 Task: Find connections with filter location Badajoz with filter topic #linkedinprofileswith filter profile language Spanish with filter current company ZF Group with filter school Sri Sai Ram Institute of Technology (Sairam Group of Institutions) with filter industry Fire Protection with filter service category Corporate Events with filter keywords title Housekeeper
Action: Mouse moved to (583, 70)
Screenshot: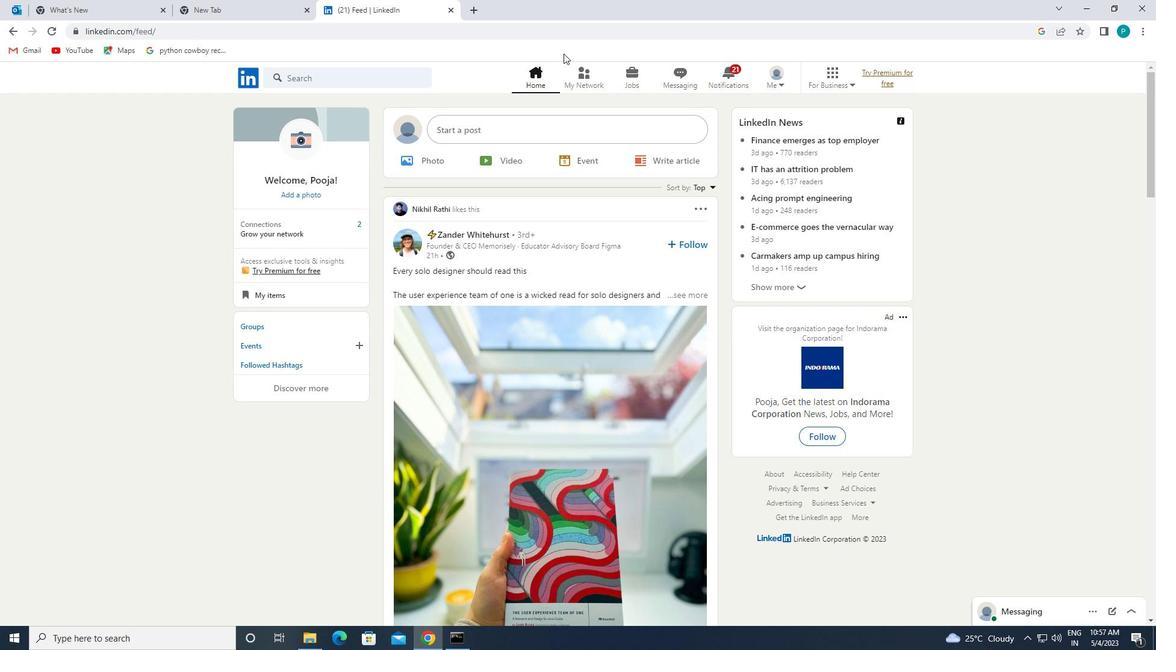 
Action: Mouse pressed left at (583, 70)
Screenshot: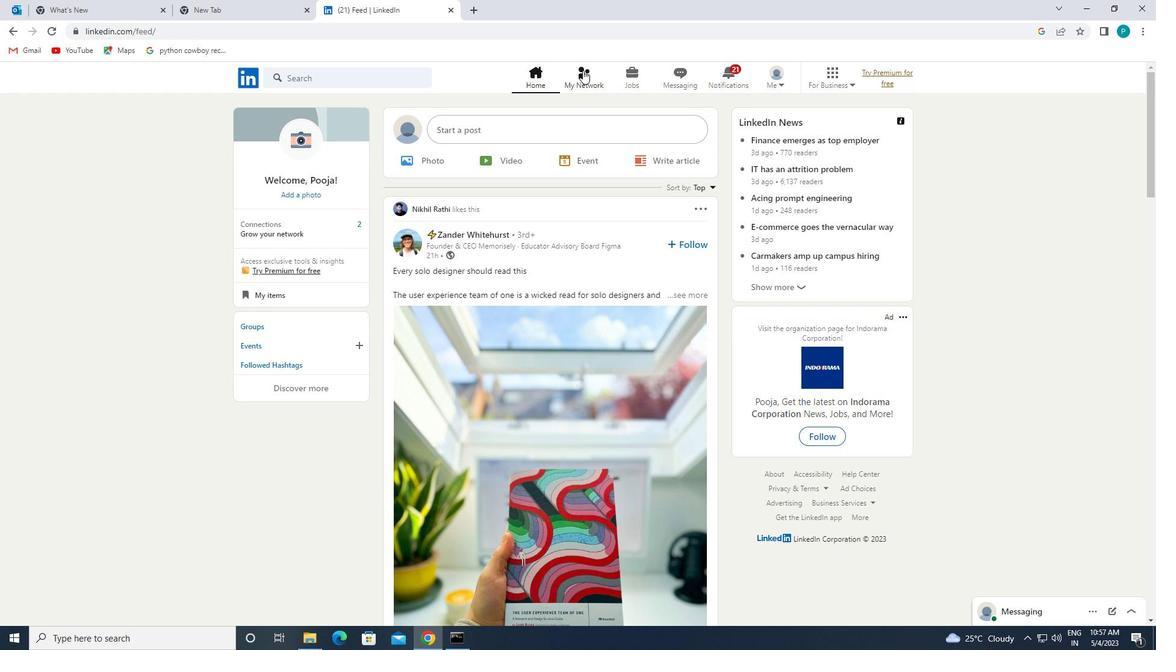 
Action: Mouse moved to (369, 137)
Screenshot: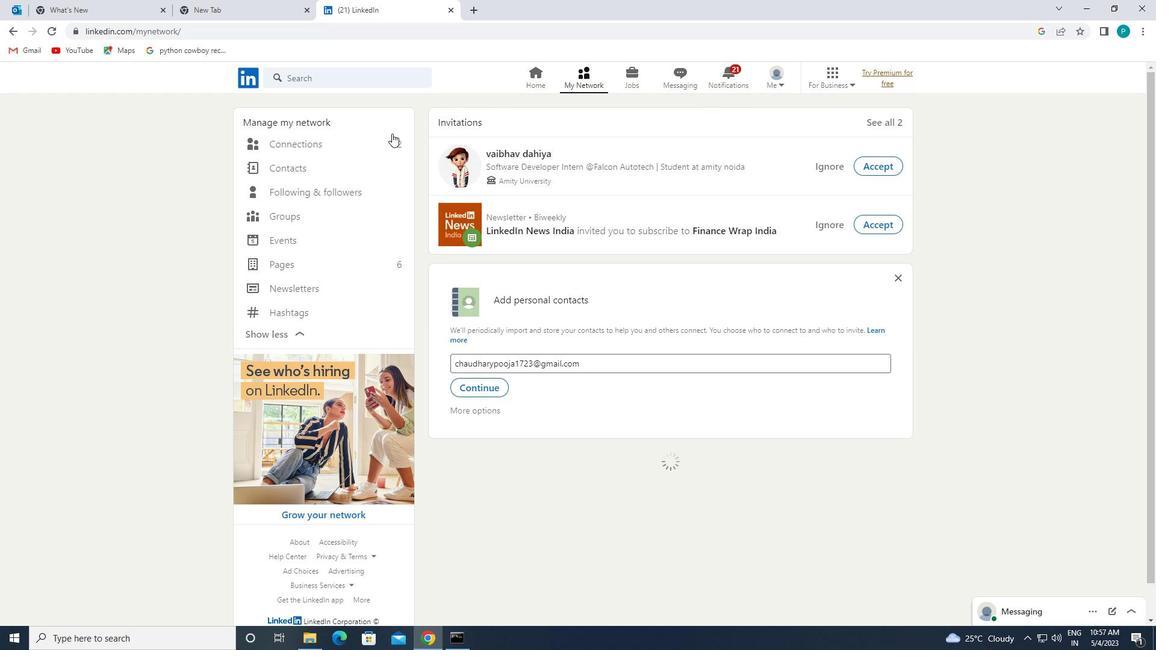 
Action: Mouse pressed left at (369, 137)
Screenshot: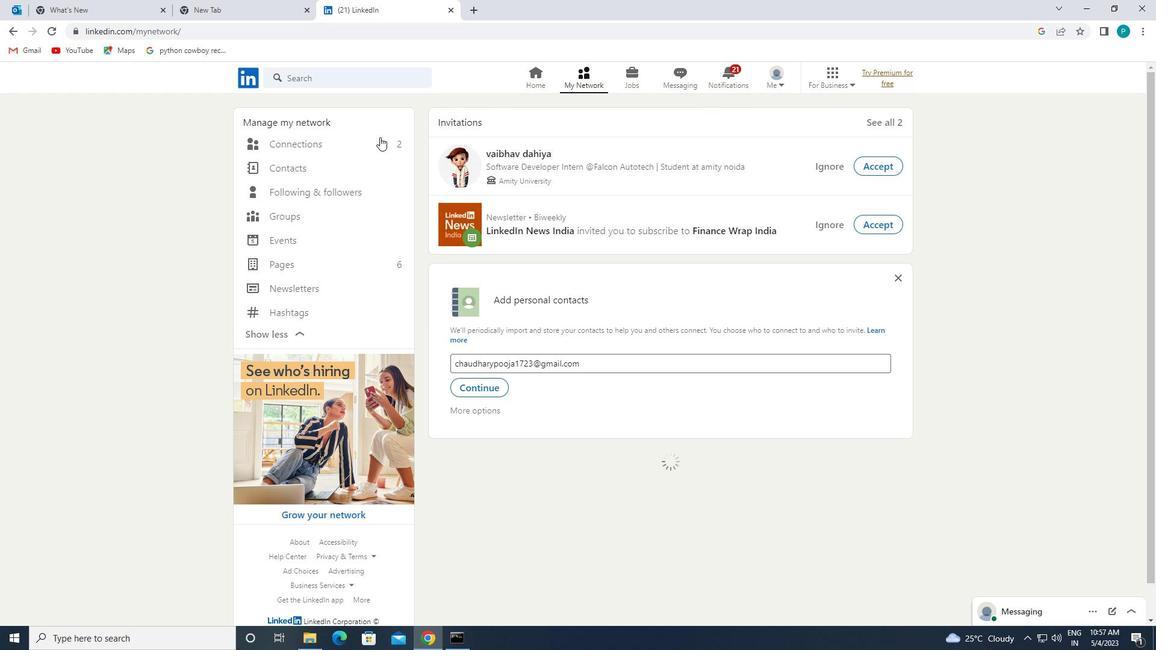 
Action: Mouse moved to (659, 147)
Screenshot: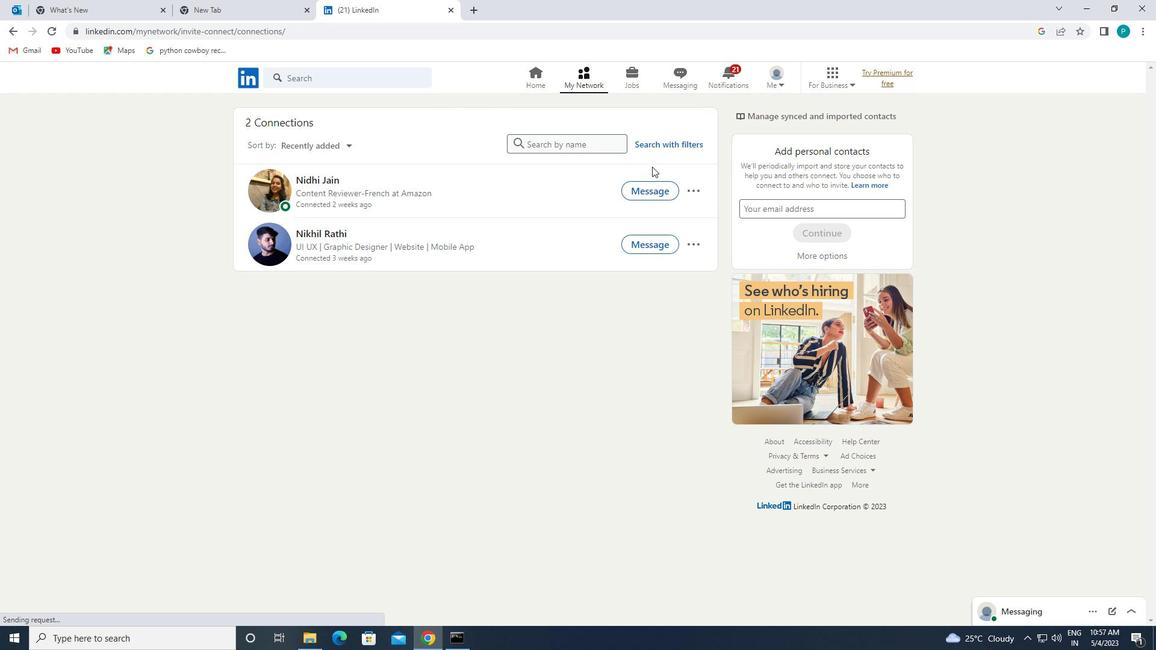 
Action: Mouse pressed left at (659, 147)
Screenshot: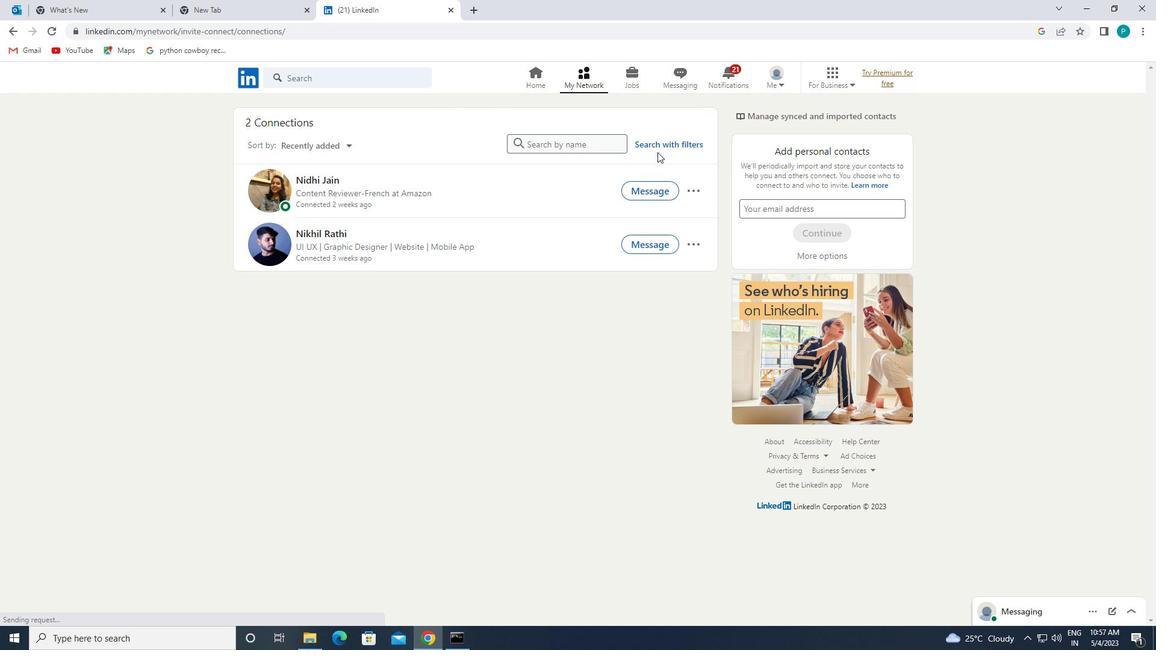 
Action: Mouse moved to (617, 107)
Screenshot: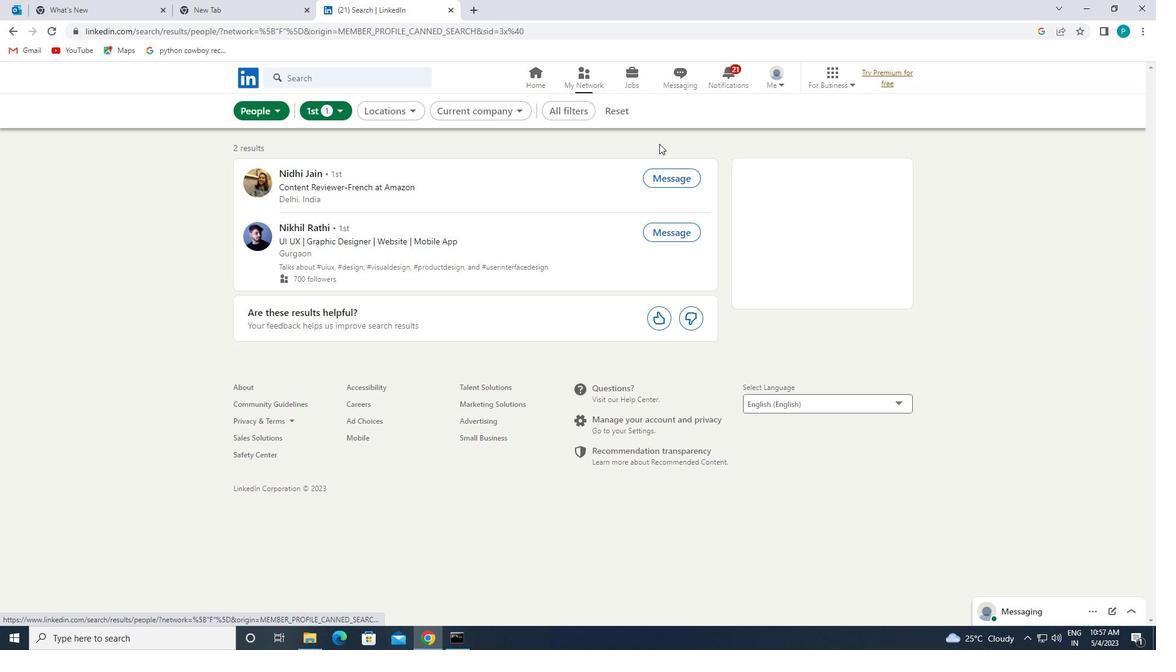 
Action: Mouse pressed left at (617, 107)
Screenshot: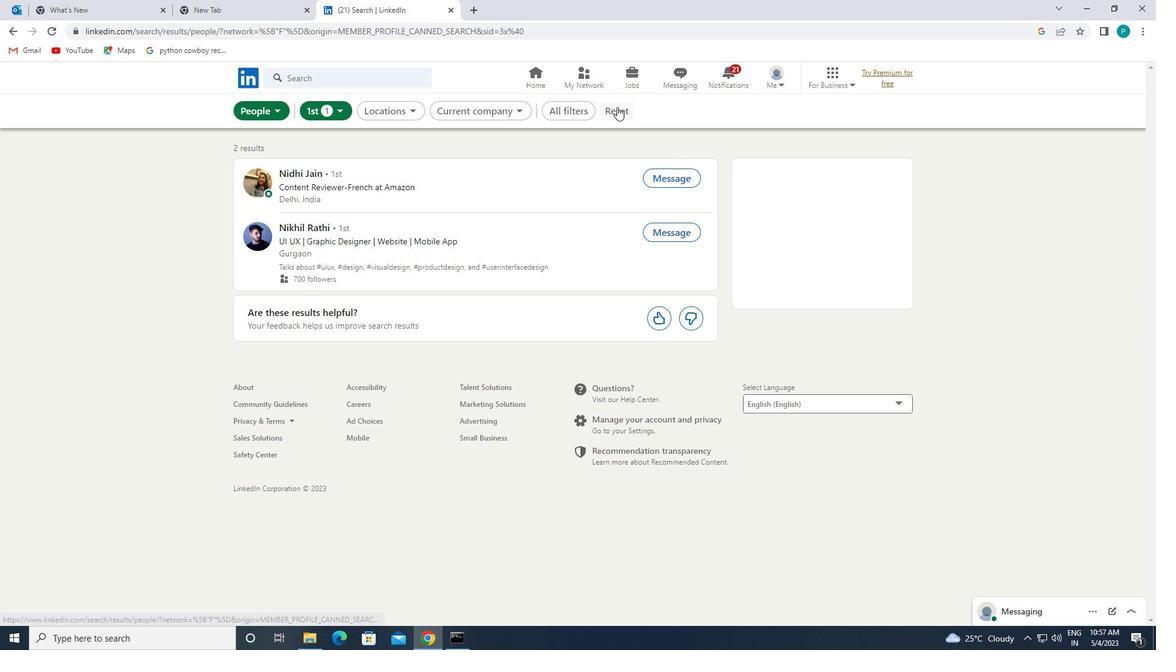 
Action: Mouse moved to (585, 107)
Screenshot: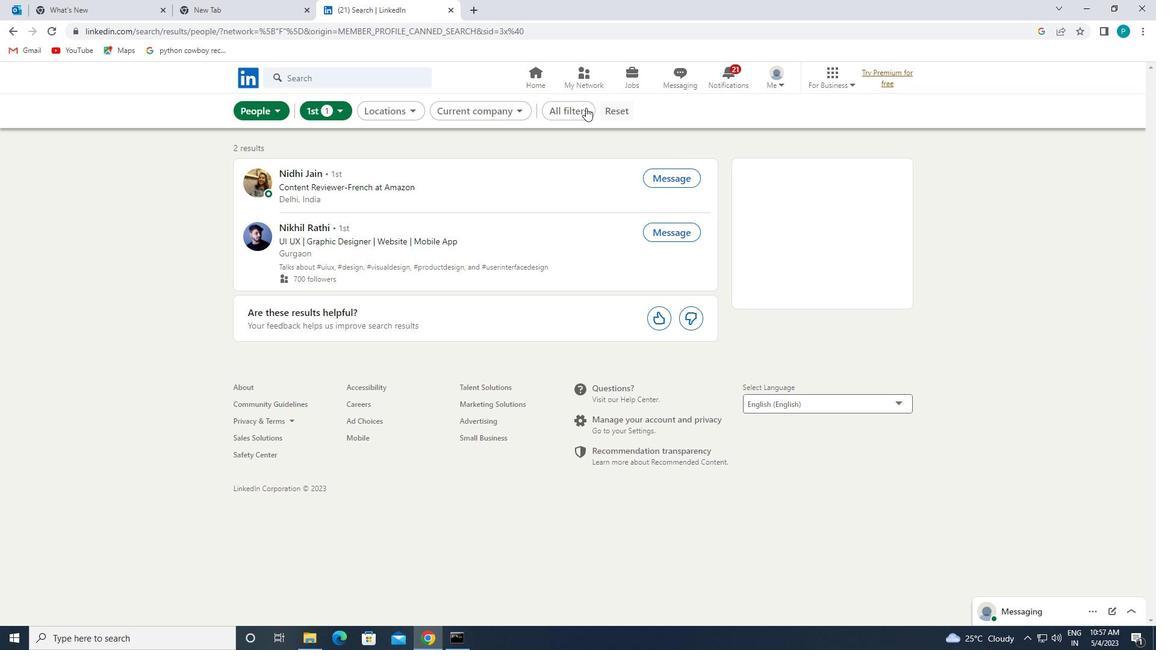 
Action: Mouse pressed left at (585, 107)
Screenshot: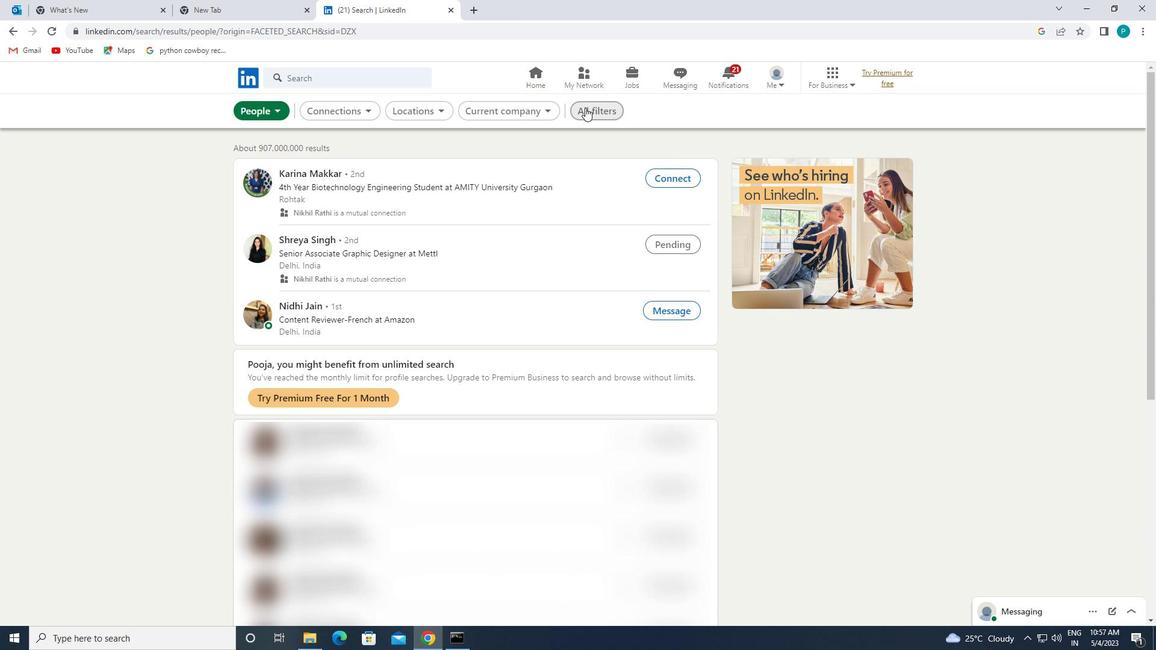 
Action: Mouse moved to (1086, 375)
Screenshot: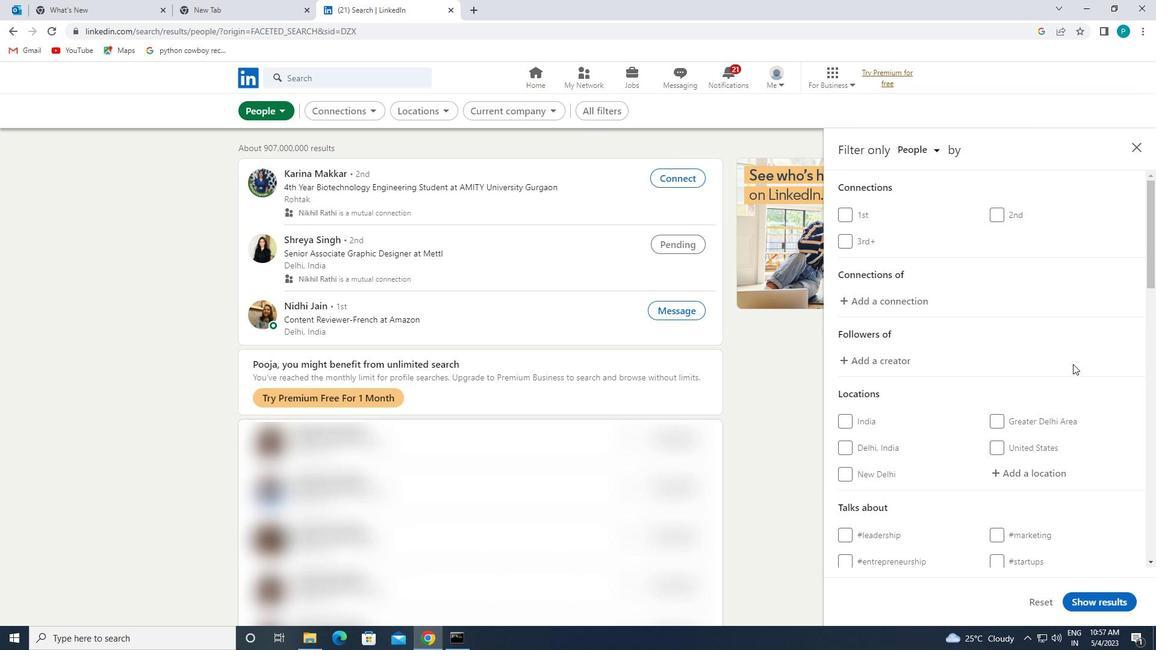 
Action: Mouse scrolled (1086, 374) with delta (0, 0)
Screenshot: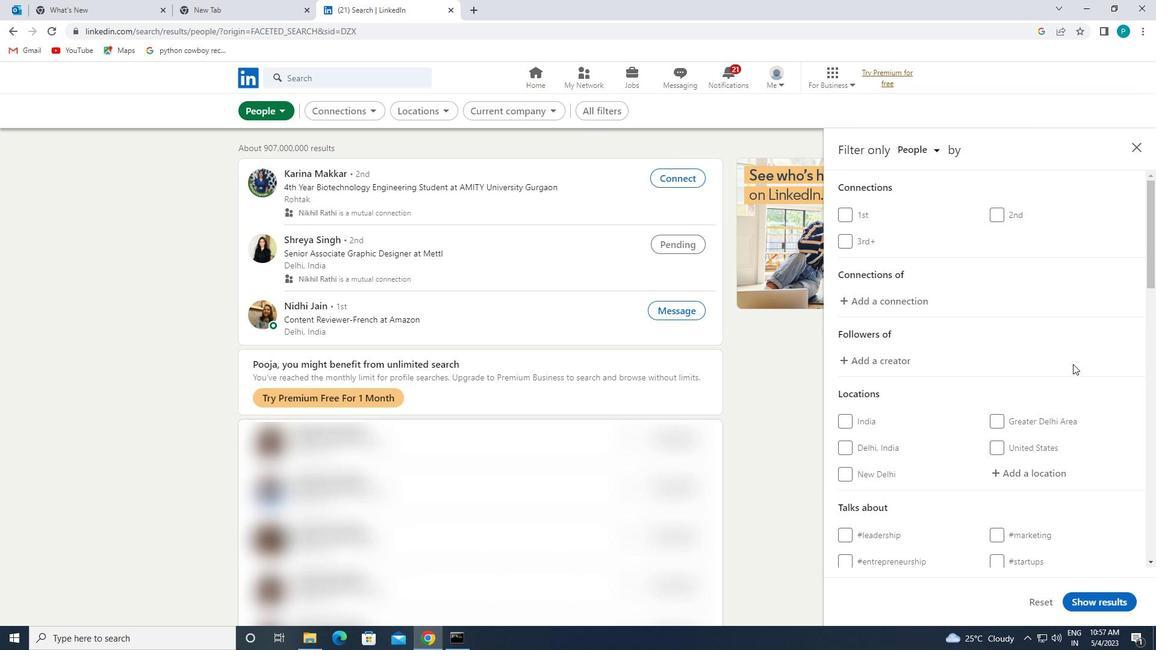 
Action: Mouse moved to (1086, 375)
Screenshot: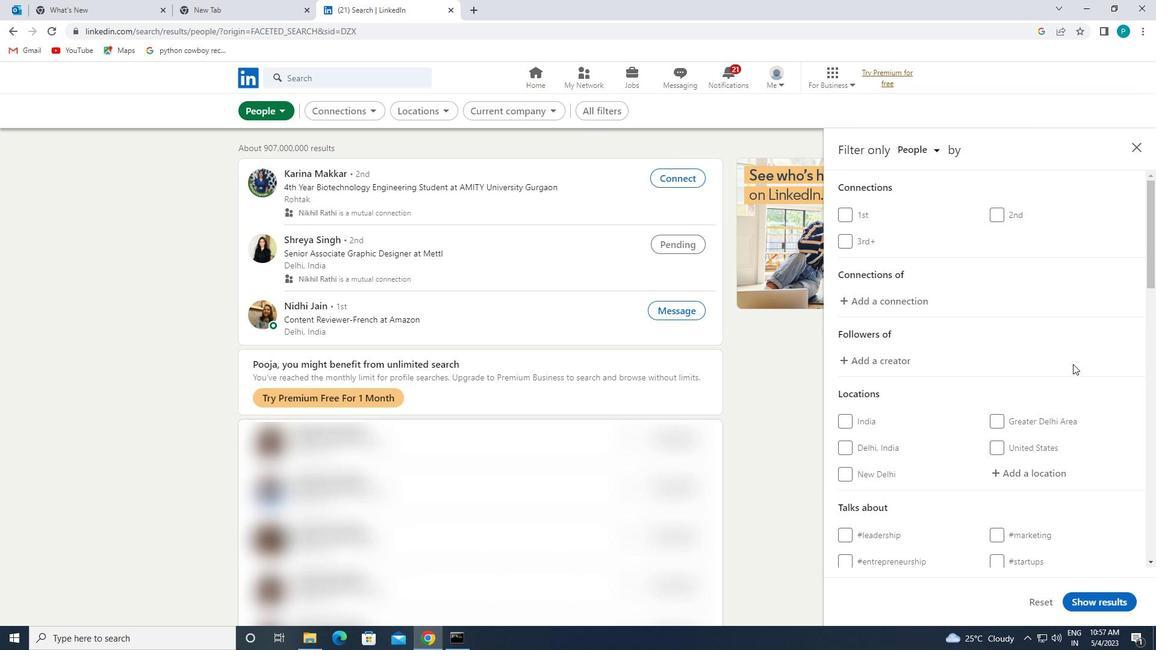 
Action: Mouse scrolled (1086, 375) with delta (0, 0)
Screenshot: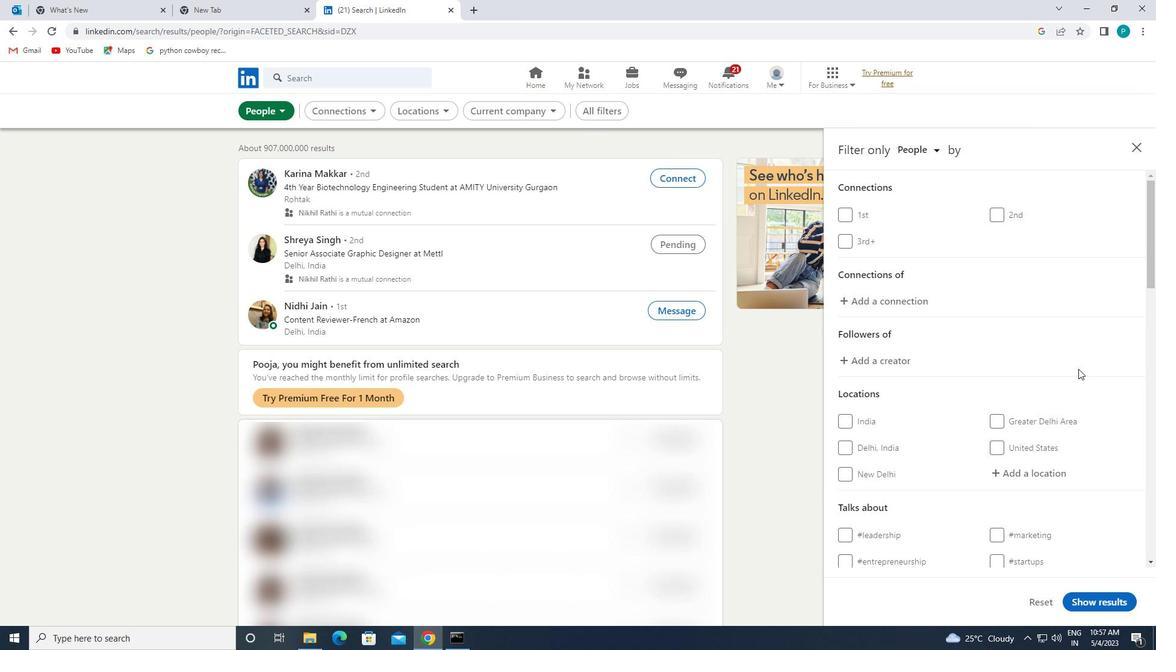 
Action: Mouse scrolled (1086, 375) with delta (0, 0)
Screenshot: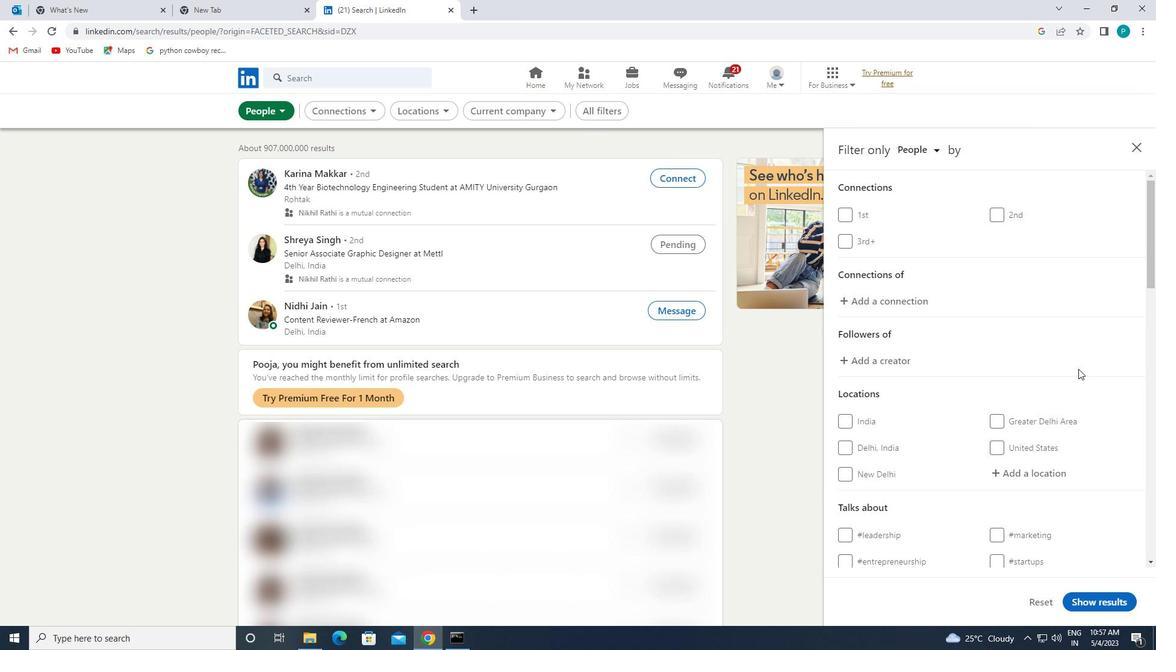 
Action: Mouse moved to (1053, 294)
Screenshot: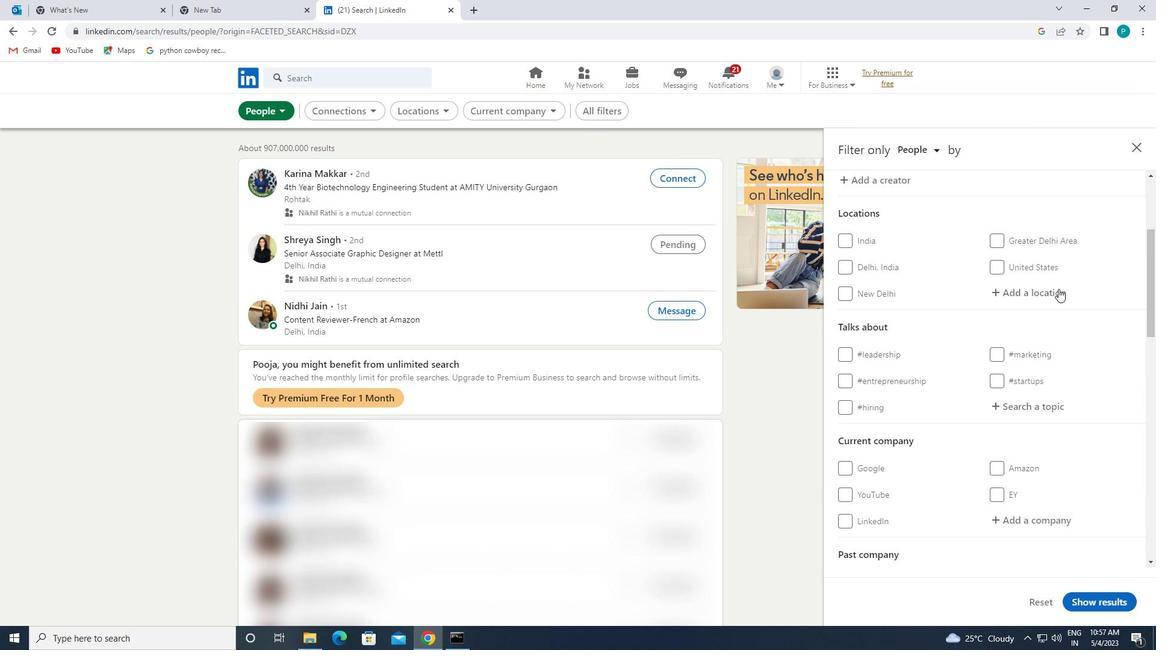 
Action: Mouse pressed left at (1053, 294)
Screenshot: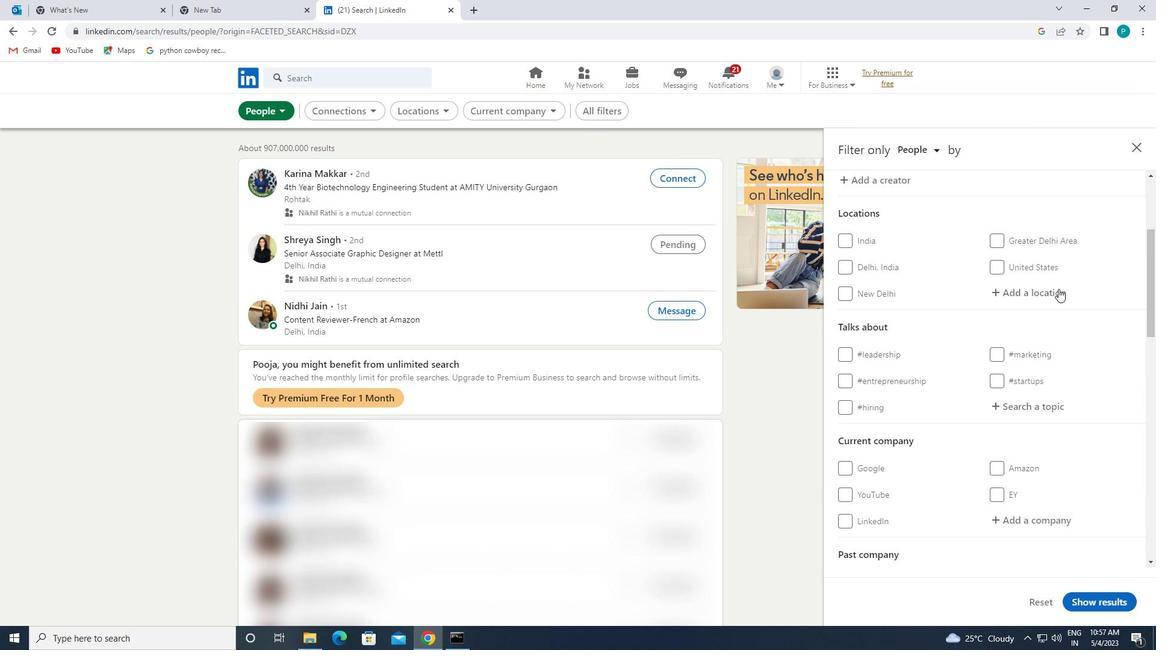 
Action: Key pressed <Key.caps_lock>b<Key.caps_lock>adajoz
Screenshot: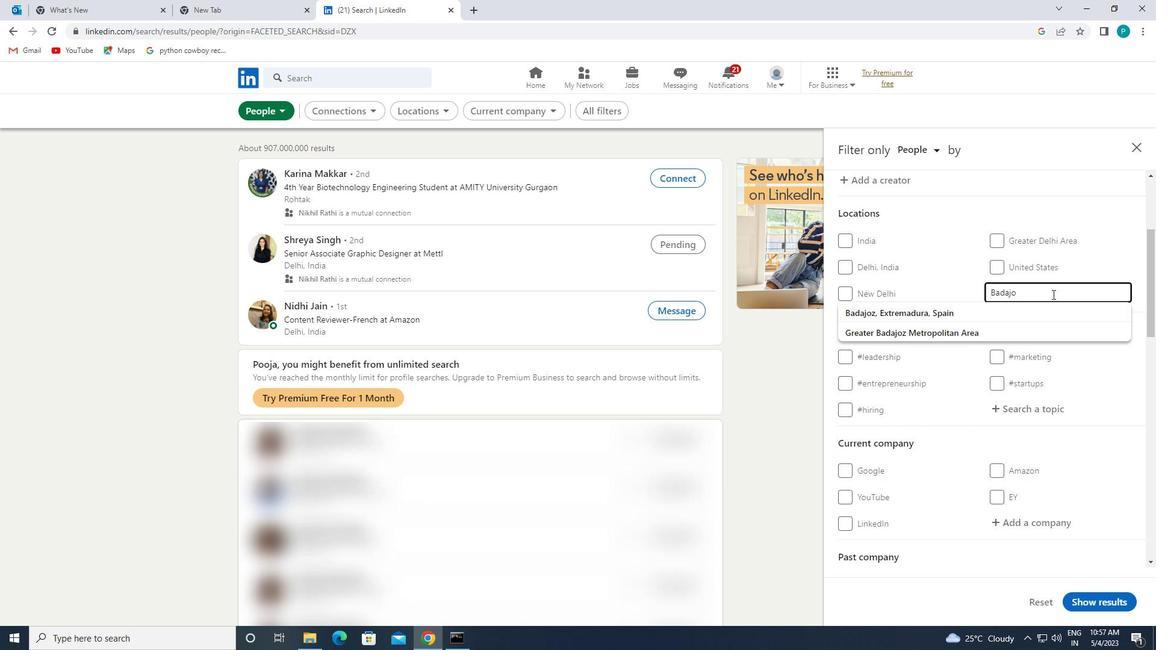 
Action: Mouse moved to (995, 321)
Screenshot: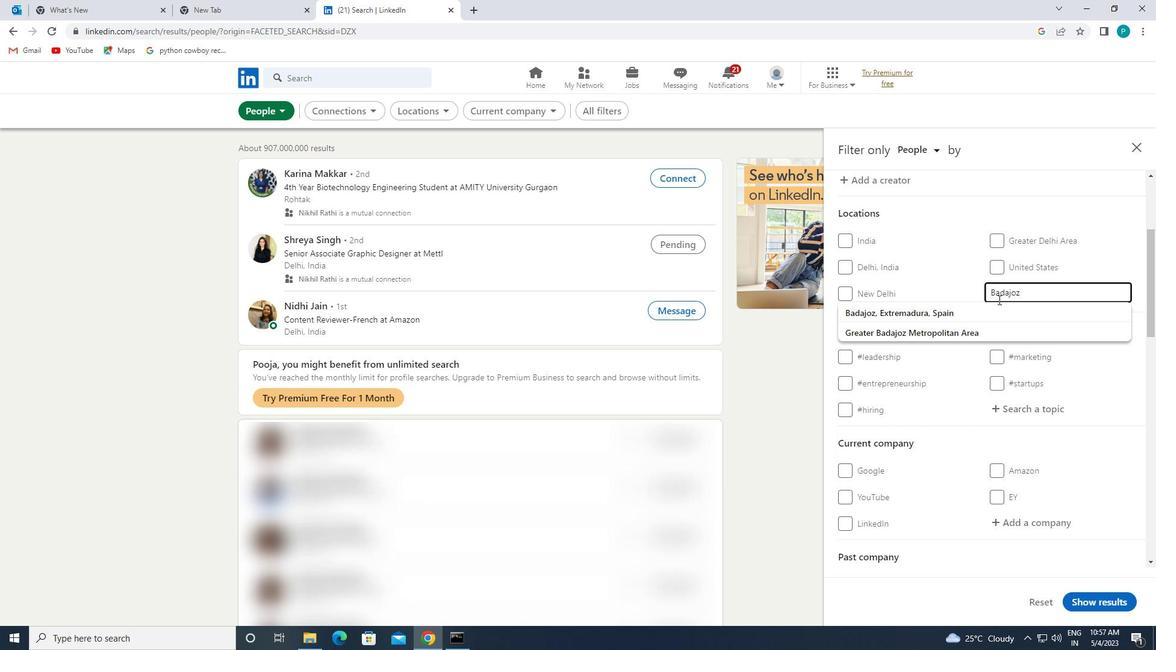 
Action: Mouse pressed left at (995, 321)
Screenshot: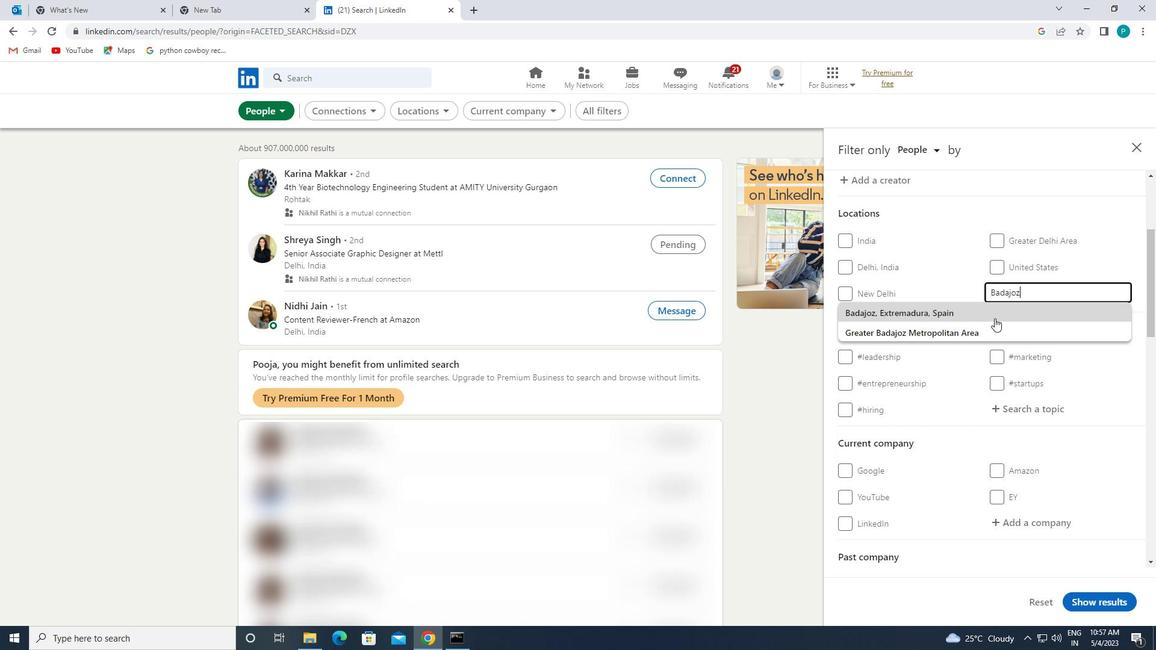 
Action: Mouse scrolled (995, 320) with delta (0, 0)
Screenshot: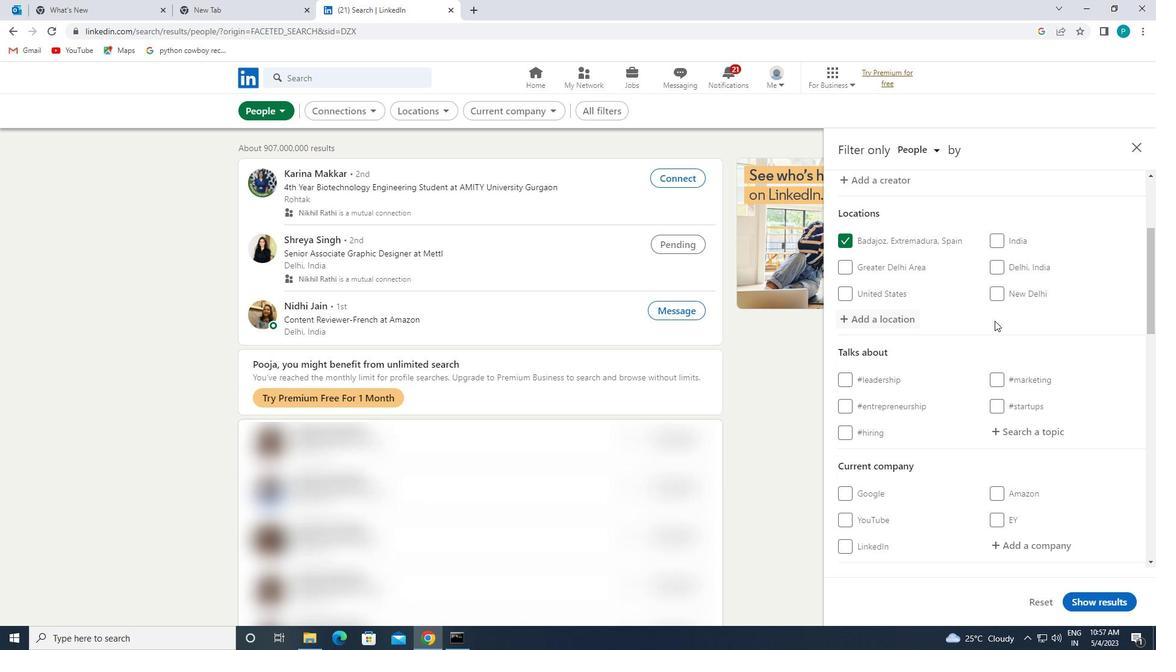 
Action: Mouse scrolled (995, 320) with delta (0, 0)
Screenshot: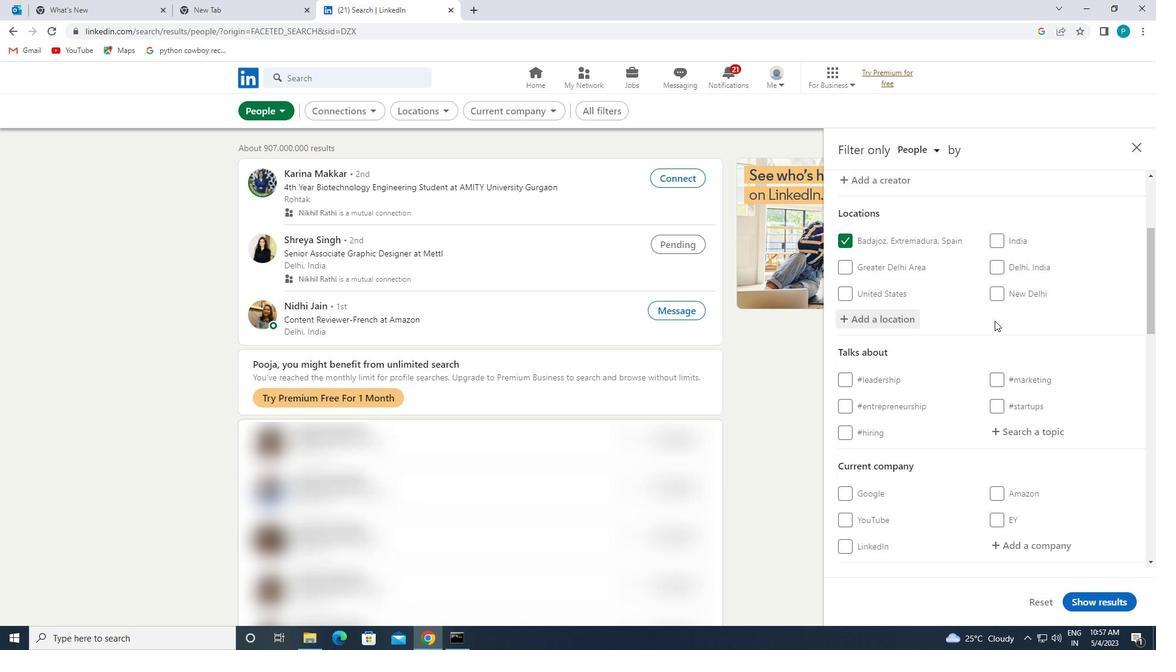 
Action: Mouse scrolled (995, 320) with delta (0, 0)
Screenshot: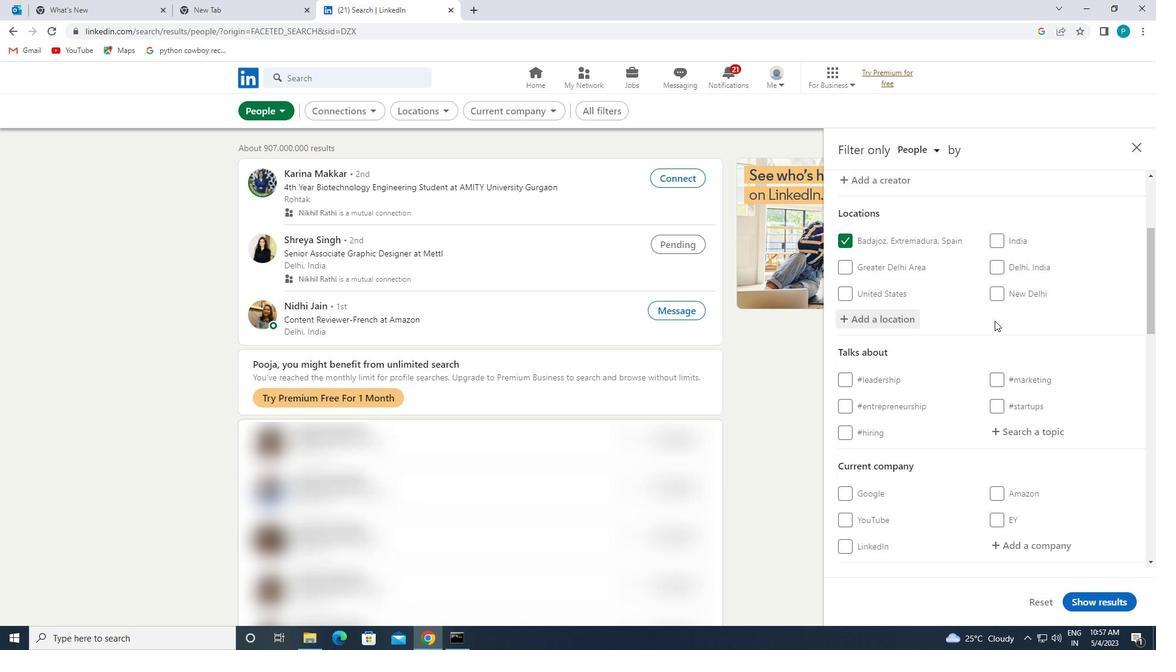 
Action: Mouse scrolled (995, 320) with delta (0, 0)
Screenshot: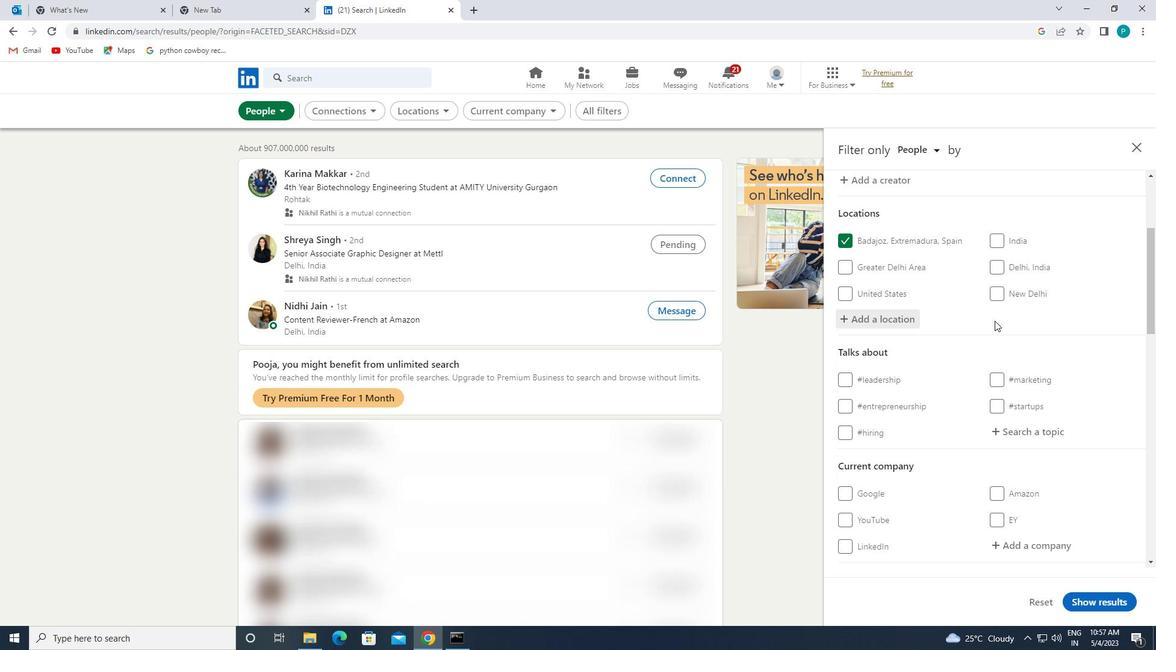 
Action: Mouse moved to (1038, 209)
Screenshot: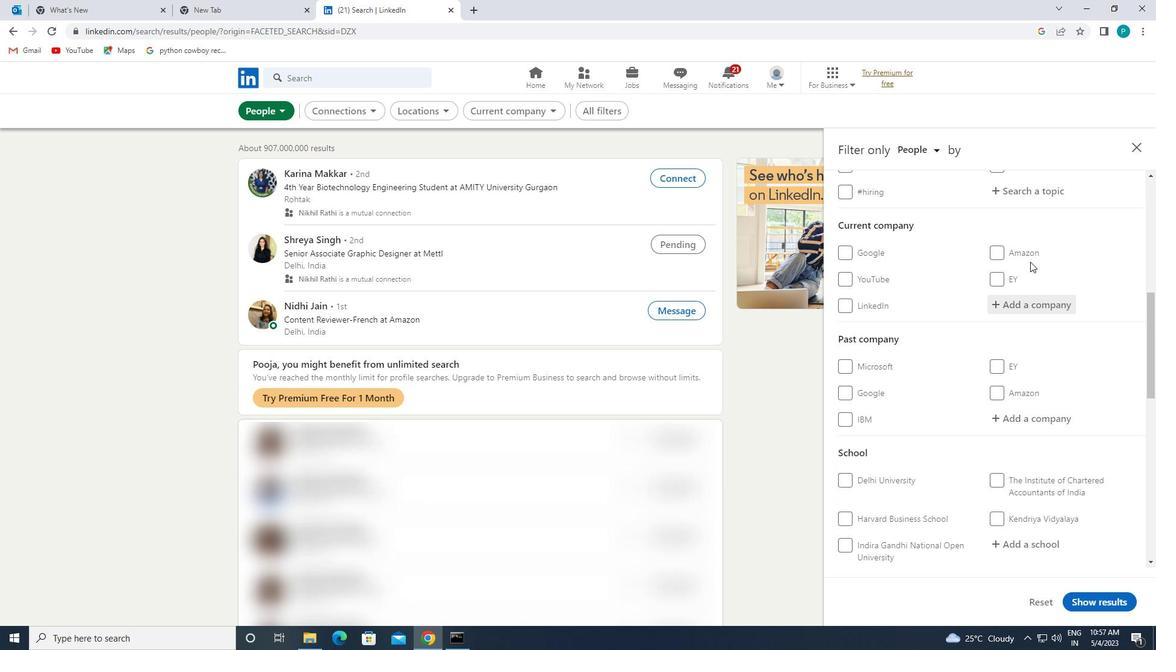 
Action: Mouse scrolled (1038, 210) with delta (0, 0)
Screenshot: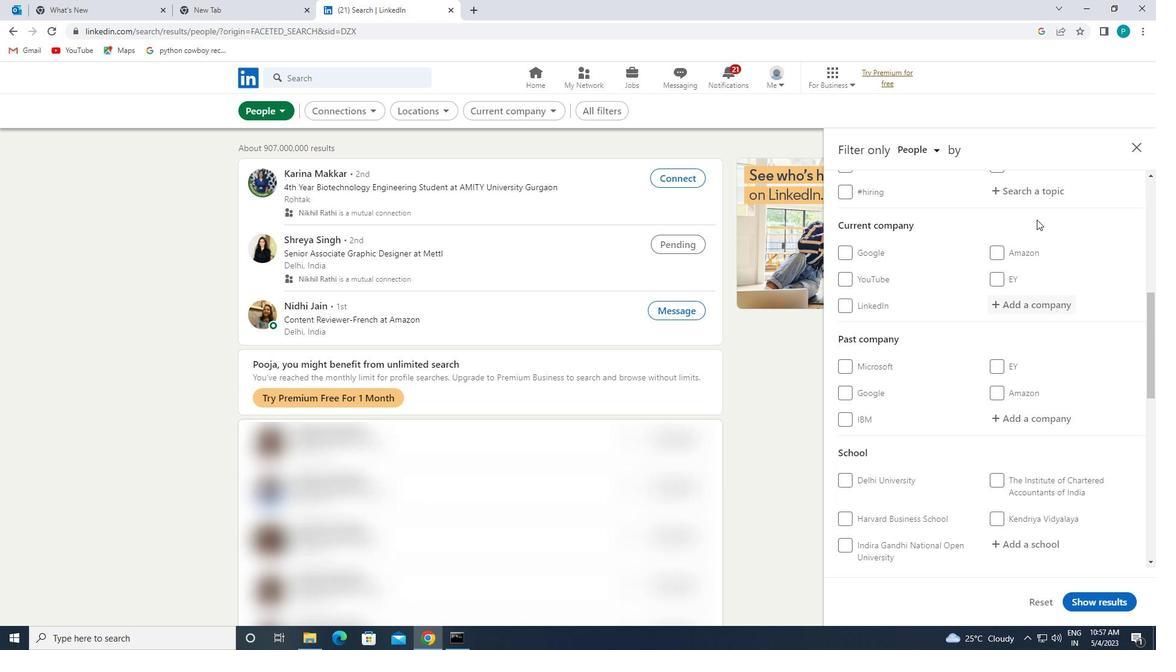 
Action: Mouse moved to (1035, 247)
Screenshot: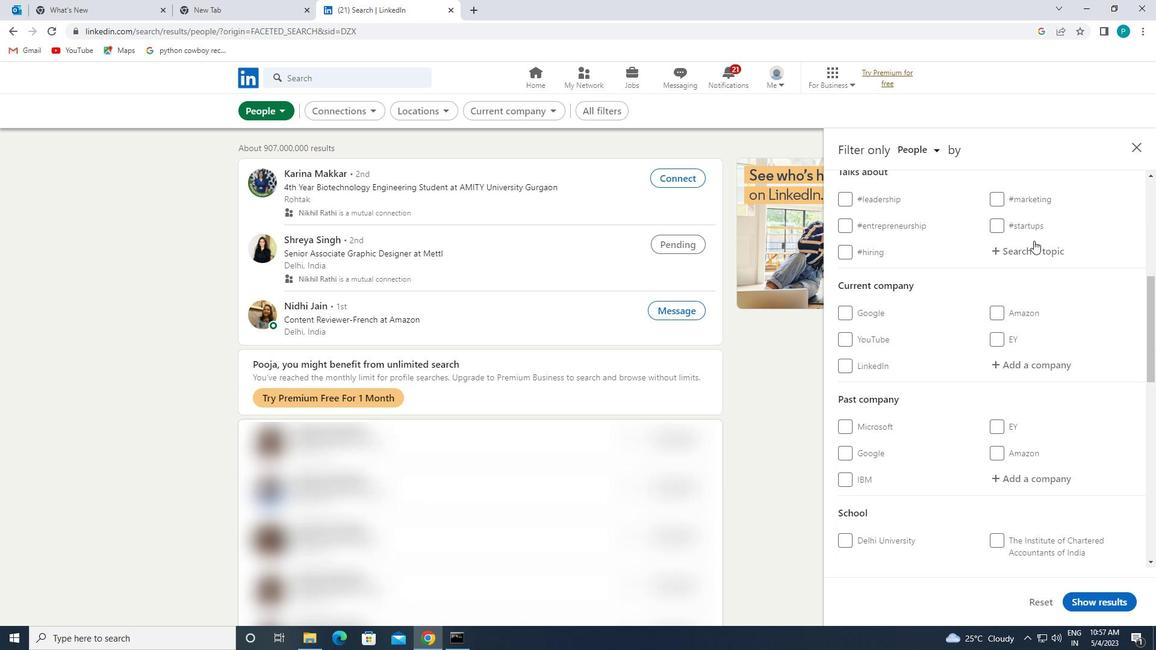 
Action: Mouse pressed left at (1035, 247)
Screenshot: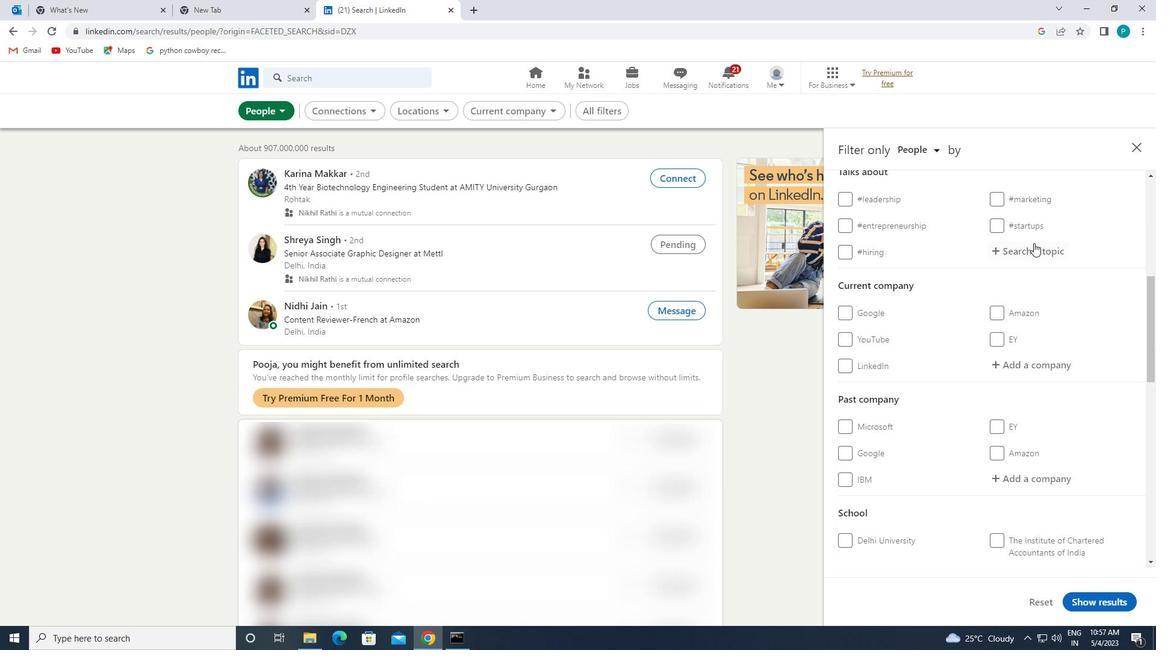 
Action: Key pressed <Key.shift>#LINKEDINPROFILES
Screenshot: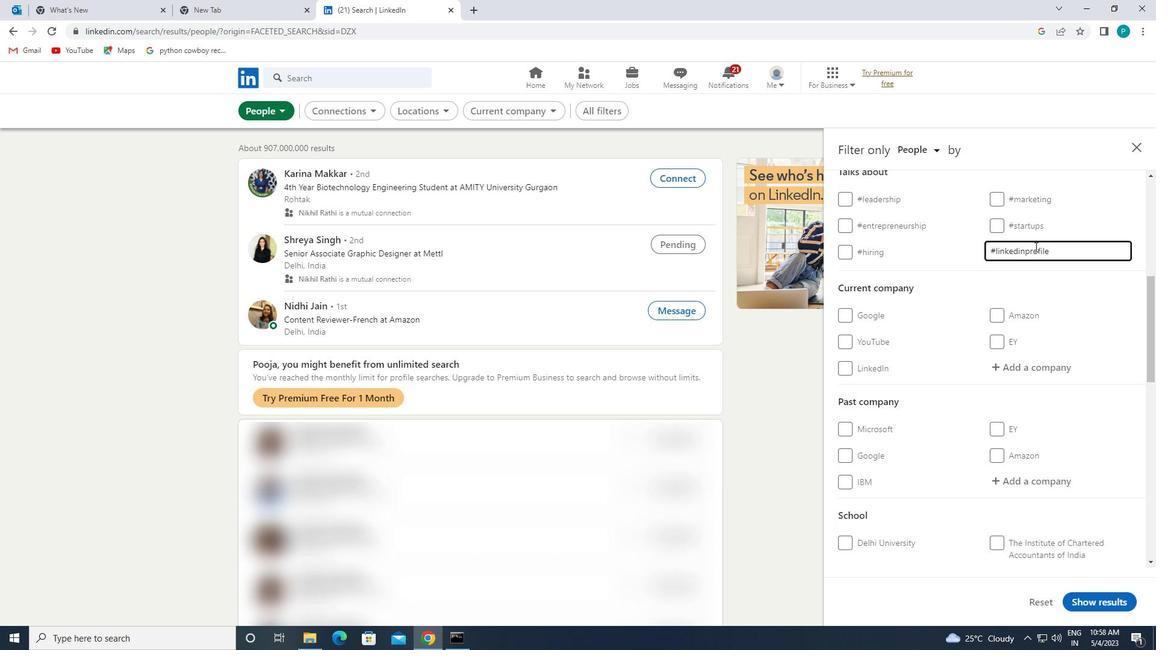 
Action: Mouse moved to (1034, 258)
Screenshot: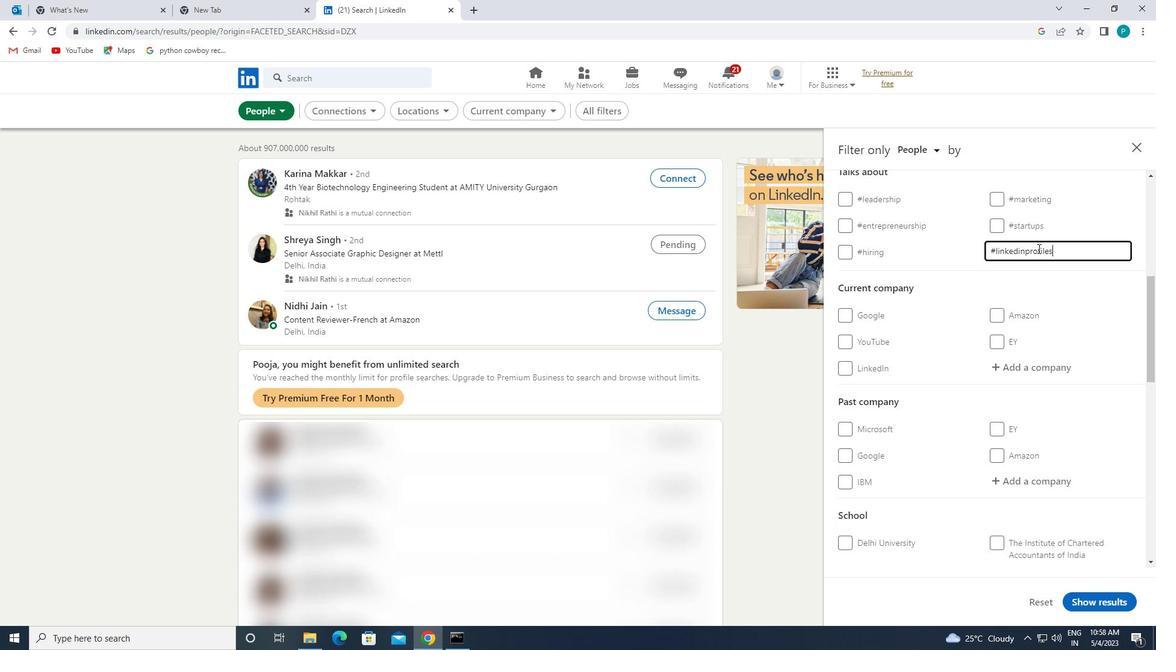 
Action: Mouse scrolled (1034, 257) with delta (0, 0)
Screenshot: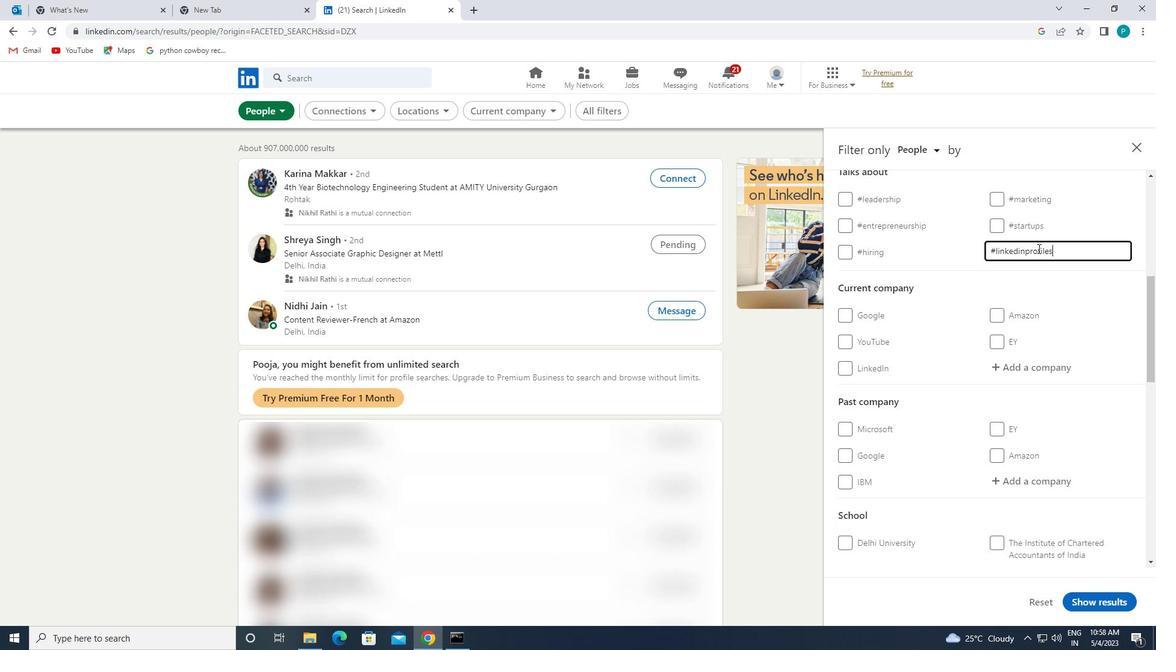 
Action: Mouse moved to (984, 296)
Screenshot: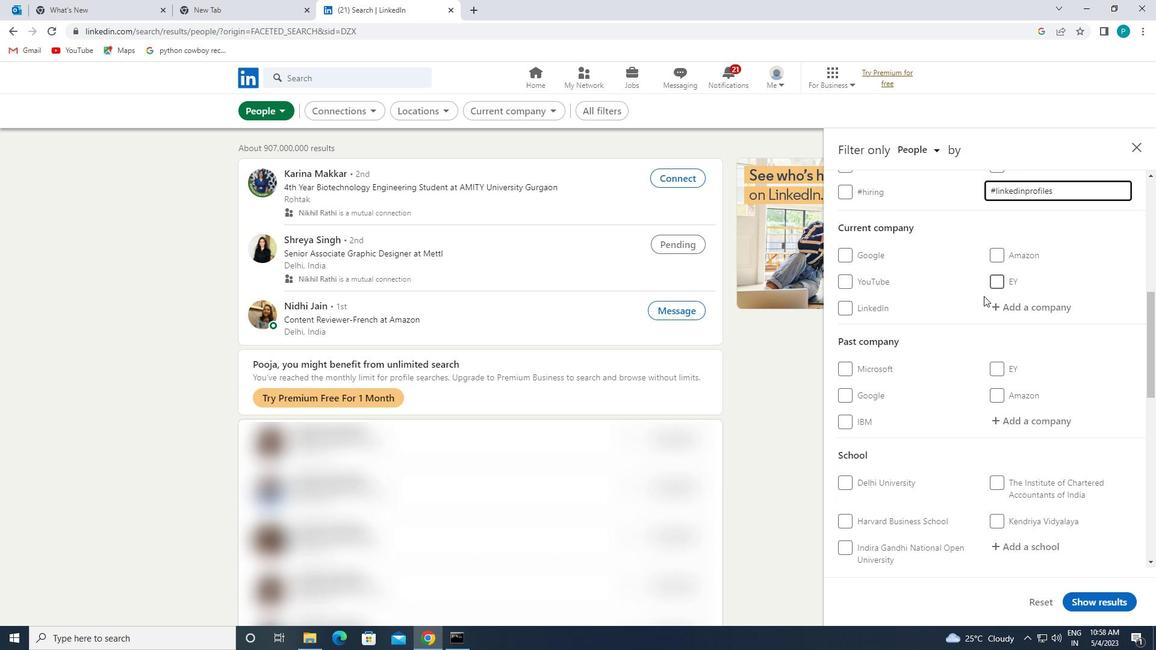 
Action: Mouse scrolled (984, 295) with delta (0, 0)
Screenshot: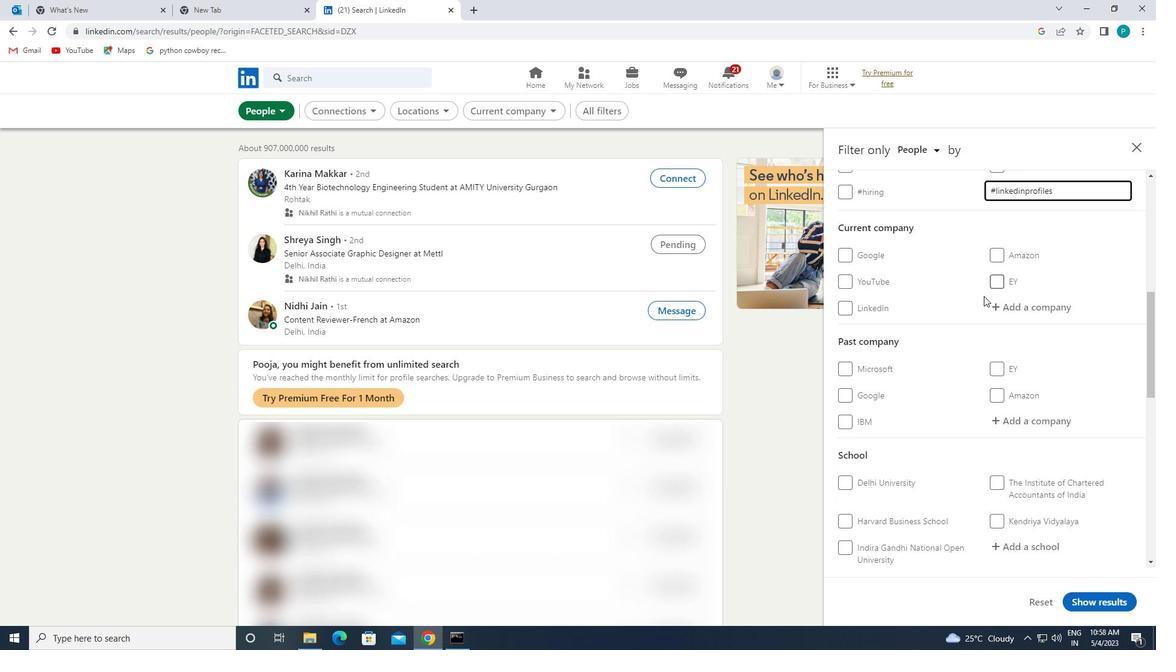 
Action: Mouse moved to (983, 296)
Screenshot: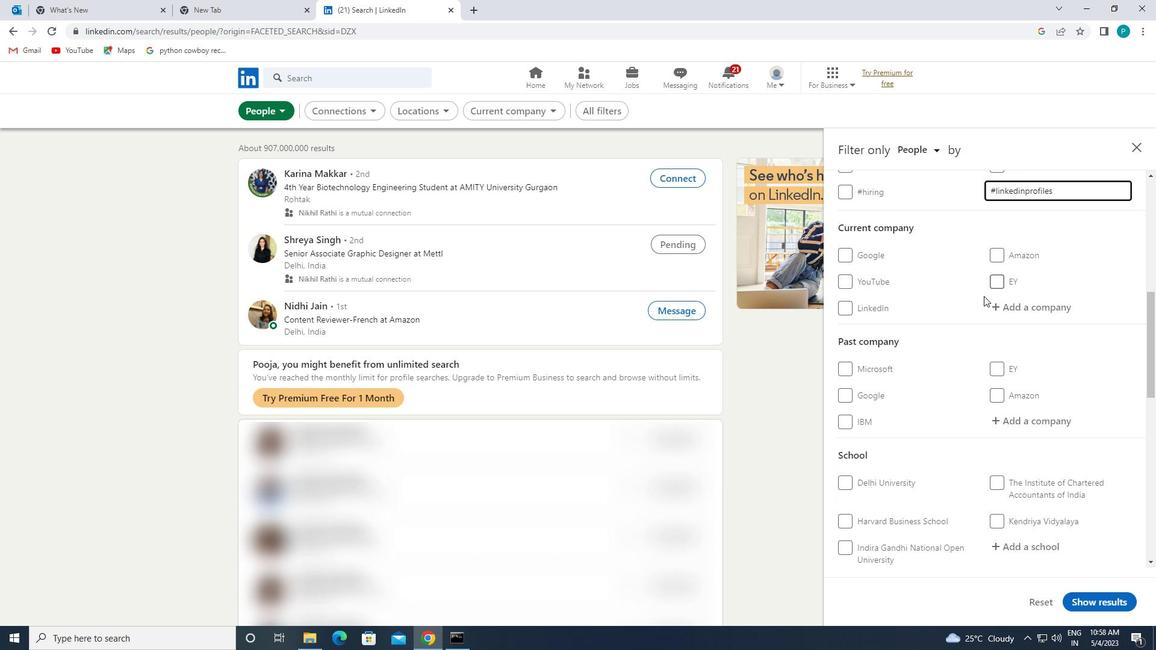 
Action: Mouse scrolled (983, 295) with delta (0, 0)
Screenshot: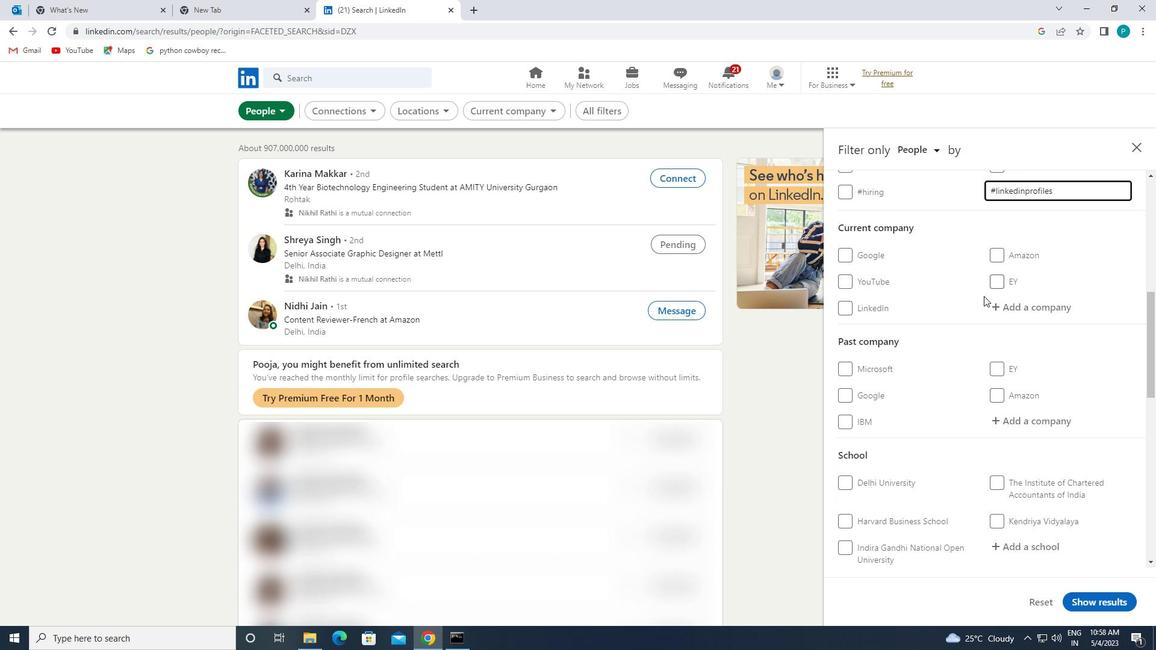 
Action: Mouse moved to (956, 310)
Screenshot: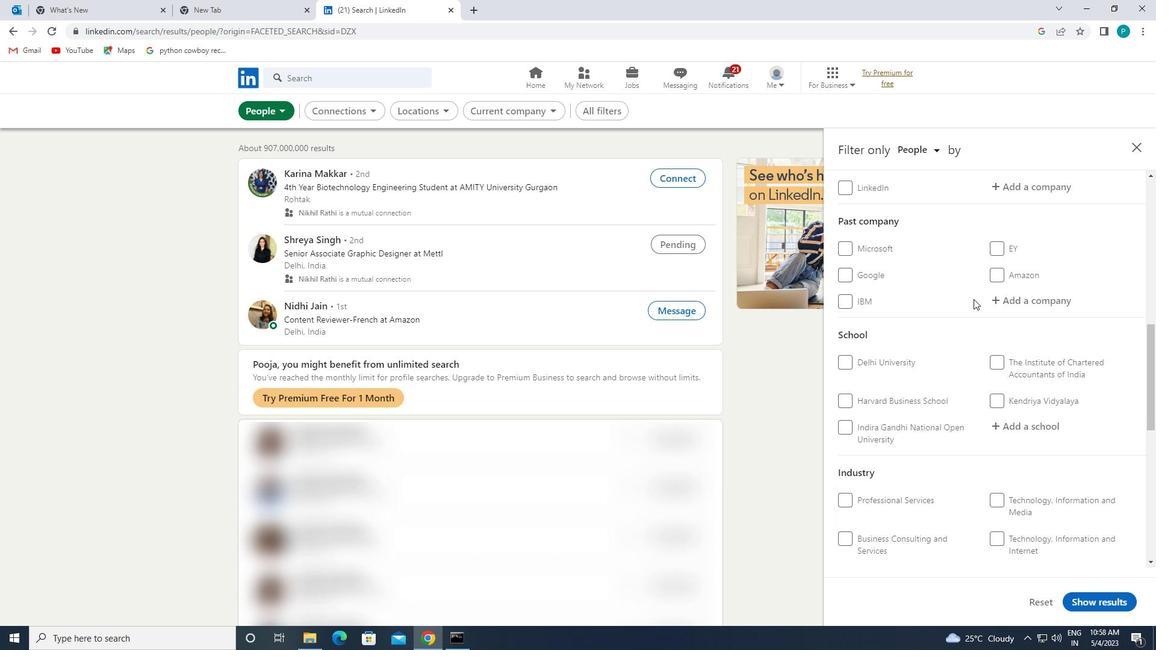 
Action: Mouse scrolled (956, 309) with delta (0, 0)
Screenshot: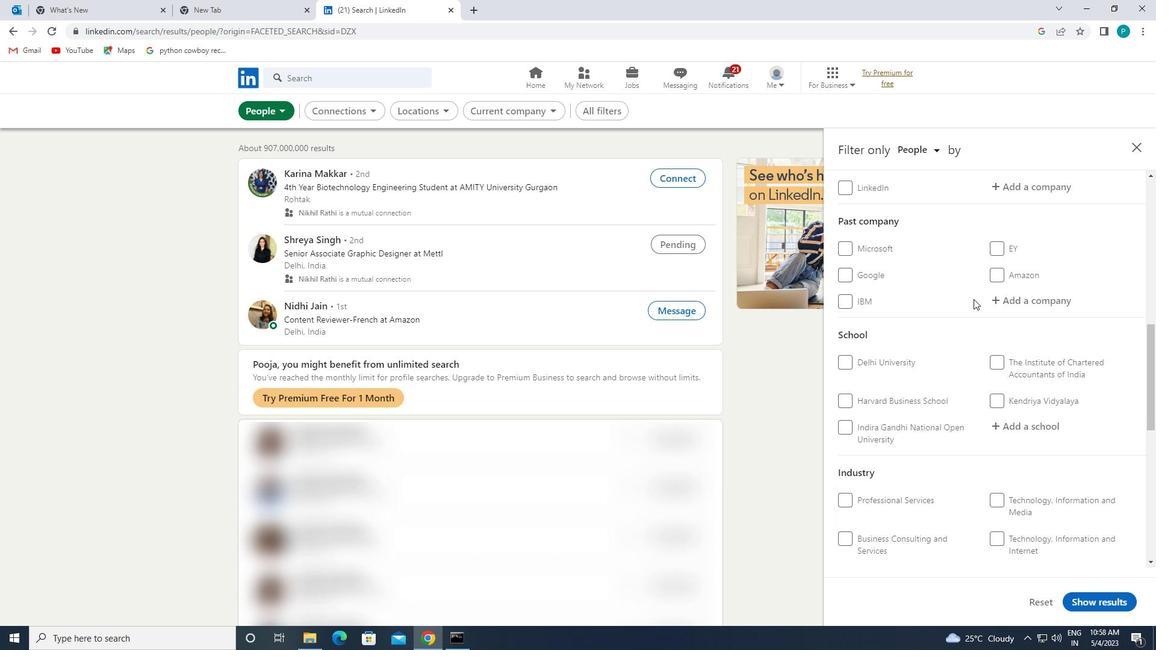 
Action: Mouse moved to (945, 348)
Screenshot: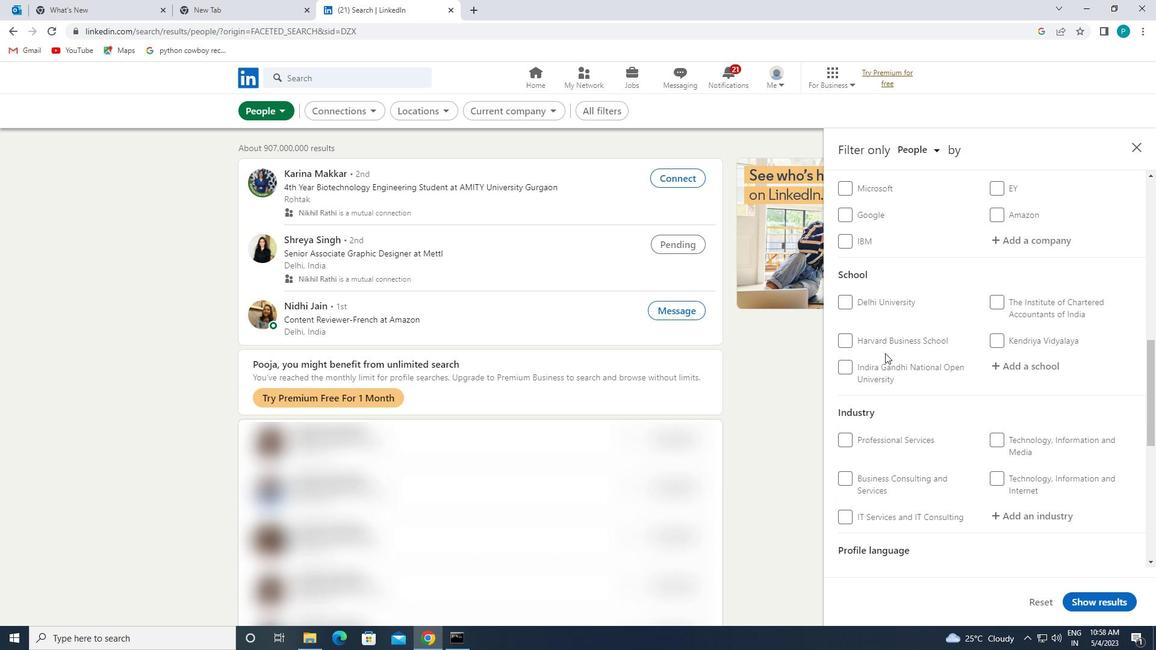 
Action: Mouse scrolled (945, 349) with delta (0, 0)
Screenshot: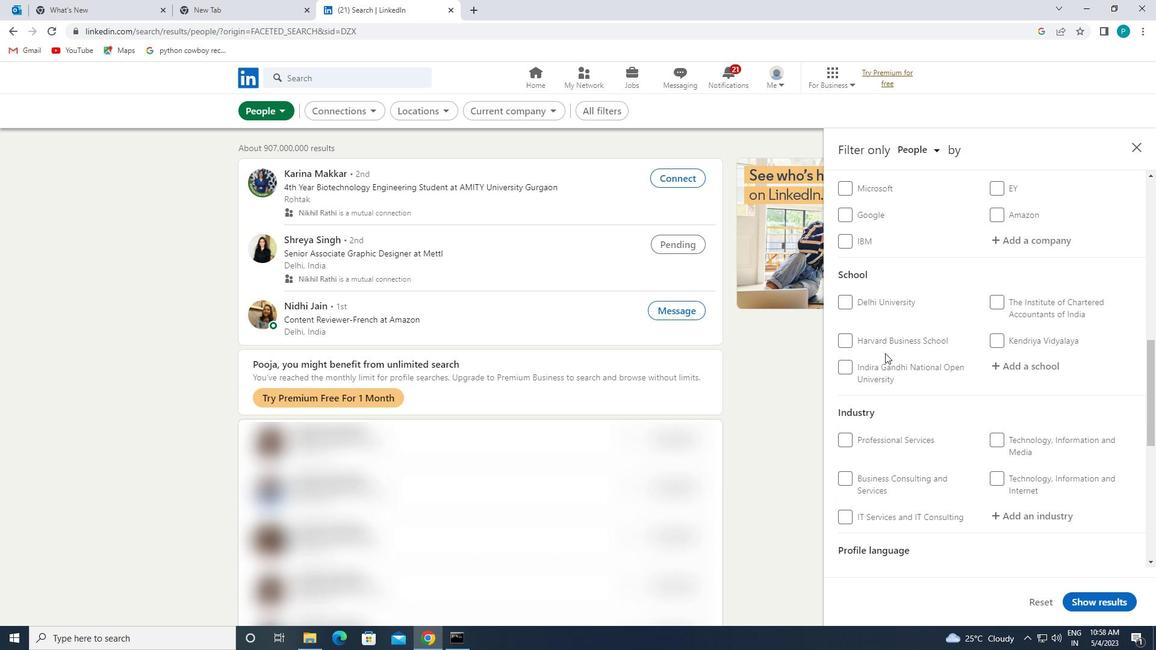 
Action: Mouse moved to (945, 348)
Screenshot: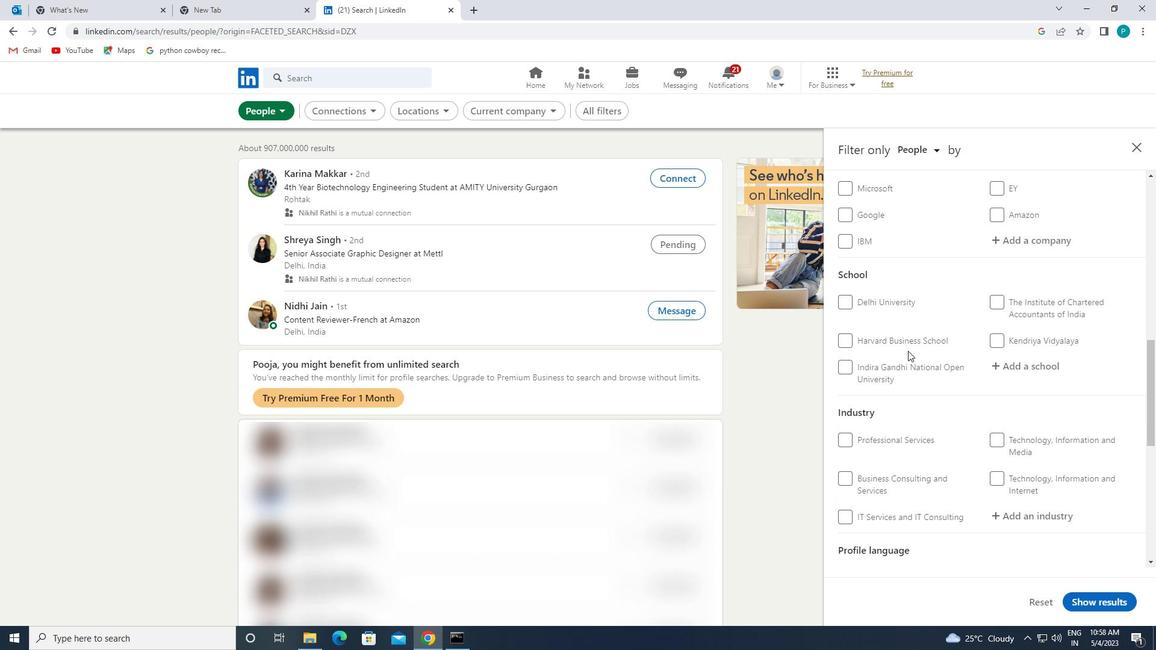 
Action: Mouse scrolled (945, 349) with delta (0, 0)
Screenshot: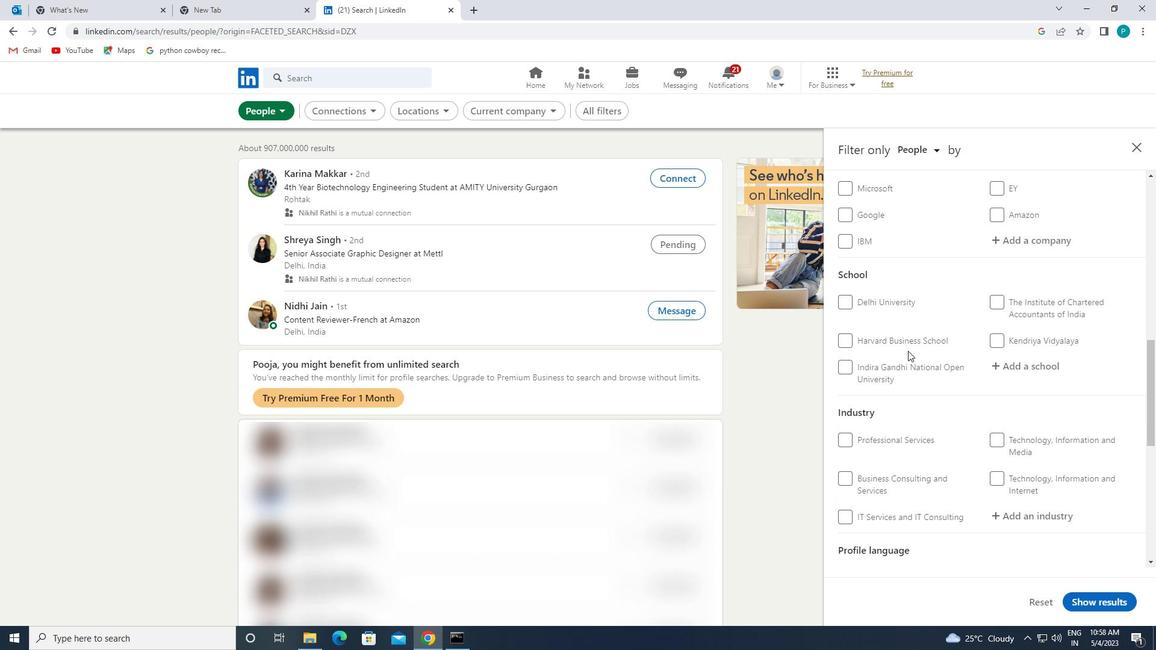 
Action: Mouse scrolled (945, 349) with delta (0, 0)
Screenshot: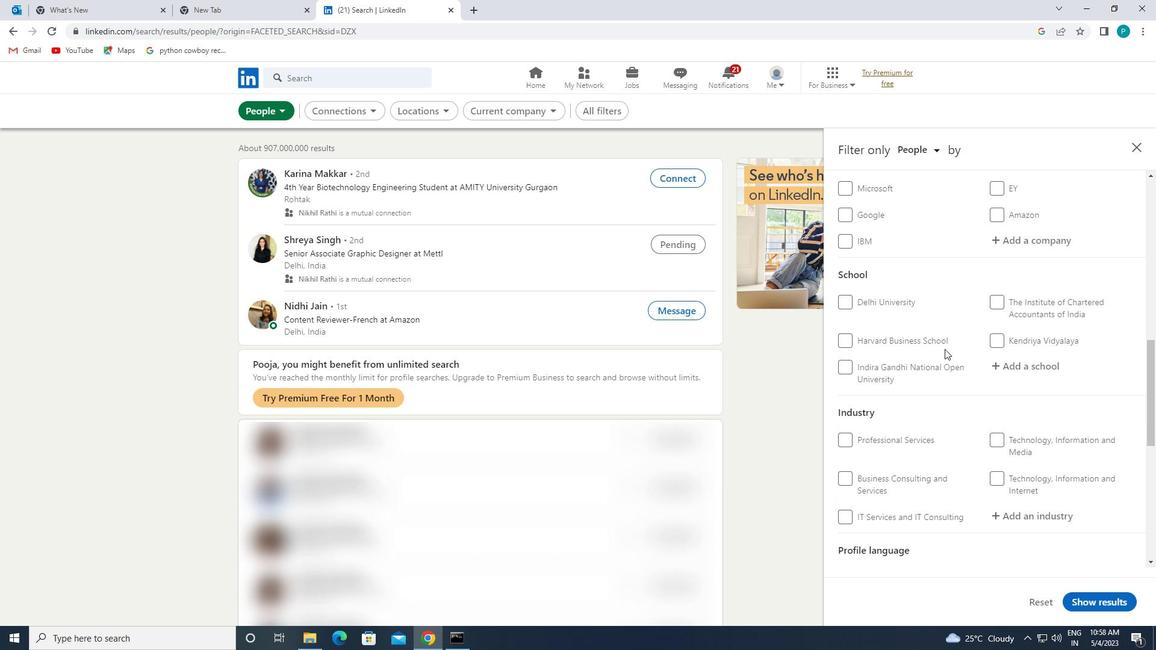 
Action: Mouse moved to (947, 348)
Screenshot: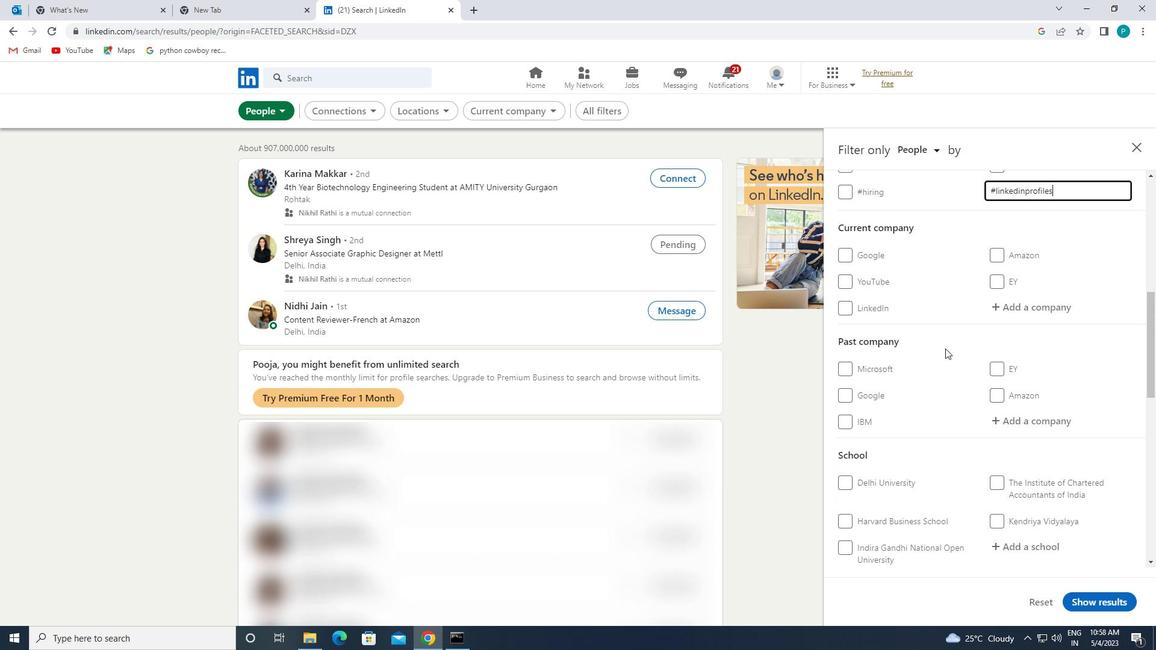 
Action: Mouse scrolled (947, 347) with delta (0, 0)
Screenshot: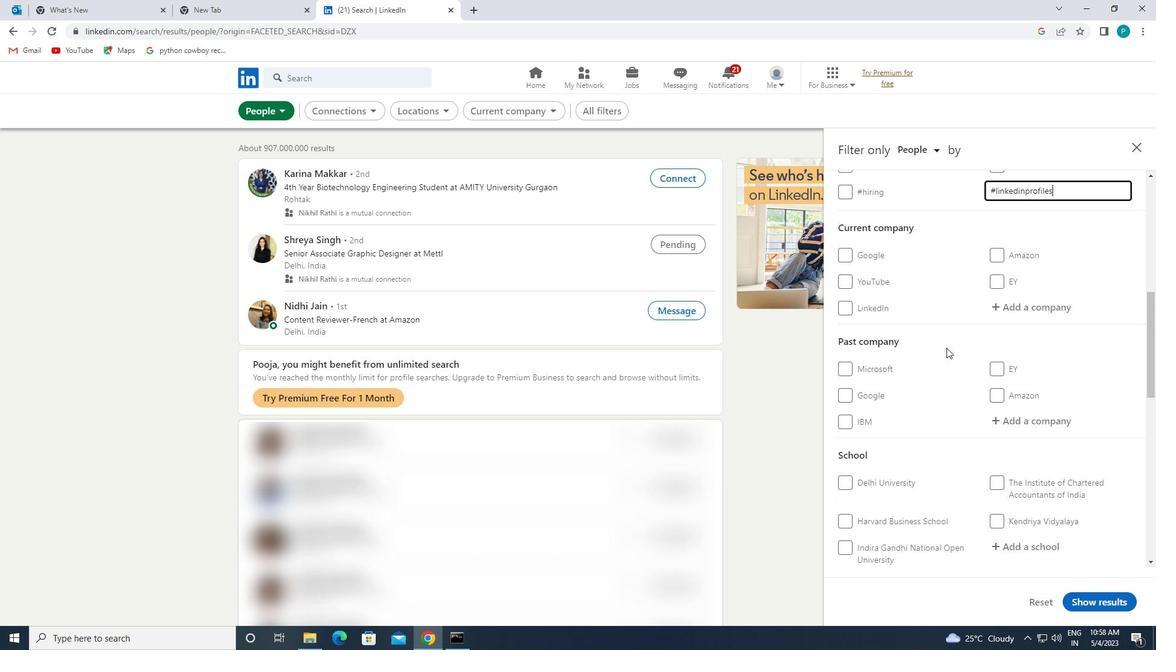 
Action: Mouse scrolled (947, 347) with delta (0, 0)
Screenshot: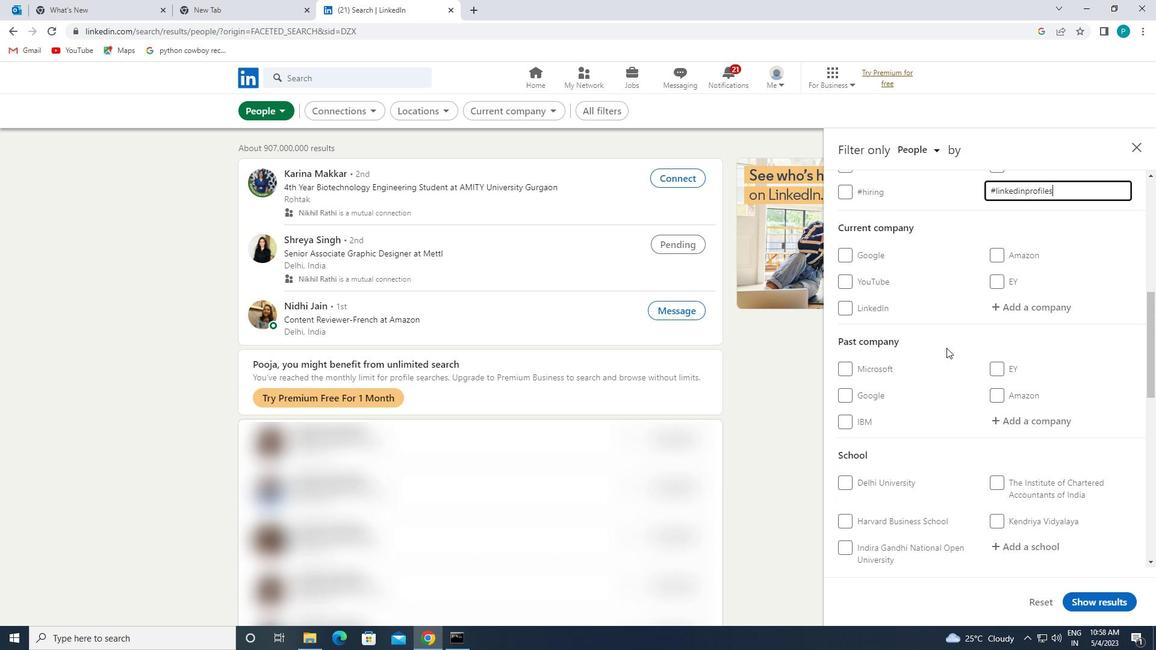 
Action: Mouse scrolled (947, 347) with delta (0, 0)
Screenshot: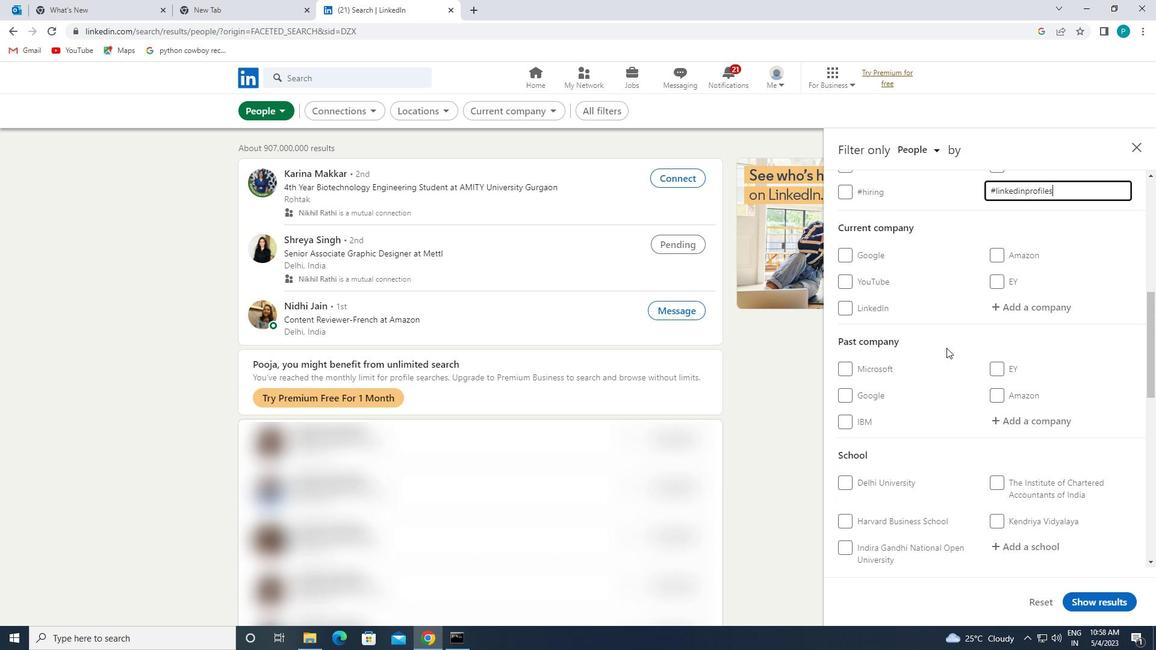 
Action: Mouse moved to (885, 376)
Screenshot: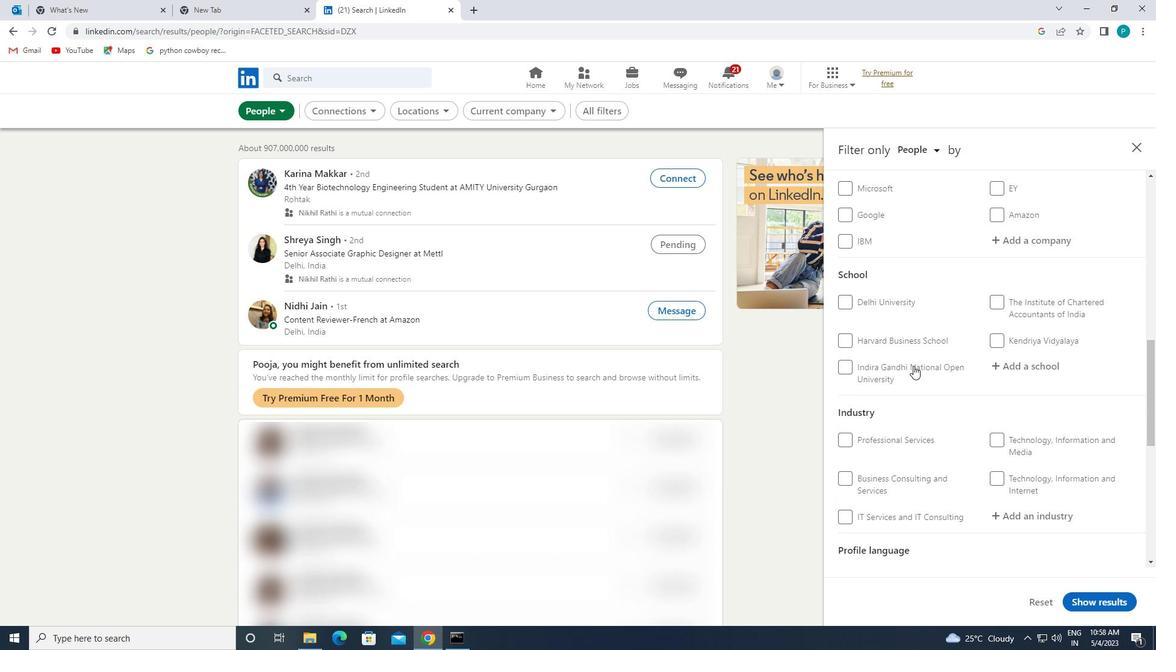 
Action: Mouse scrolled (885, 375) with delta (0, 0)
Screenshot: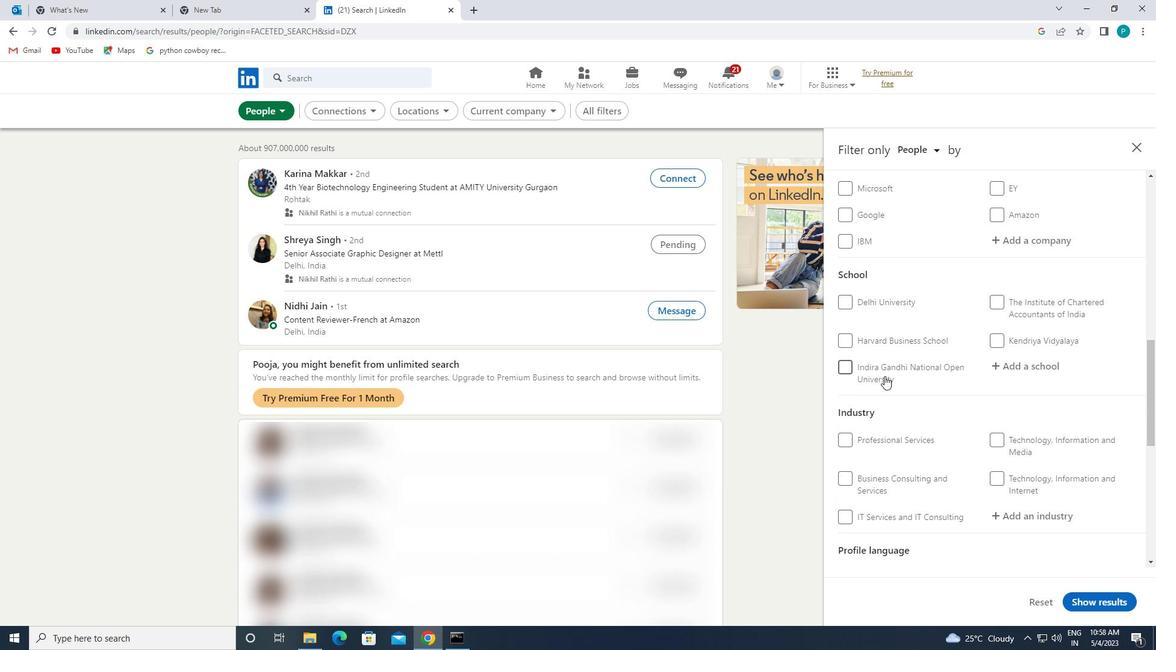 
Action: Mouse scrolled (885, 375) with delta (0, 0)
Screenshot: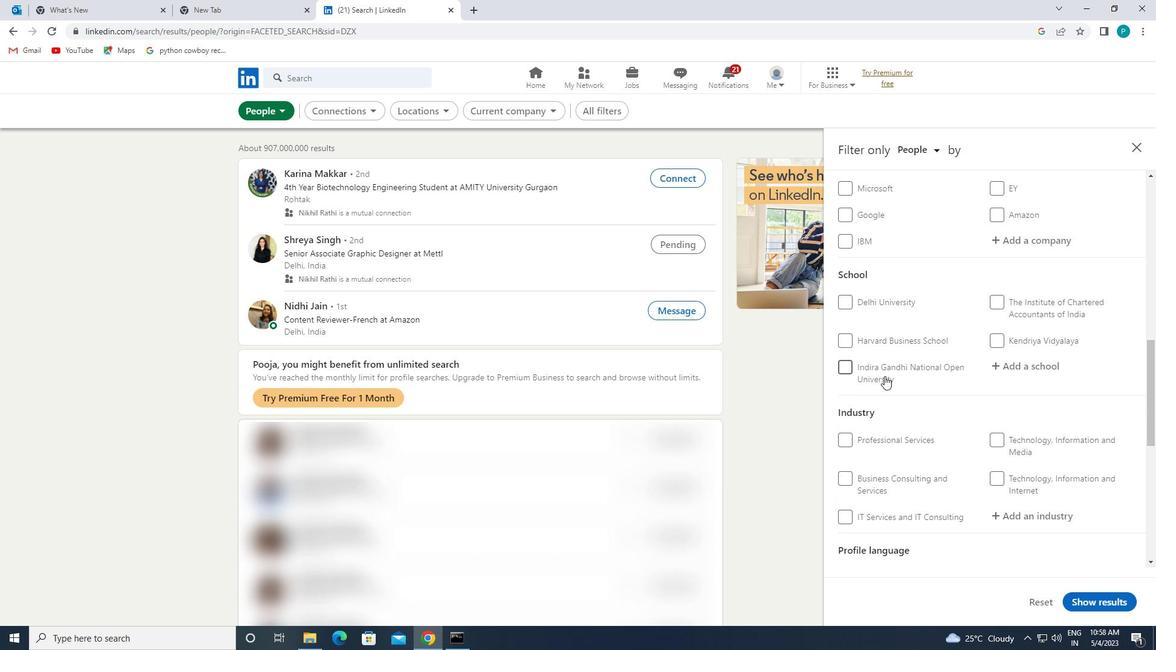 
Action: Mouse moved to (995, 454)
Screenshot: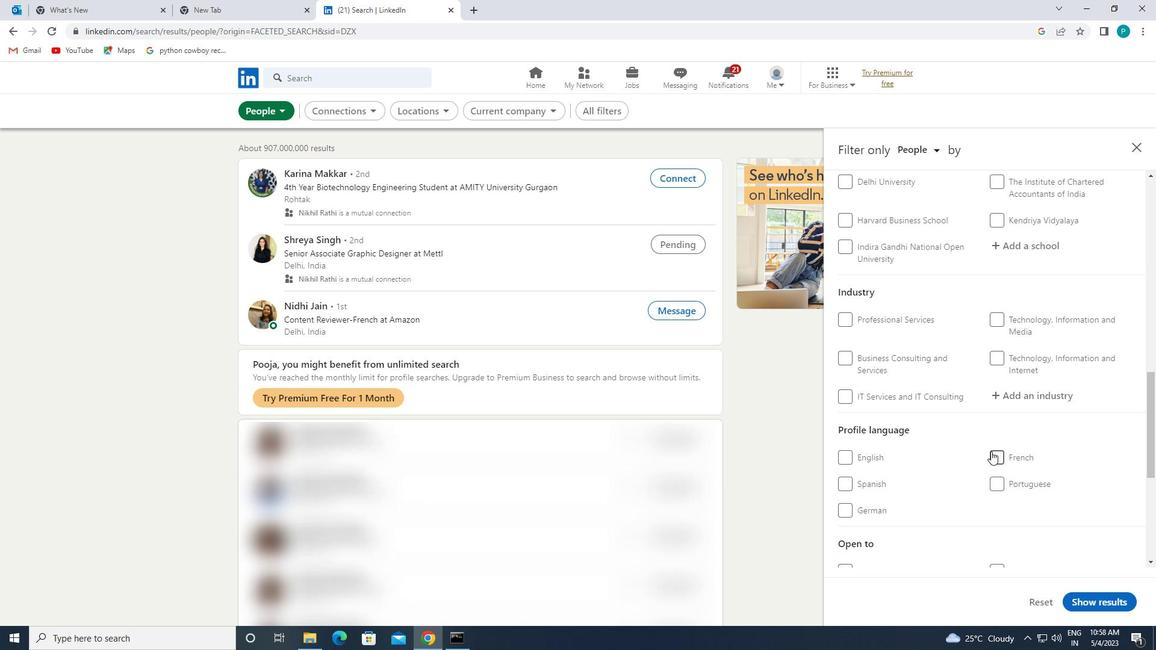 
Action: Mouse pressed left at (995, 454)
Screenshot: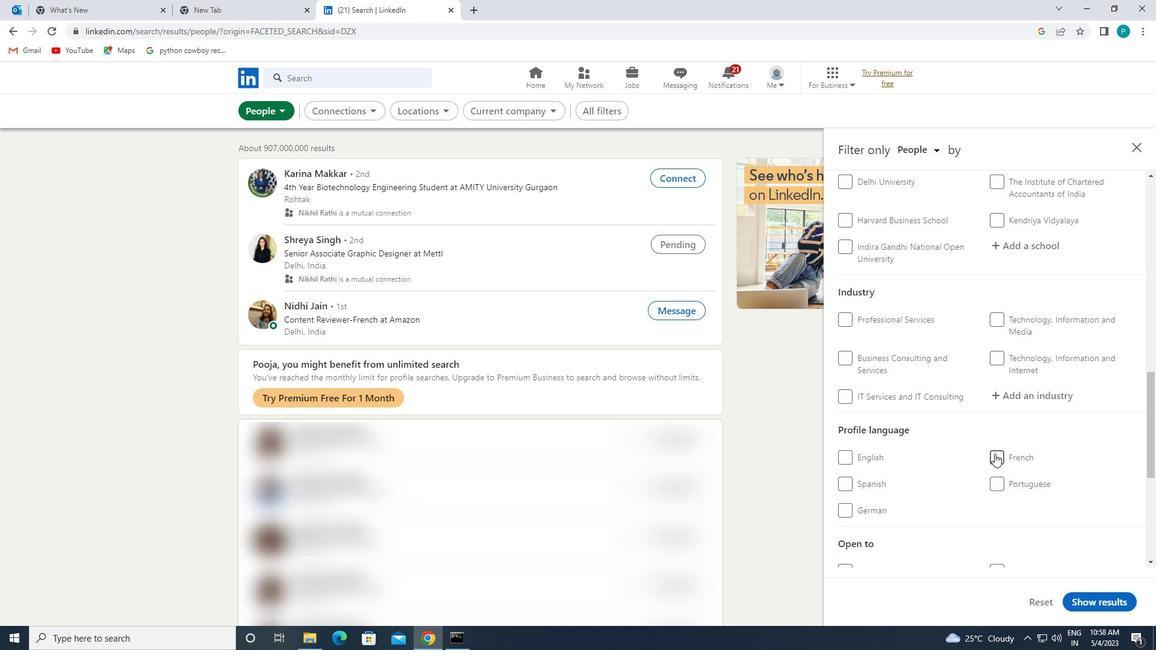 
Action: Mouse moved to (854, 481)
Screenshot: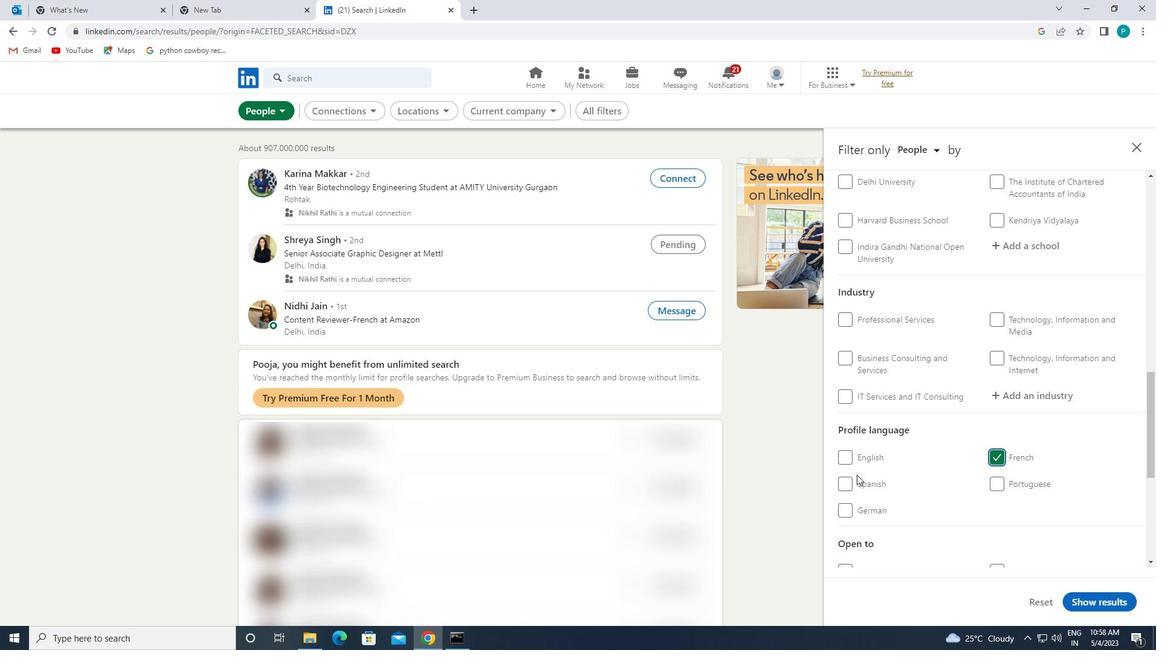 
Action: Mouse pressed left at (854, 481)
Screenshot: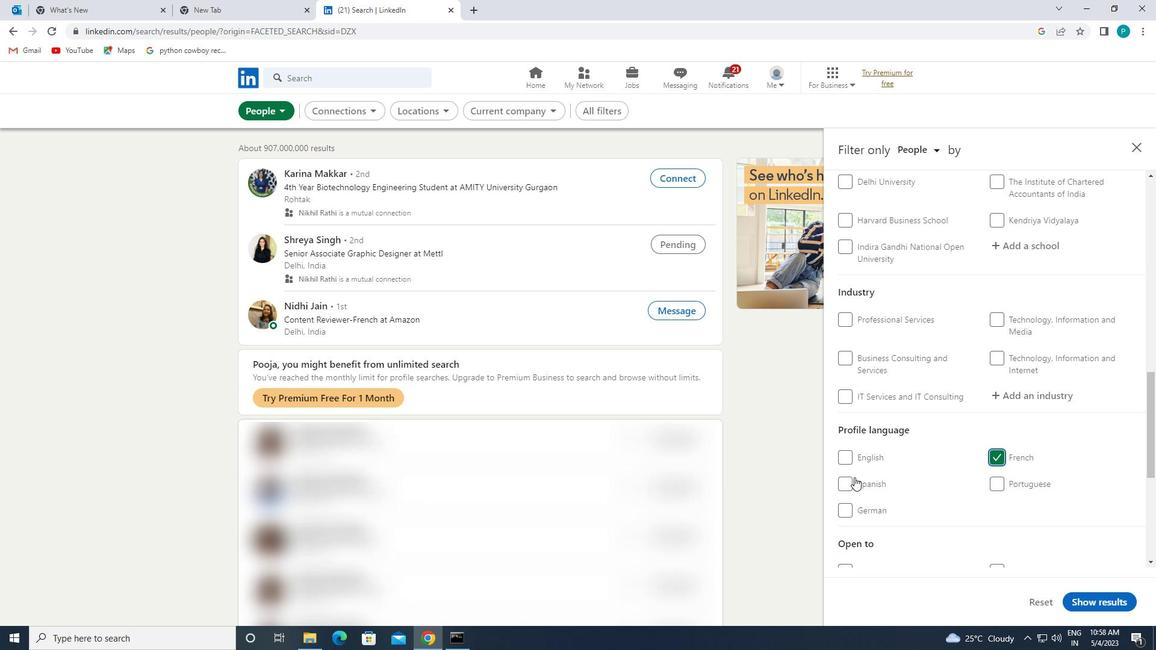 
Action: Mouse moved to (1001, 456)
Screenshot: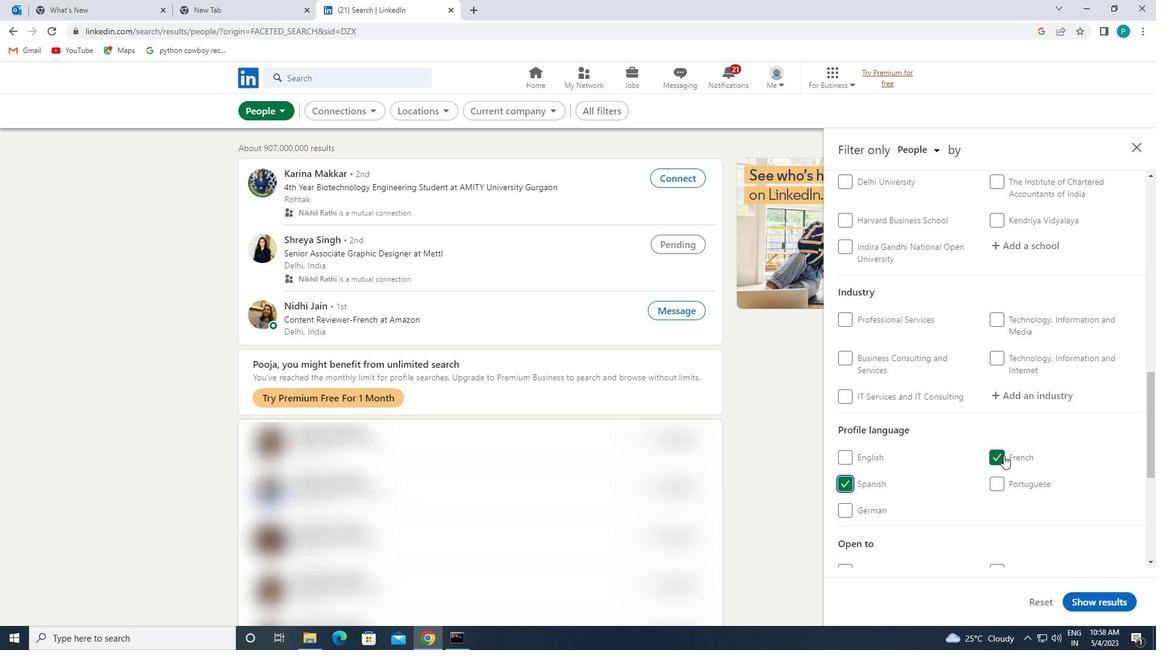 
Action: Mouse pressed left at (1001, 456)
Screenshot: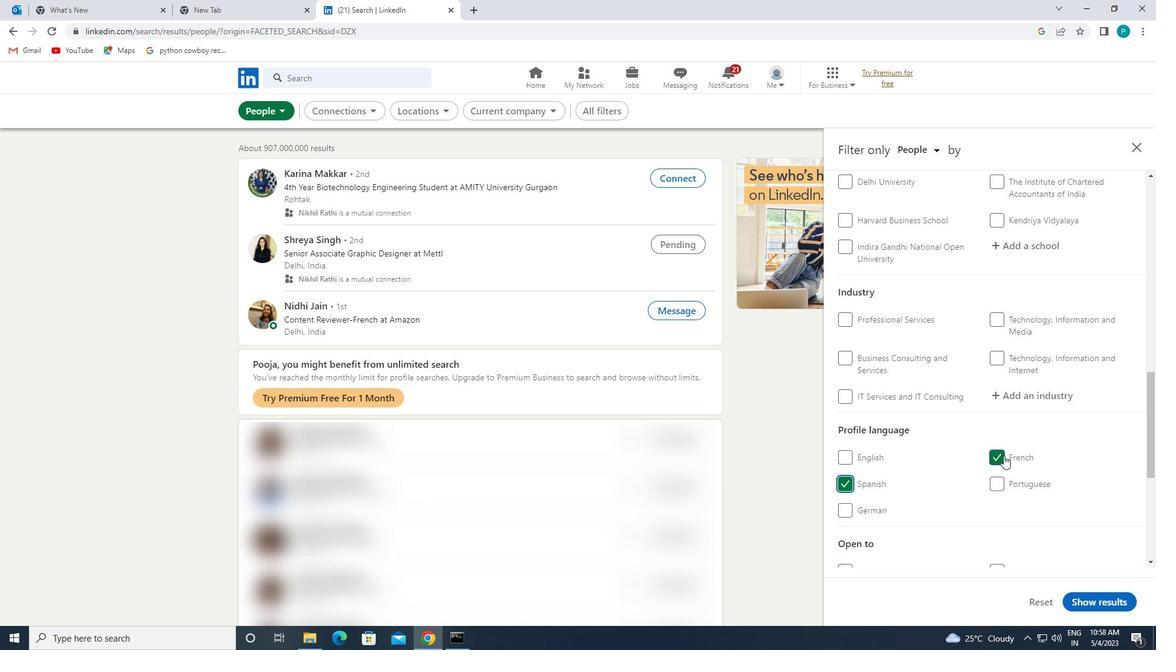 
Action: Mouse moved to (1027, 445)
Screenshot: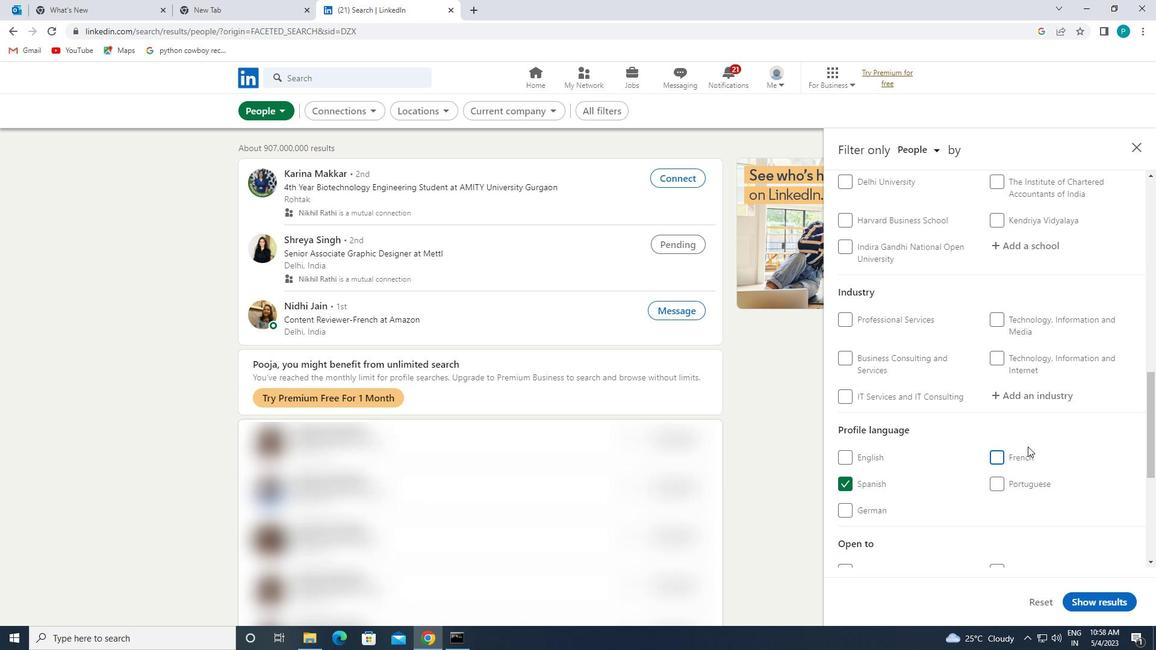 
Action: Mouse scrolled (1027, 446) with delta (0, 0)
Screenshot: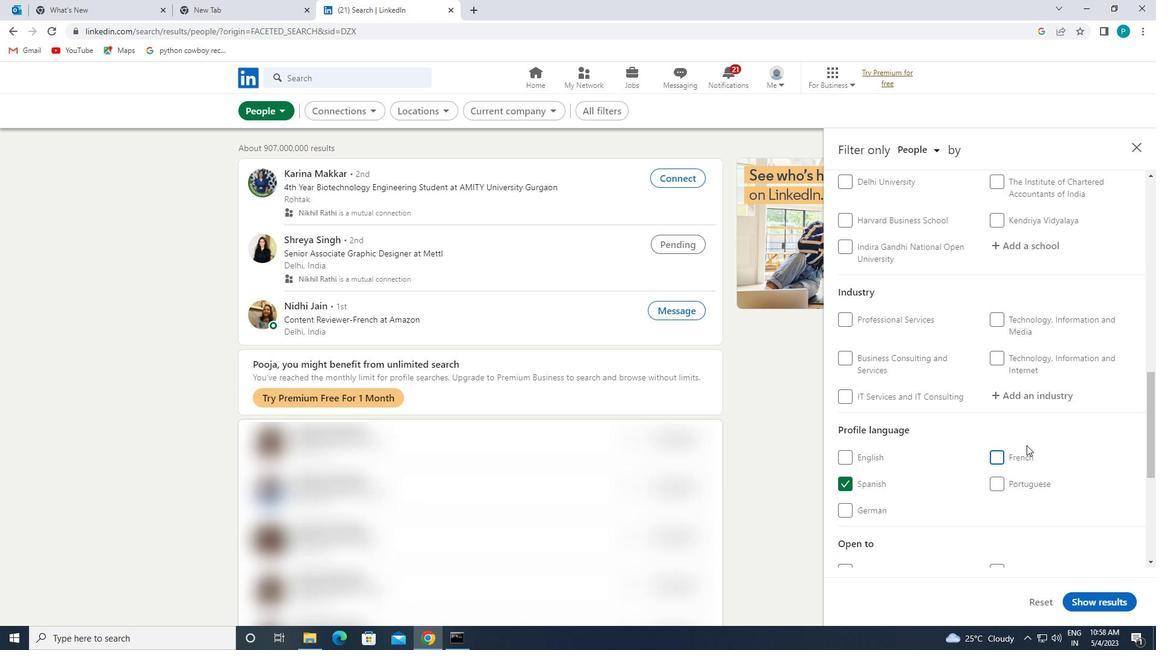 
Action: Mouse scrolled (1027, 446) with delta (0, 0)
Screenshot: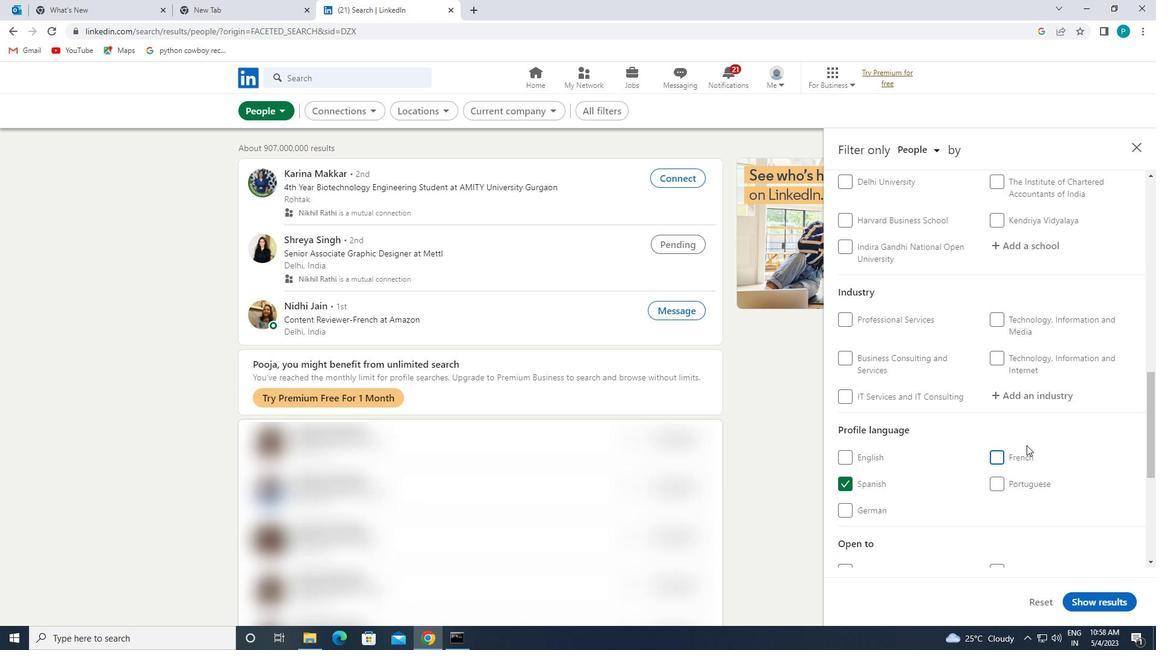
Action: Mouse scrolled (1027, 446) with delta (0, 0)
Screenshot: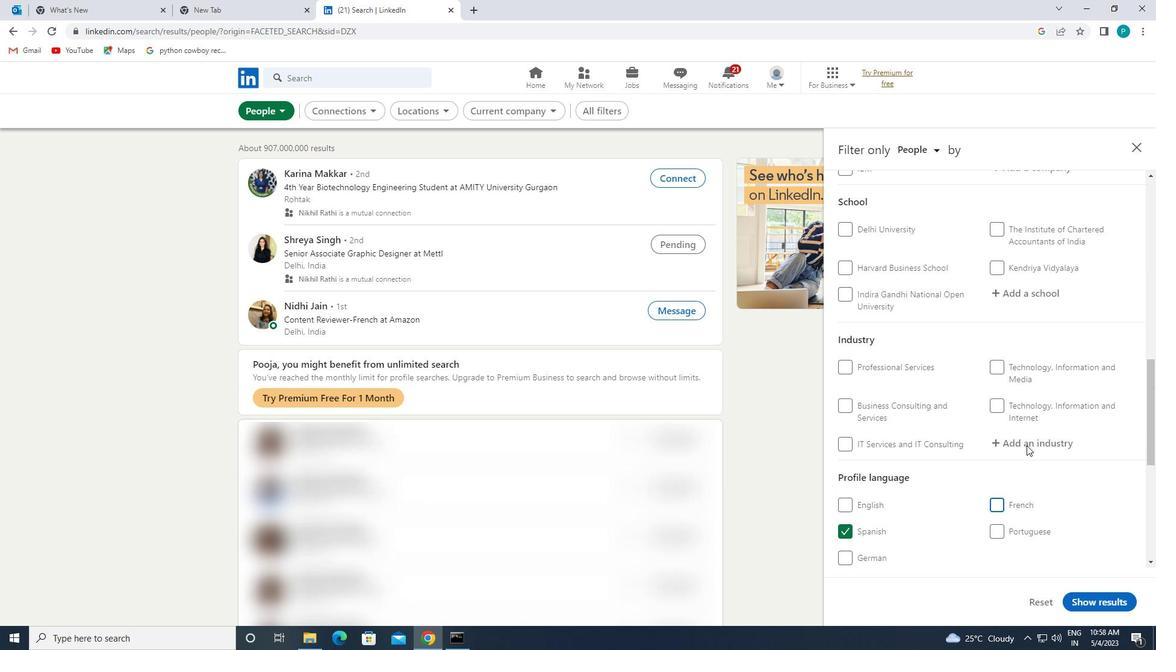 
Action: Mouse moved to (1026, 445)
Screenshot: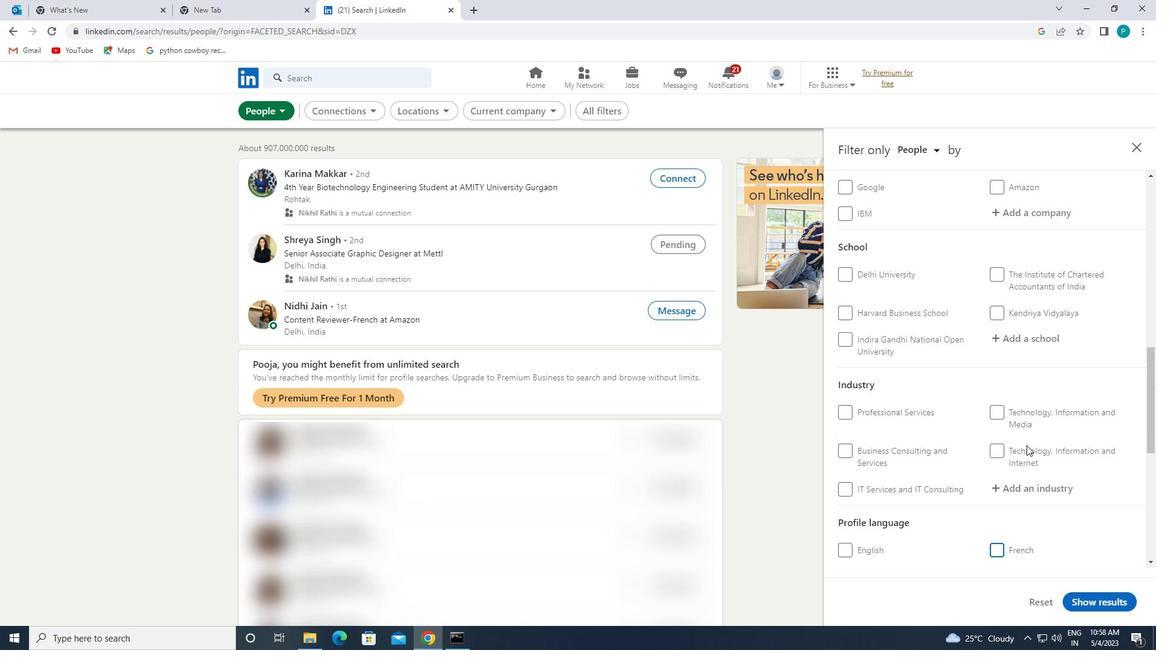 
Action: Mouse scrolled (1026, 446) with delta (0, 0)
Screenshot: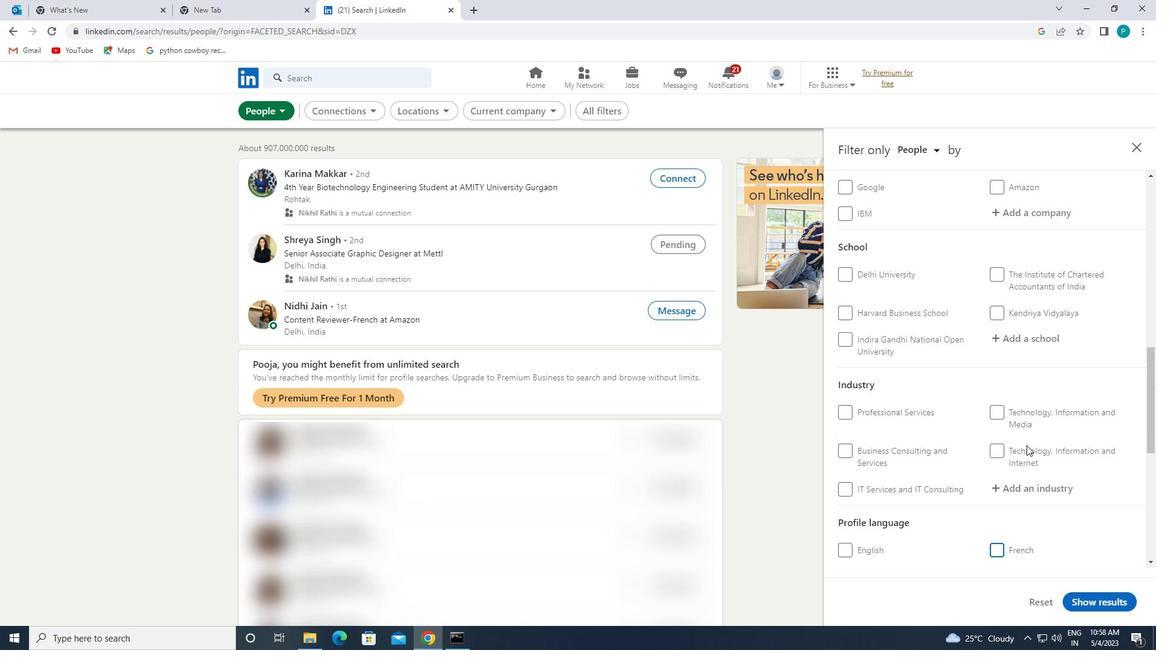 
Action: Mouse scrolled (1026, 446) with delta (0, 0)
Screenshot: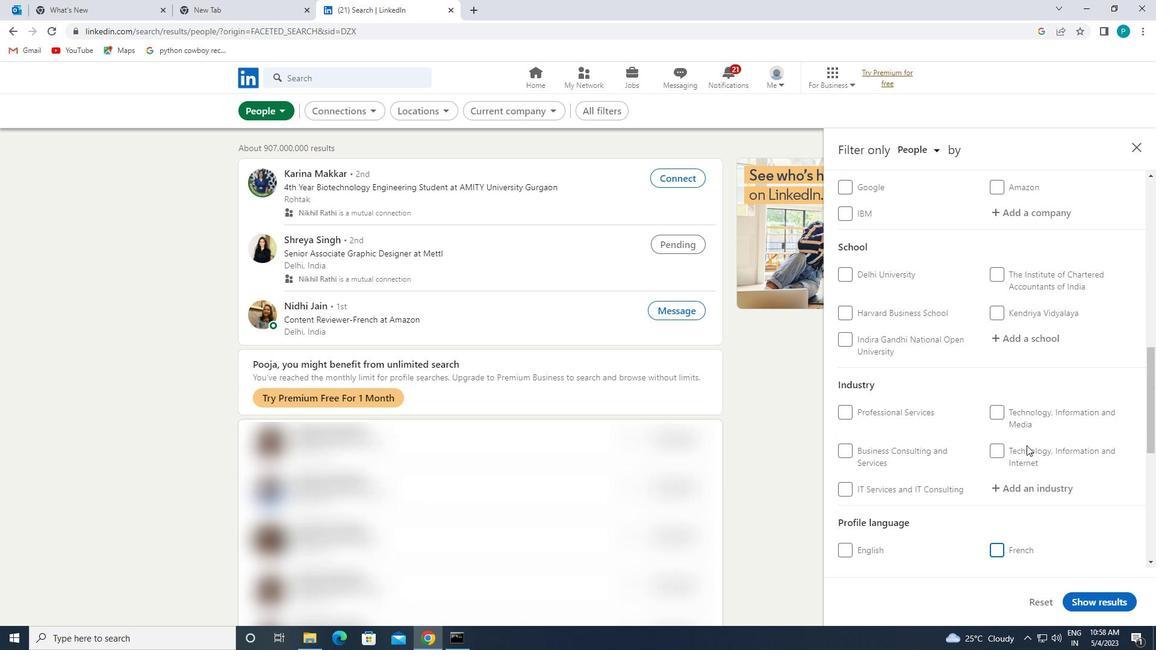
Action: Mouse scrolled (1026, 446) with delta (0, 0)
Screenshot: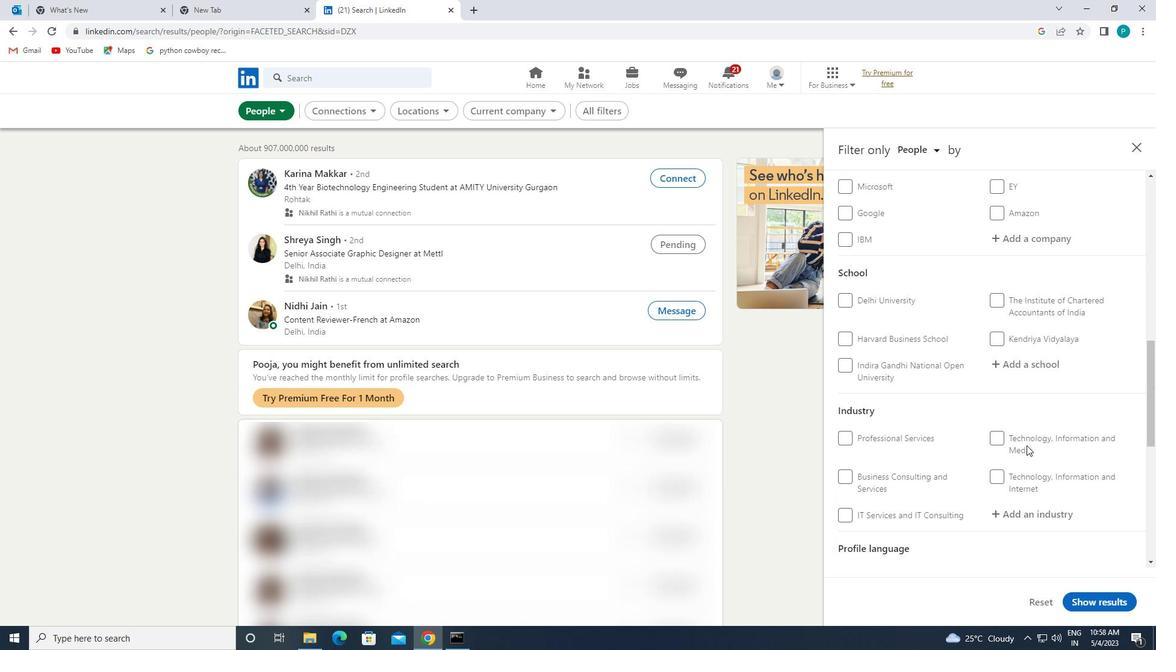 
Action: Mouse moved to (1006, 378)
Screenshot: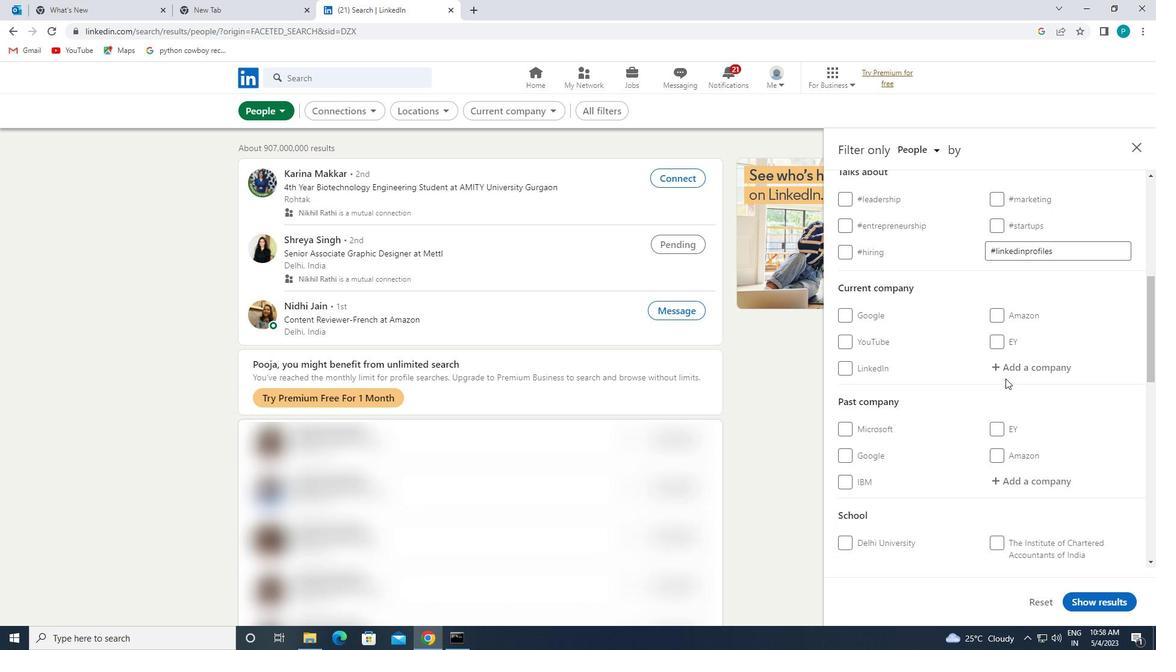 
Action: Mouse pressed left at (1006, 378)
Screenshot: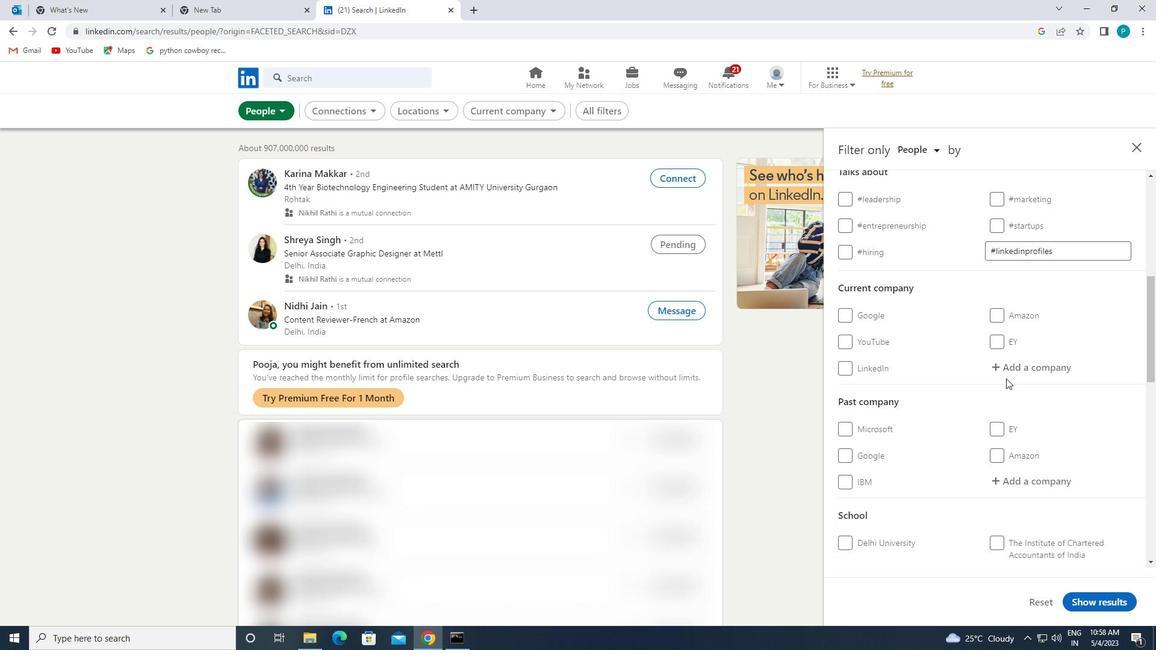 
Action: Mouse moved to (1007, 377)
Screenshot: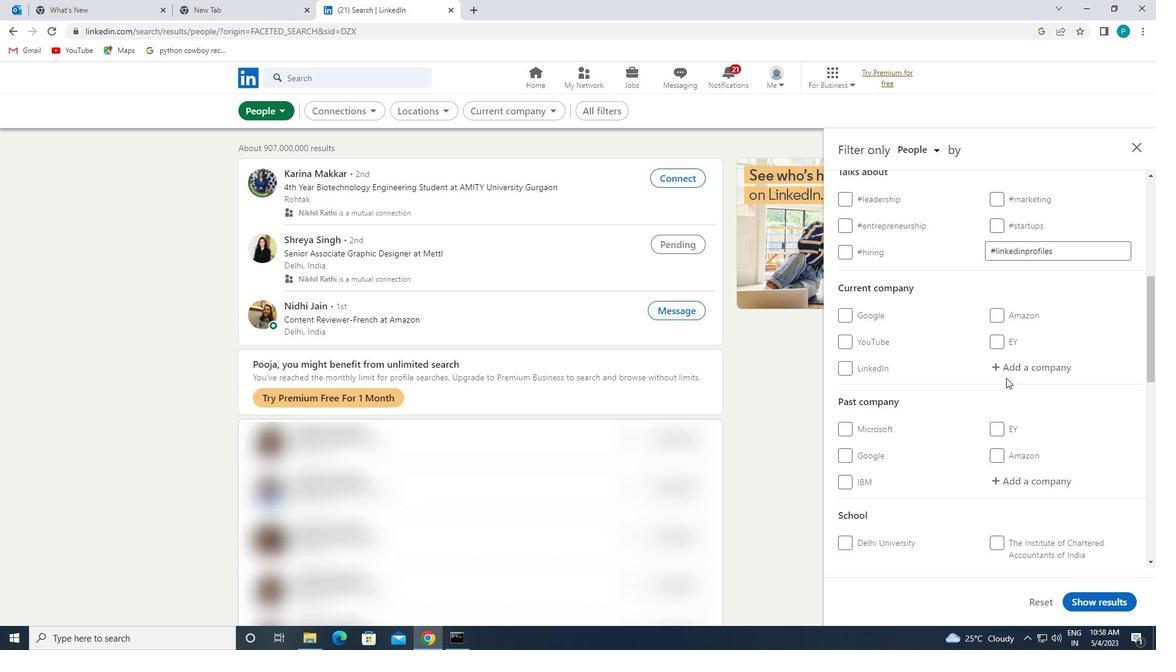 
Action: Mouse pressed left at (1007, 377)
Screenshot: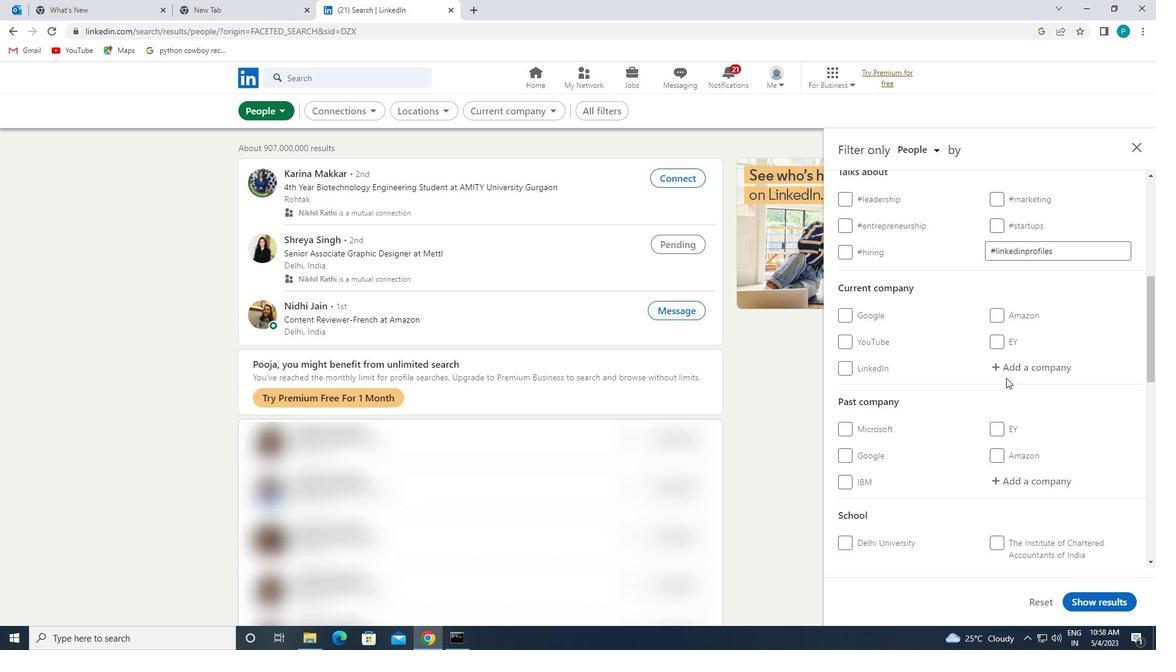 
Action: Mouse moved to (1007, 360)
Screenshot: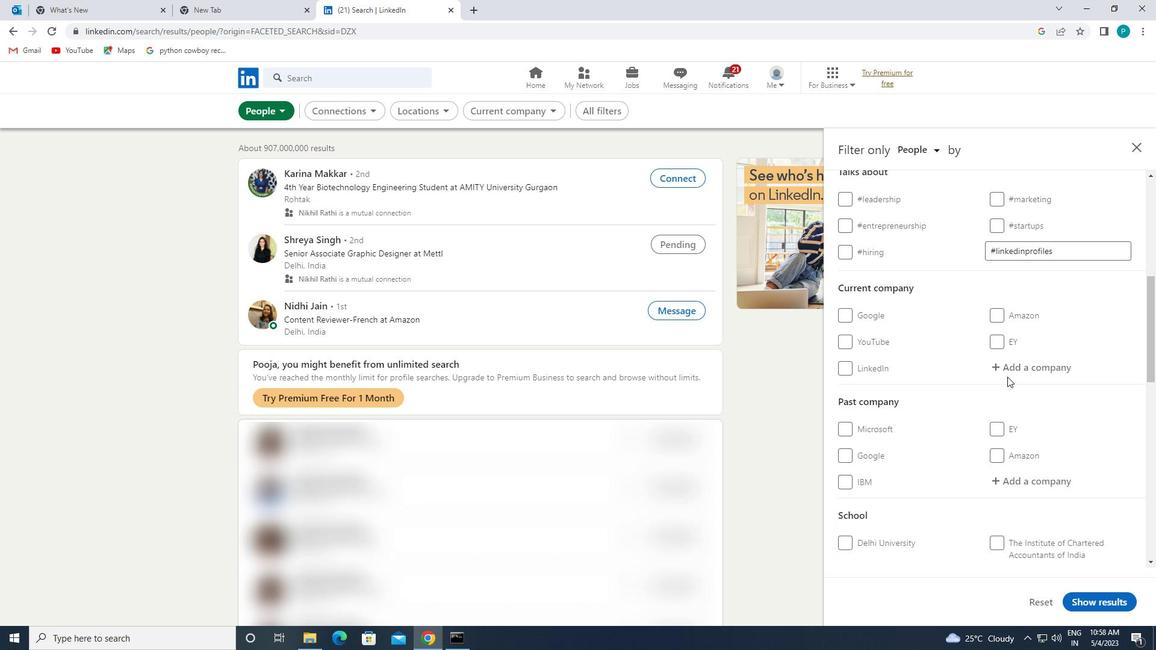 
Action: Mouse pressed left at (1007, 360)
Screenshot: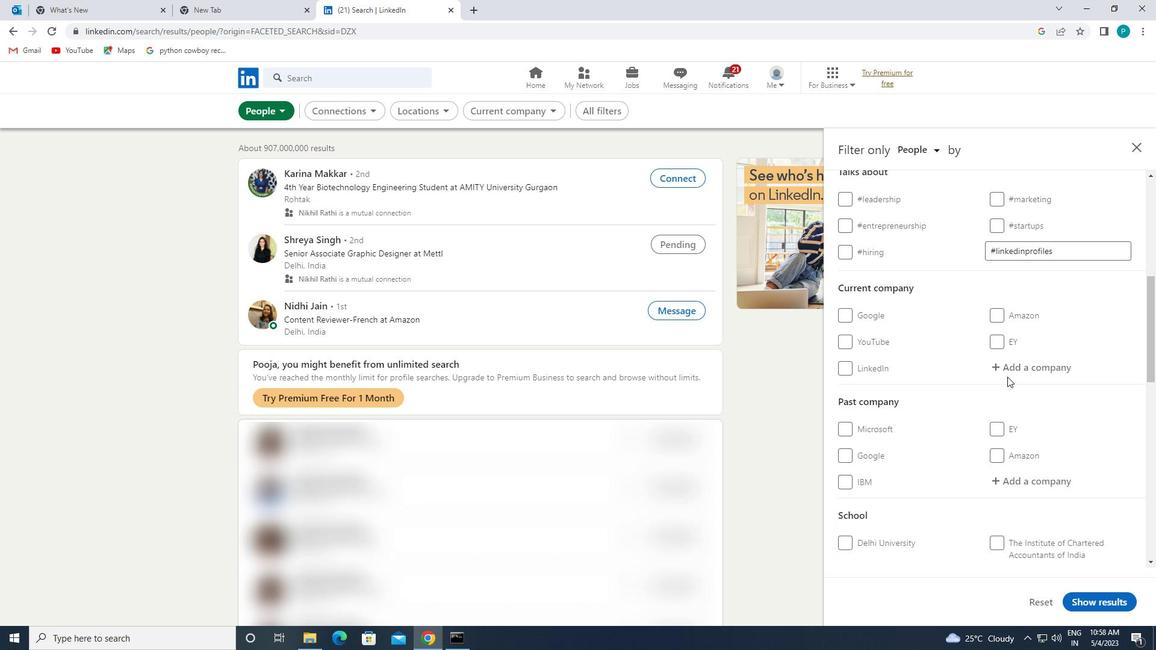 
Action: Mouse moved to (1008, 360)
Screenshot: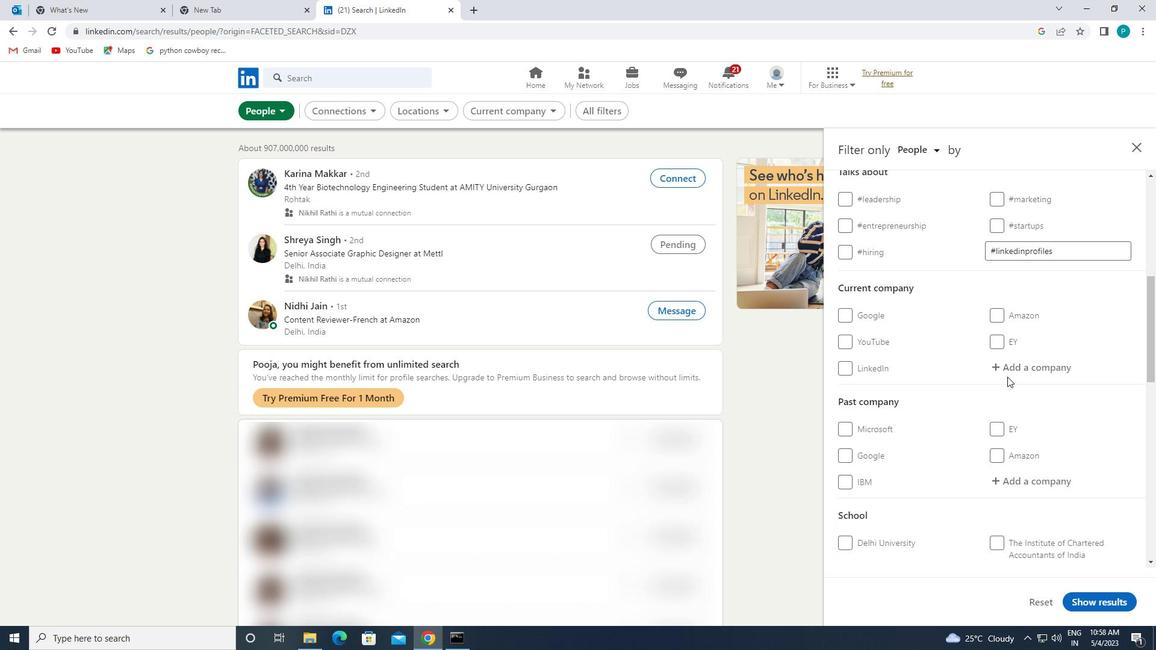 
Action: Key pressed <Key.caps_lock>ZF
Screenshot: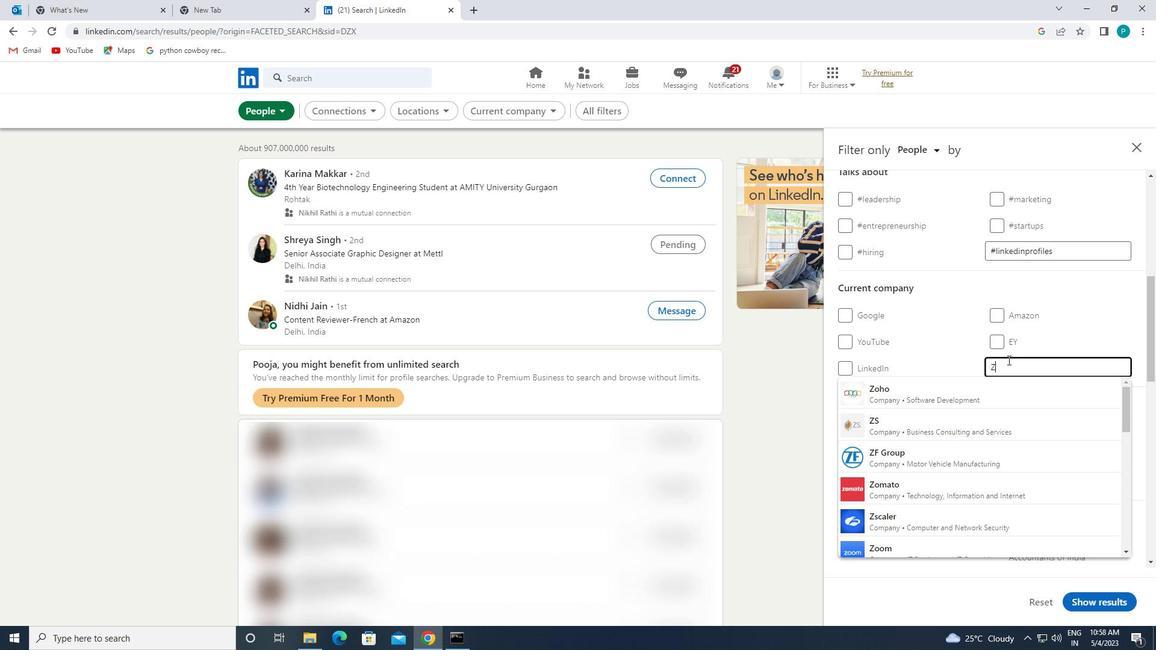 
Action: Mouse moved to (989, 404)
Screenshot: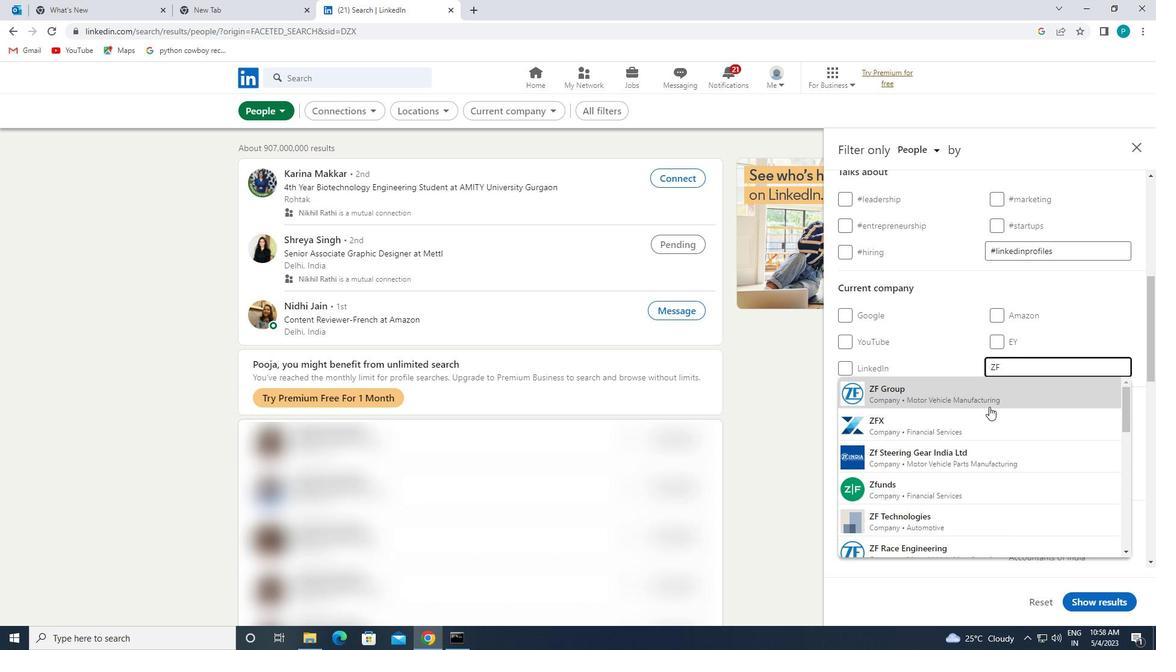 
Action: Mouse pressed left at (989, 404)
Screenshot: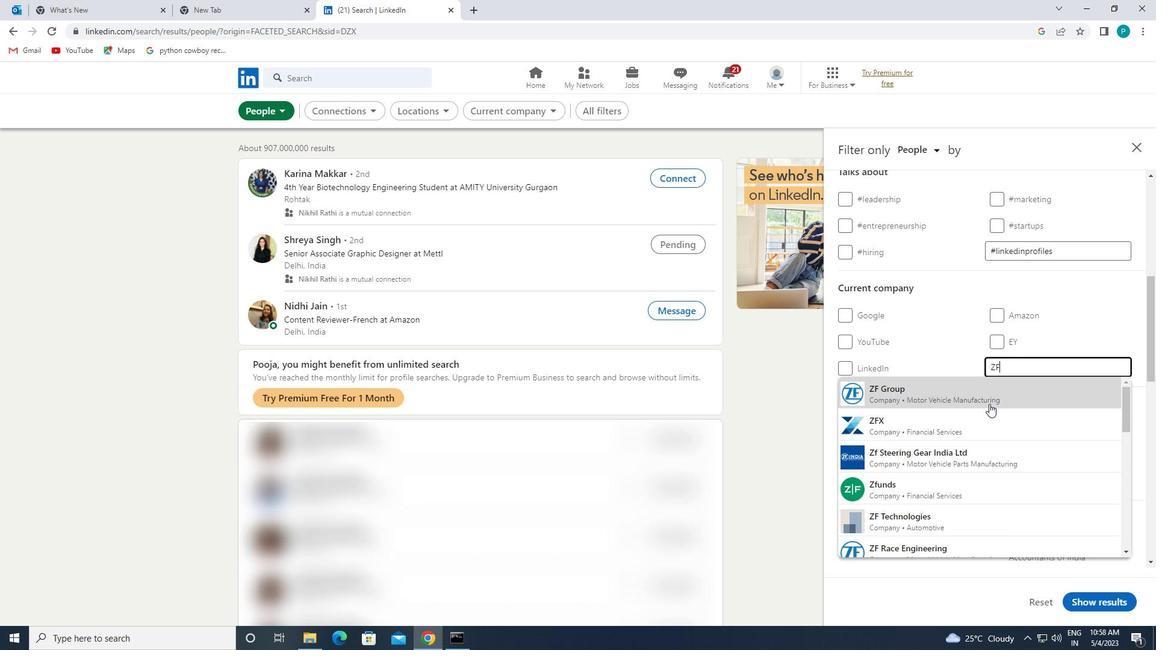 
Action: Mouse moved to (989, 404)
Screenshot: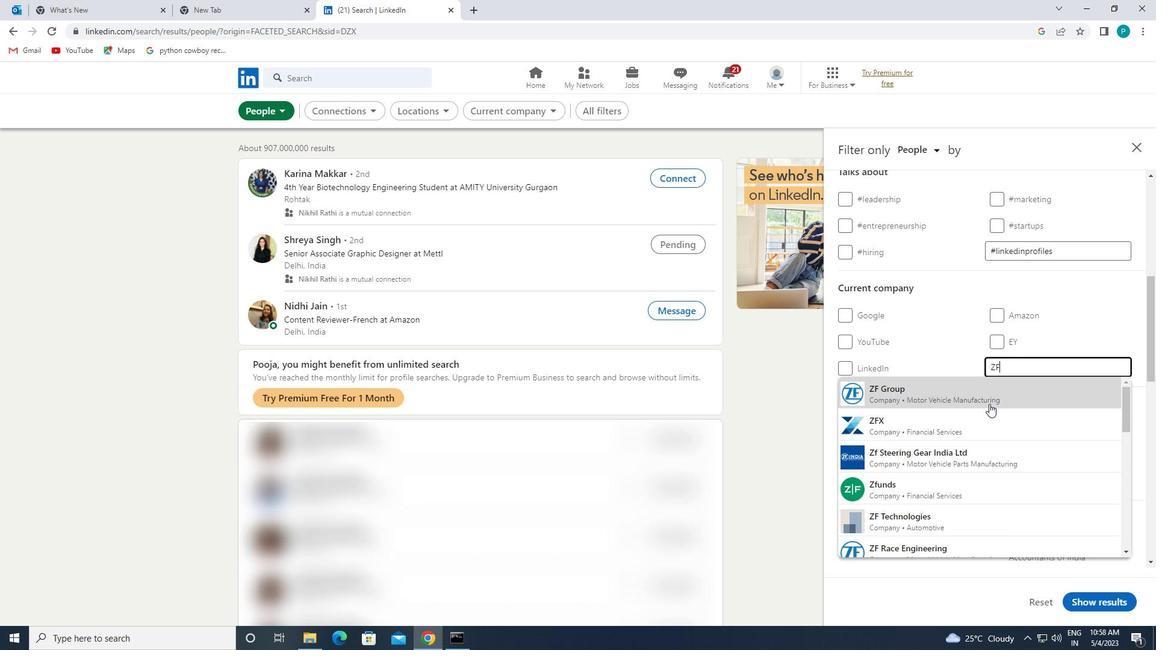 
Action: Mouse scrolled (989, 403) with delta (0, 0)
Screenshot: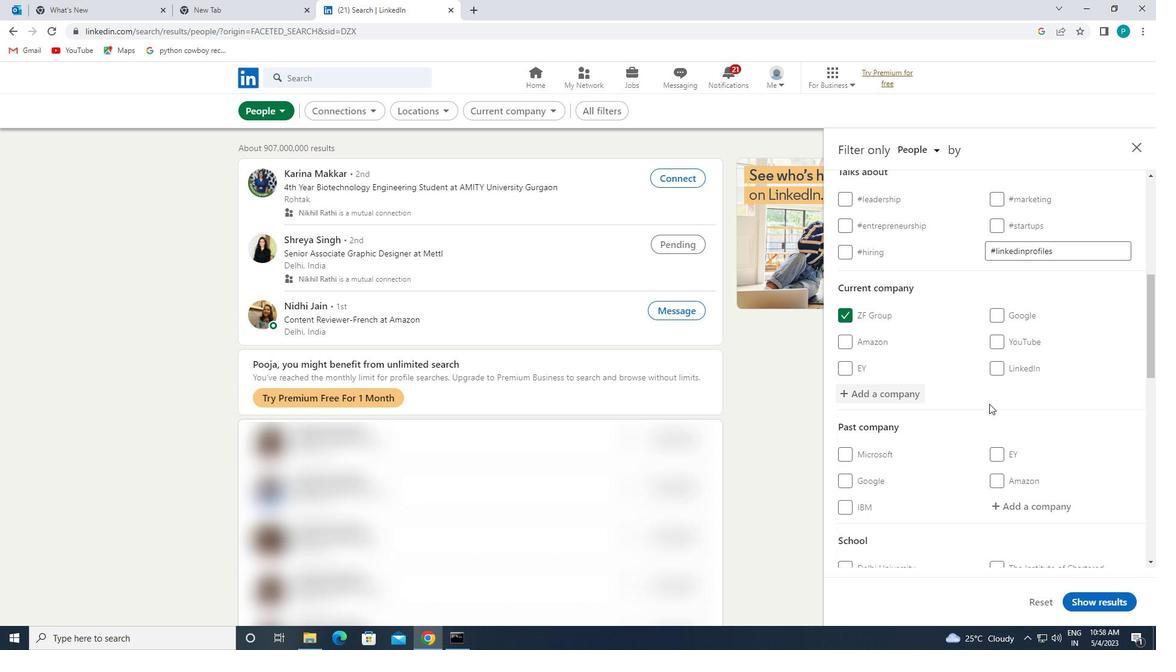 
Action: Mouse moved to (989, 404)
Screenshot: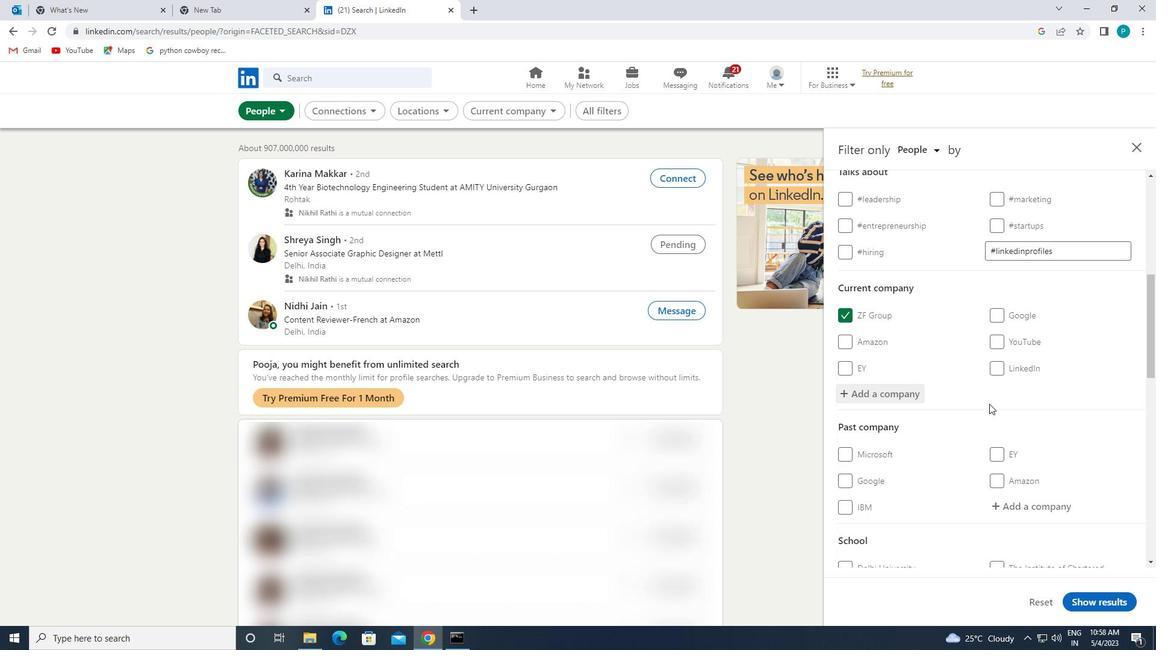 
Action: Mouse scrolled (989, 403) with delta (0, 0)
Screenshot: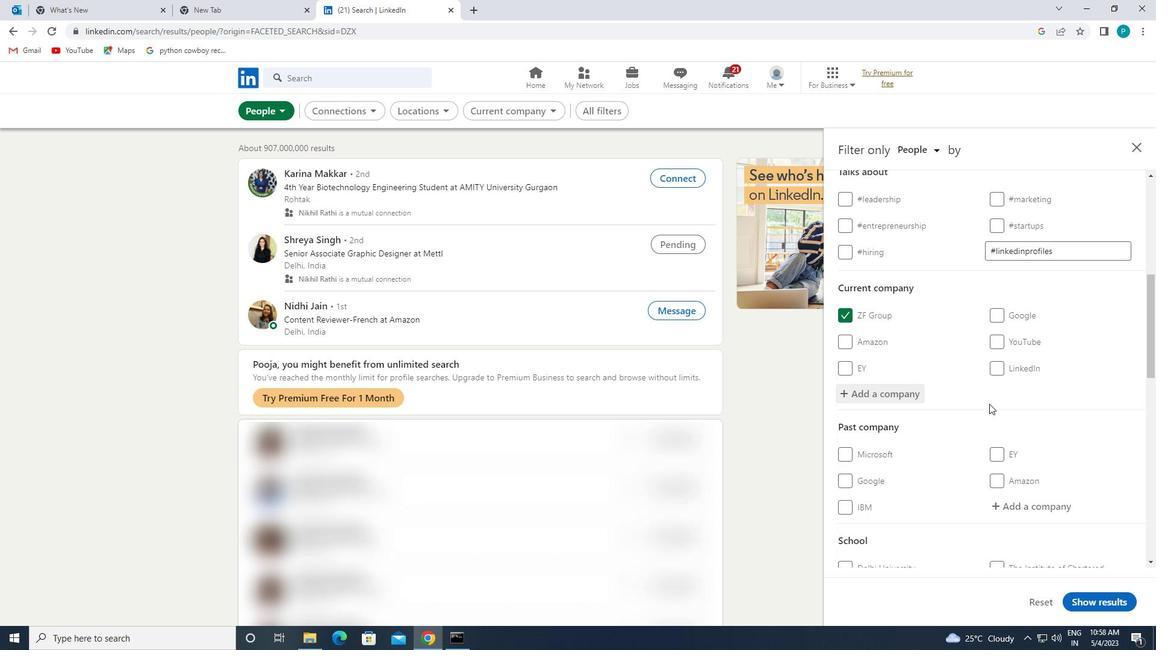 
Action: Mouse scrolled (989, 403) with delta (0, 0)
Screenshot: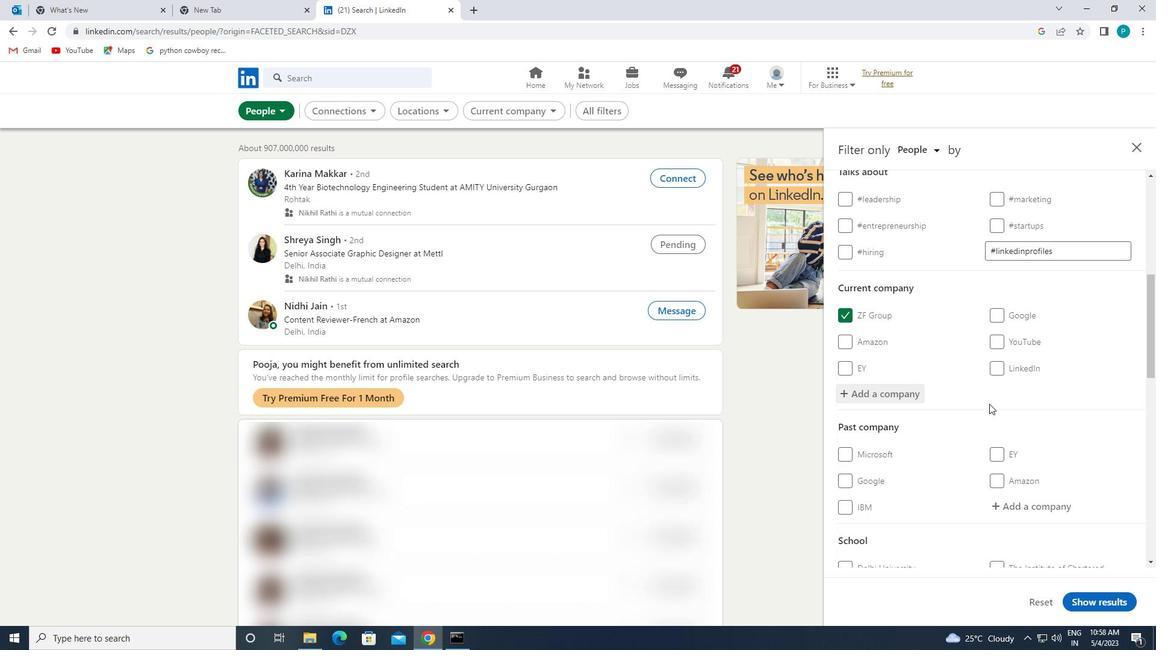 
Action: Mouse scrolled (989, 403) with delta (0, 0)
Screenshot: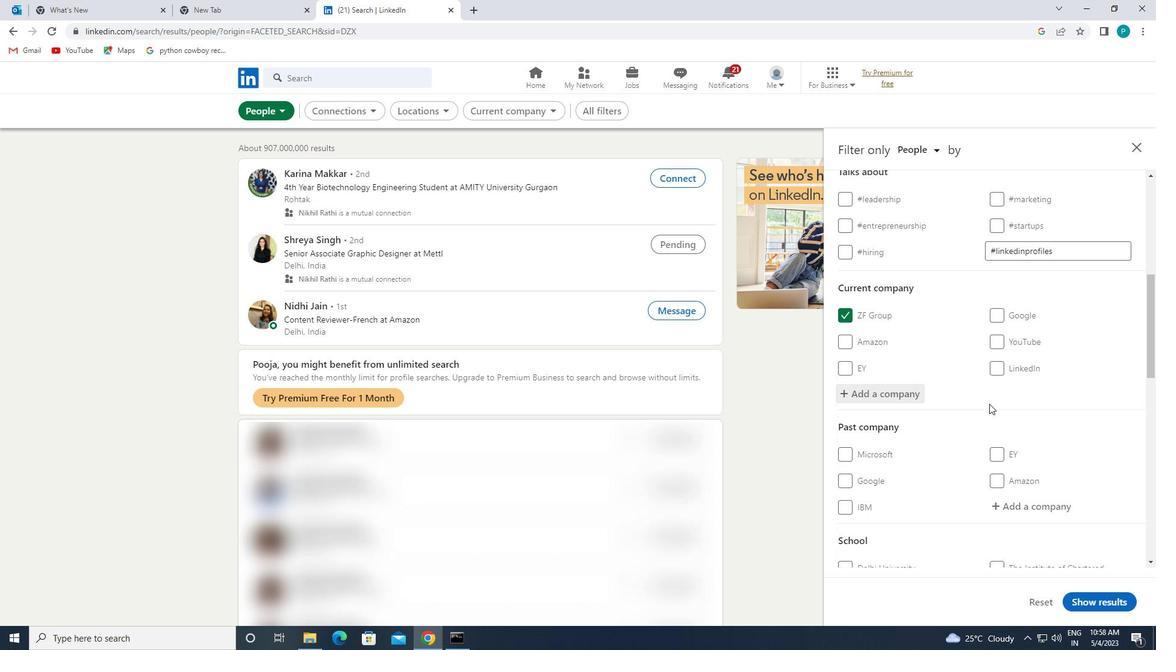 
Action: Mouse scrolled (989, 403) with delta (0, 0)
Screenshot: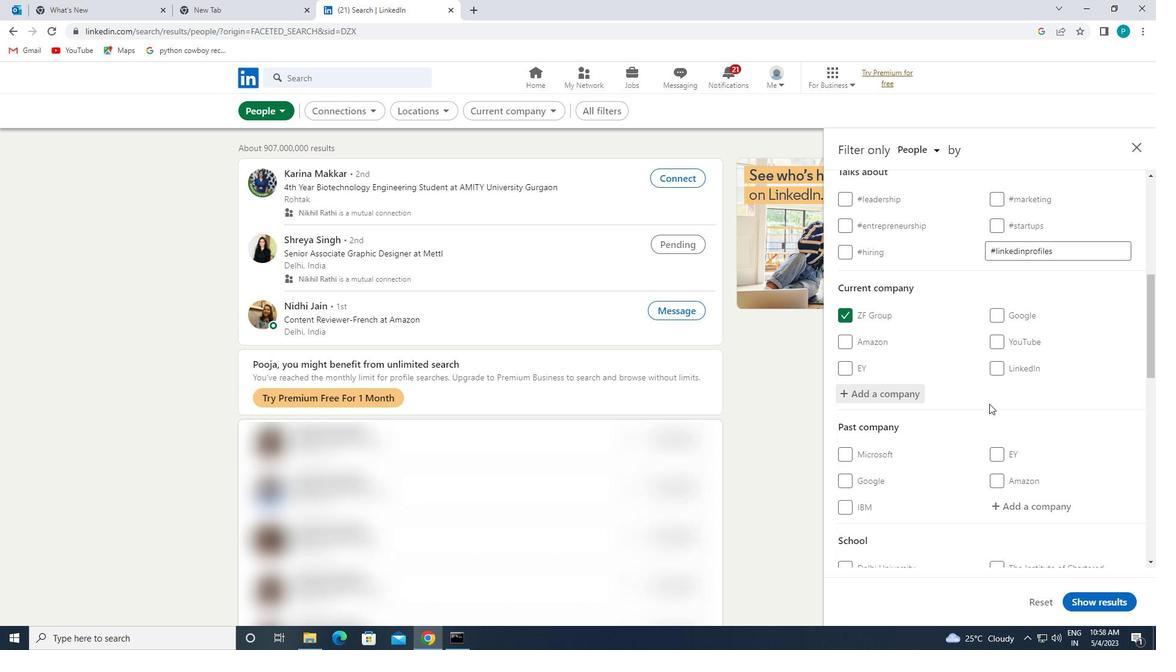 
Action: Mouse moved to (1012, 337)
Screenshot: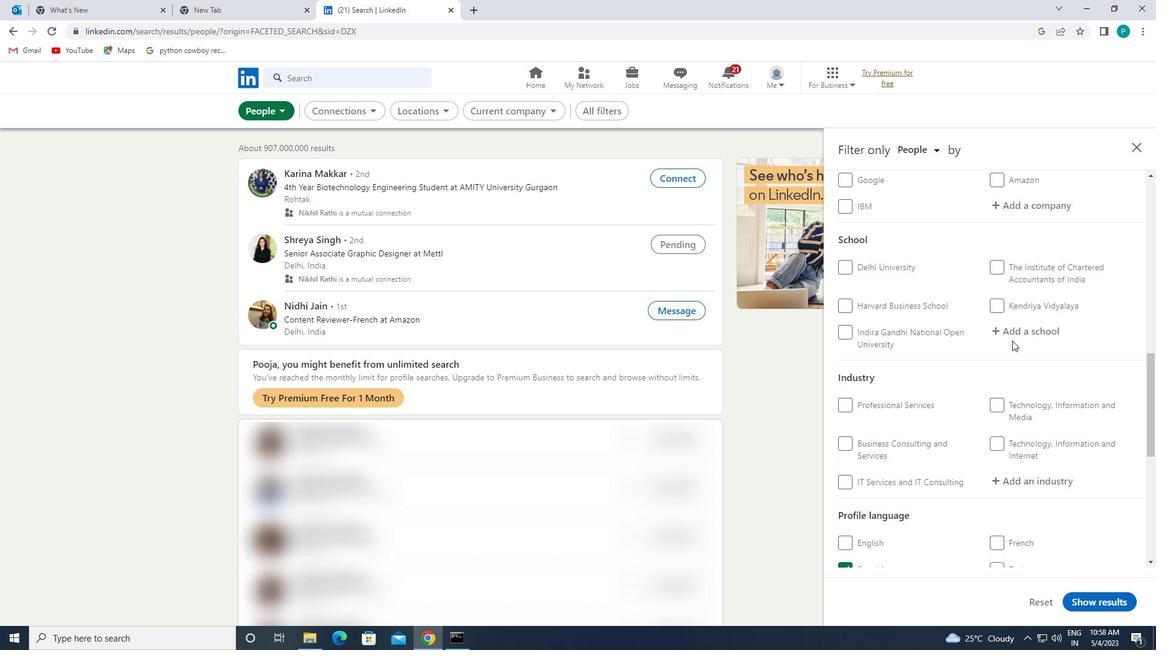 
Action: Mouse pressed left at (1012, 337)
Screenshot: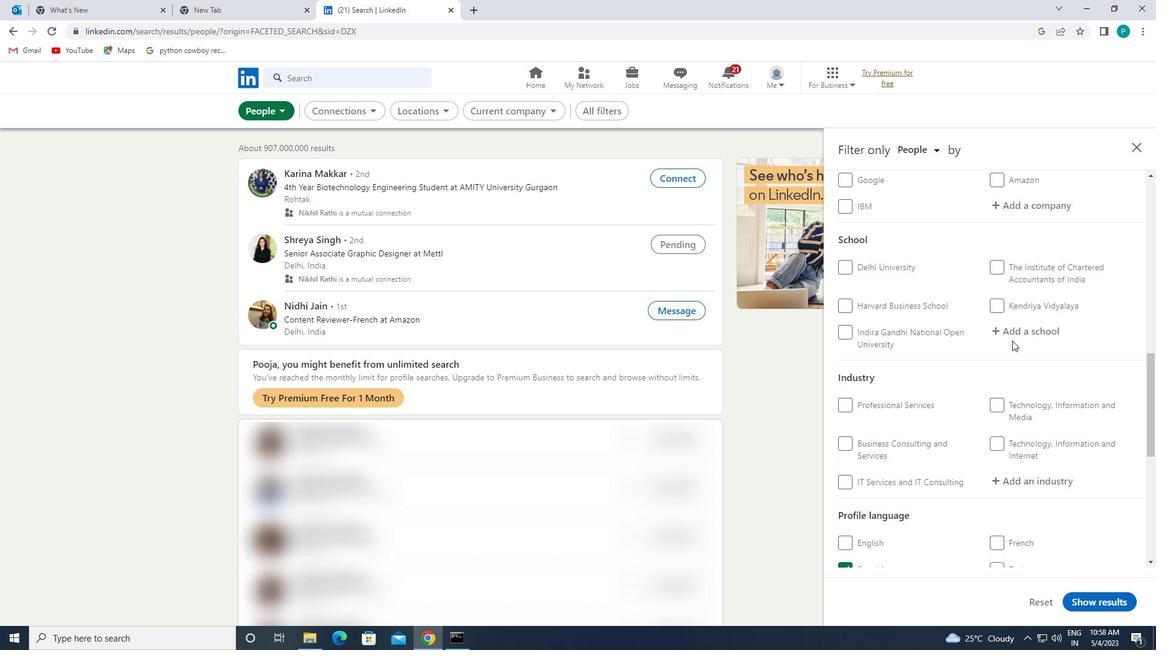 
Action: Key pressed <Key.caps_lock>S<Key.caps_lock>RI<Key.space><Key.caps_lock>S<Key.caps_lock>AI<Key.backspace><Key.backspace><Key.backspace><Key.backspace><Key.backspace><Key.backspace><Key.backspace><Key.backspace><Key.backspace>S<Key.caps_lock>RI<Key.space><Key.caps_lock>S<Key.caps_lock>AI
Screenshot: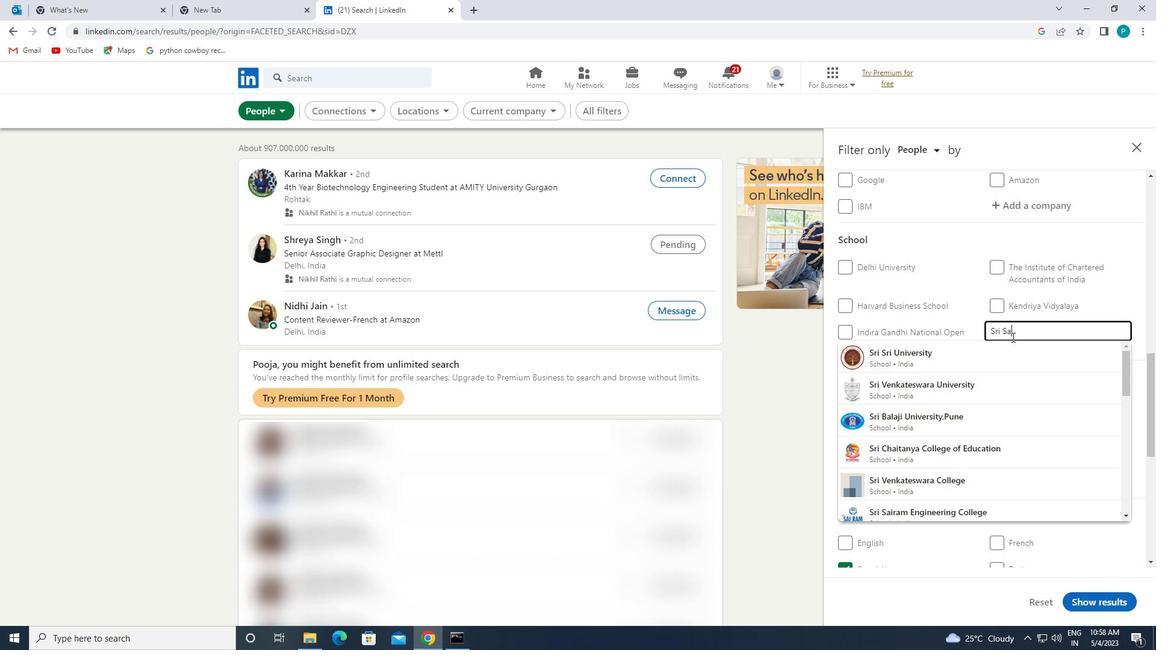 
Action: Mouse moved to (996, 460)
Screenshot: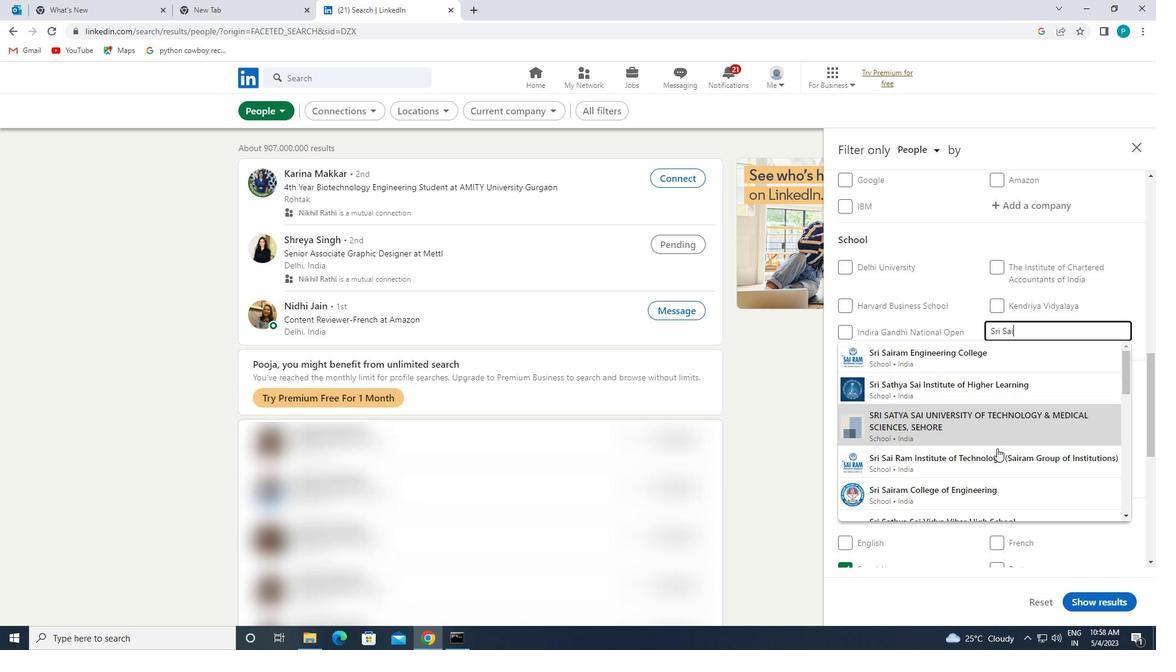 
Action: Mouse pressed left at (996, 460)
Screenshot: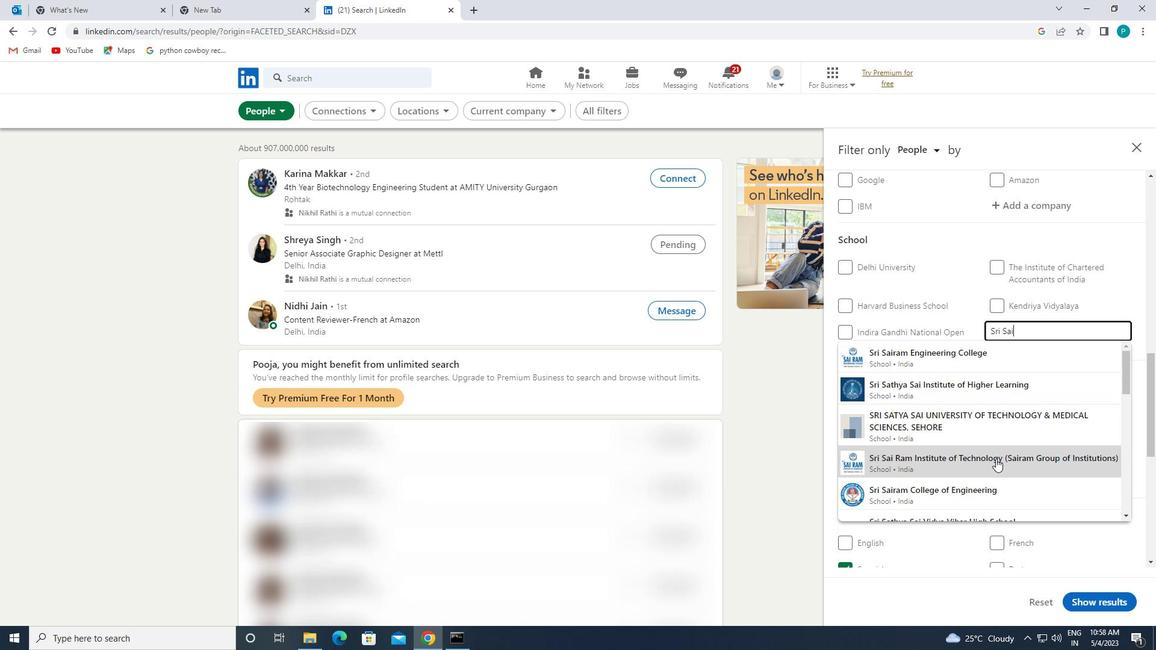 
Action: Mouse moved to (1021, 427)
Screenshot: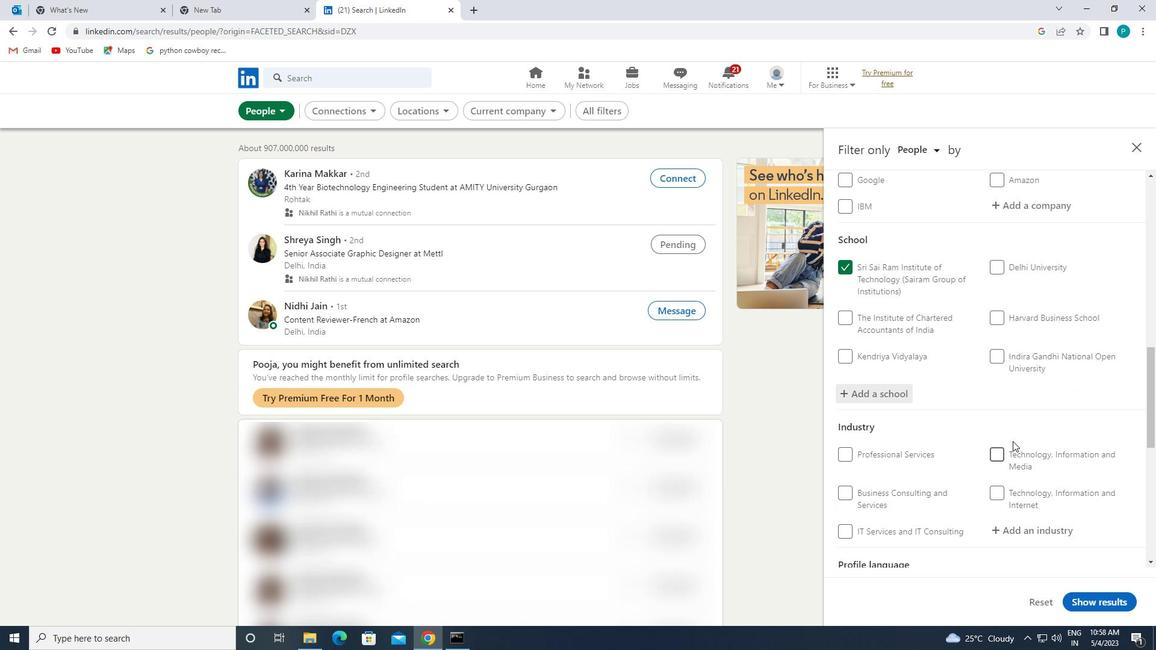 
Action: Mouse scrolled (1021, 426) with delta (0, 0)
Screenshot: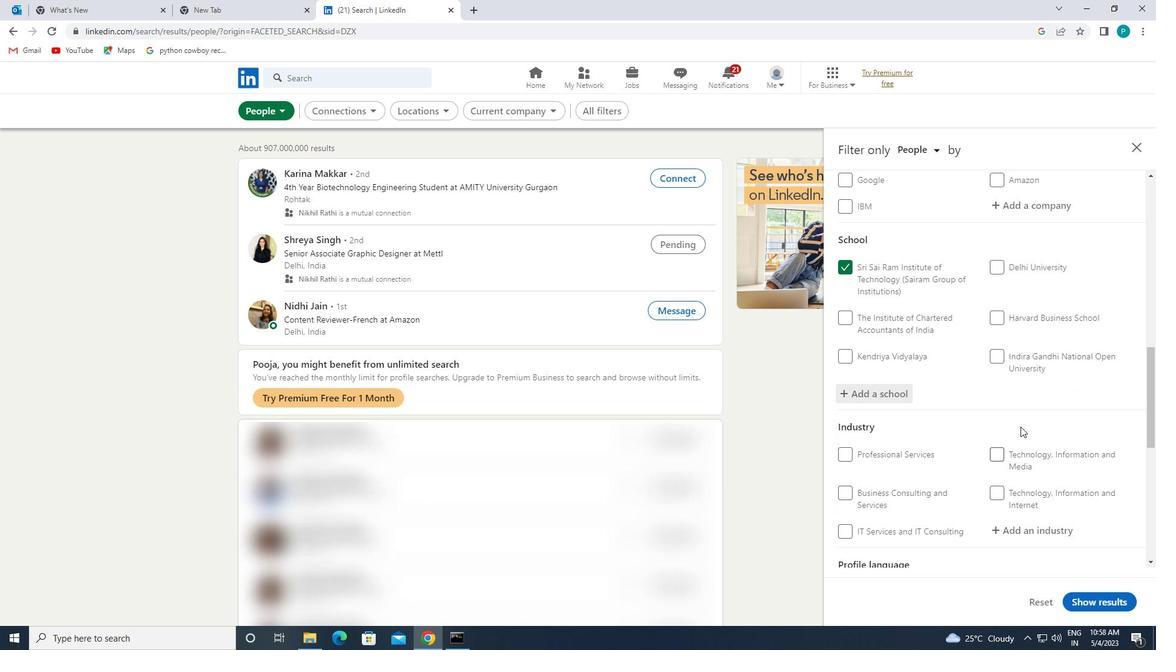 
Action: Mouse scrolled (1021, 426) with delta (0, 0)
Screenshot: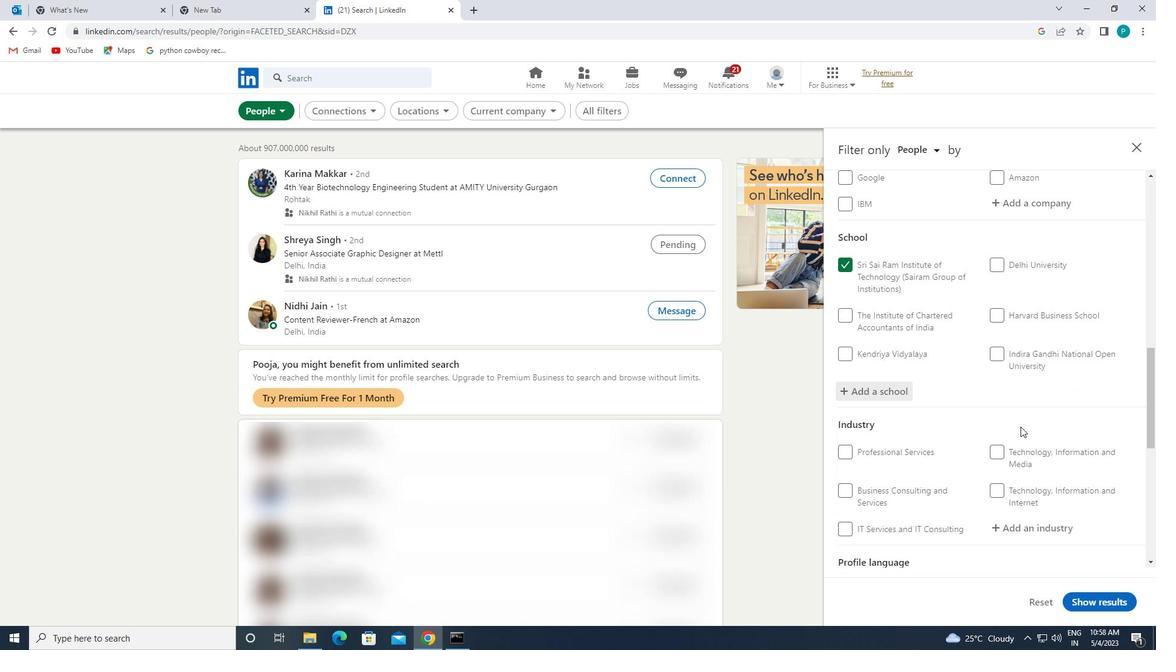 
Action: Mouse moved to (1024, 406)
Screenshot: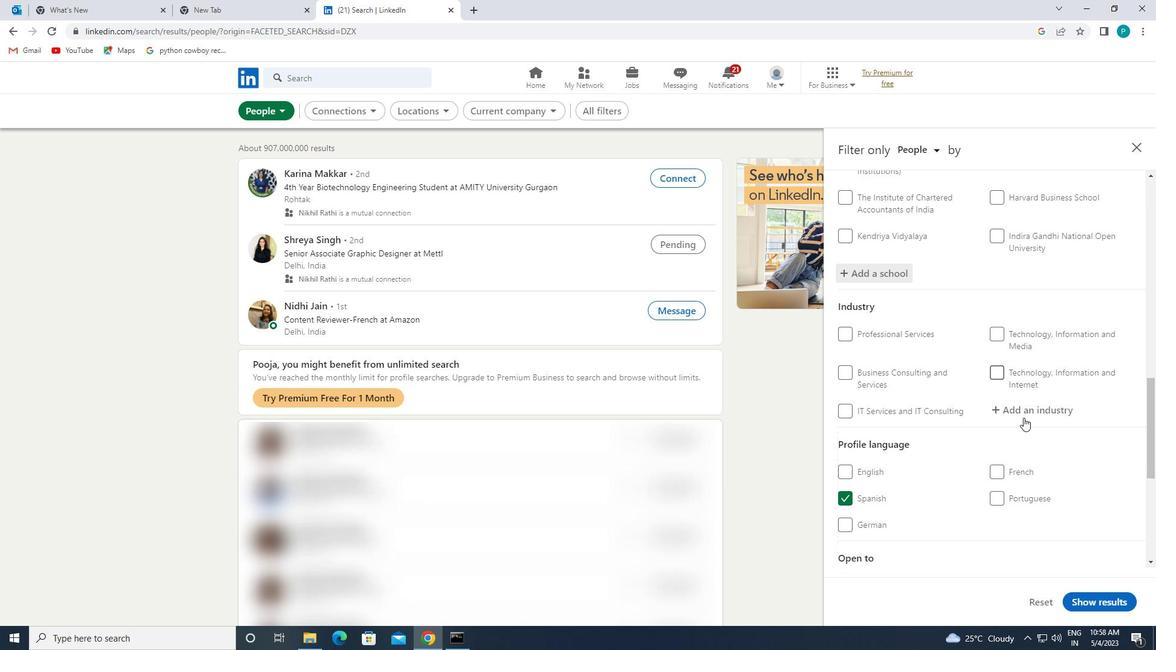 
Action: Mouse pressed left at (1024, 406)
Screenshot: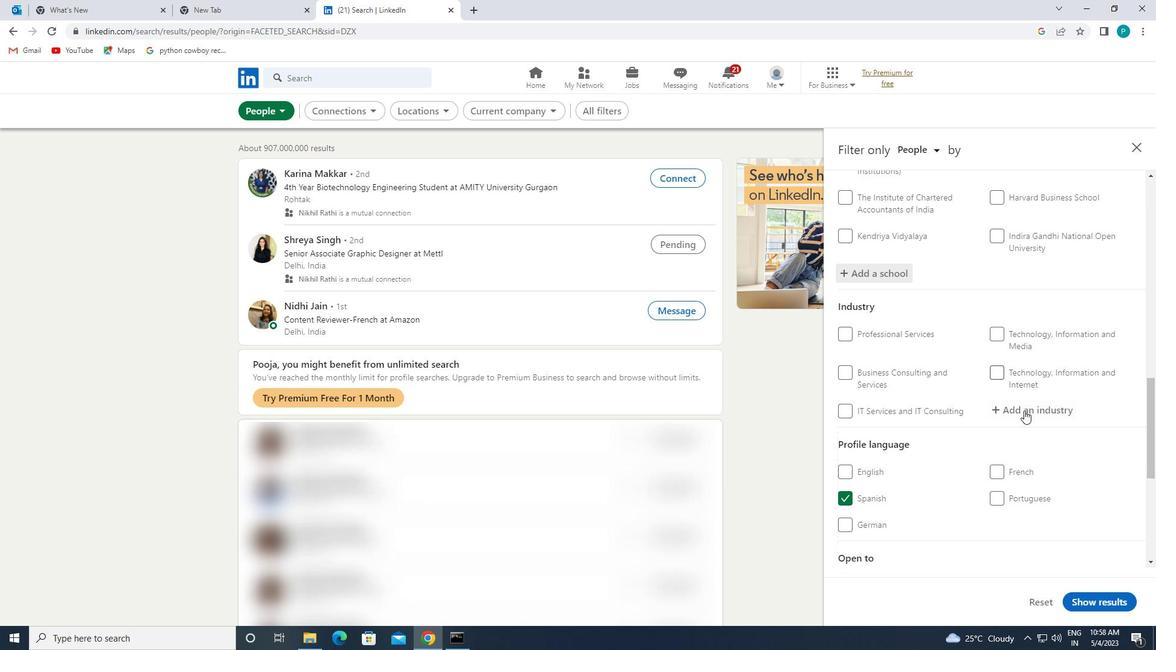 
Action: Mouse moved to (1026, 406)
Screenshot: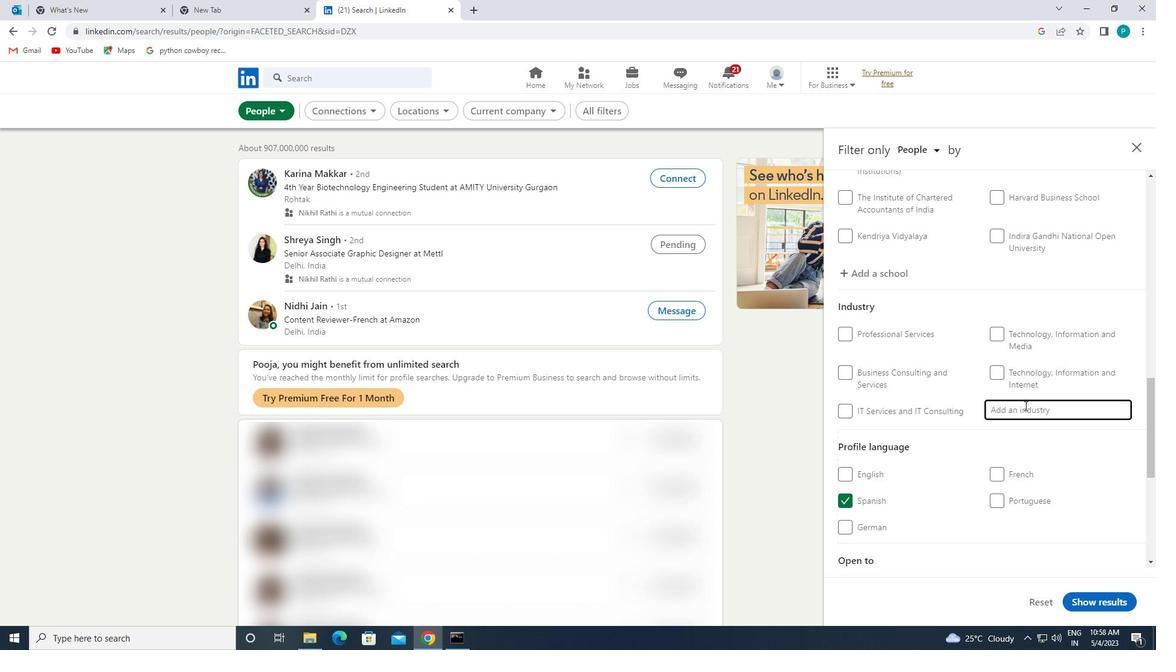 
Action: Key pressed <Key.caps_lock>FIRE
Screenshot: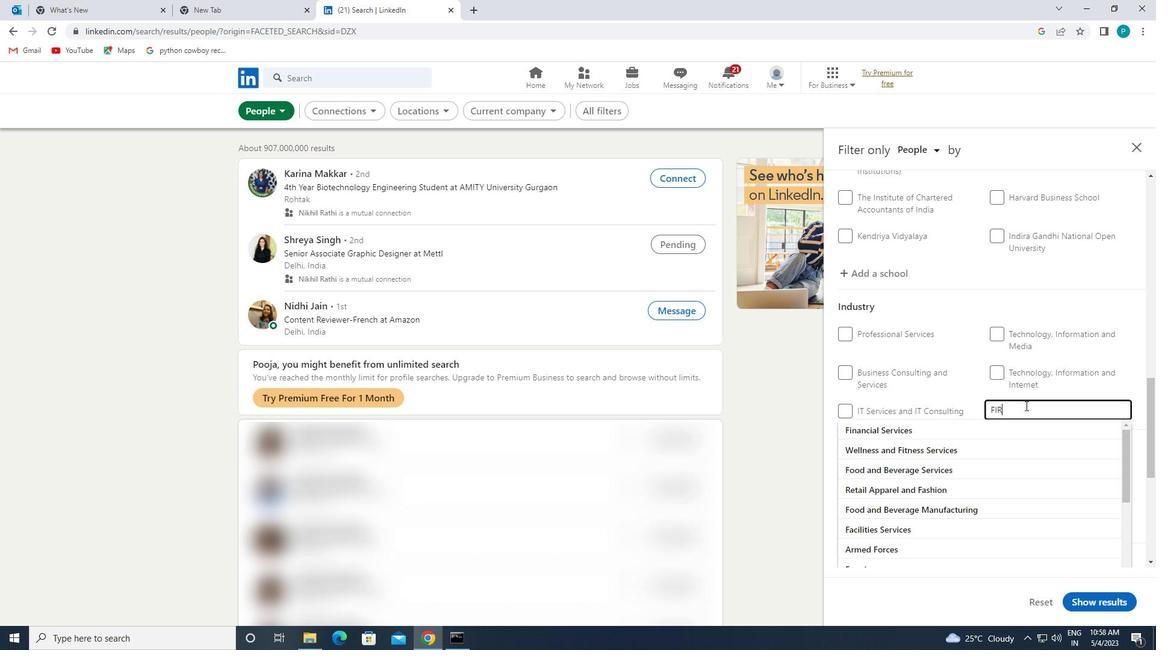 
Action: Mouse moved to (970, 422)
Screenshot: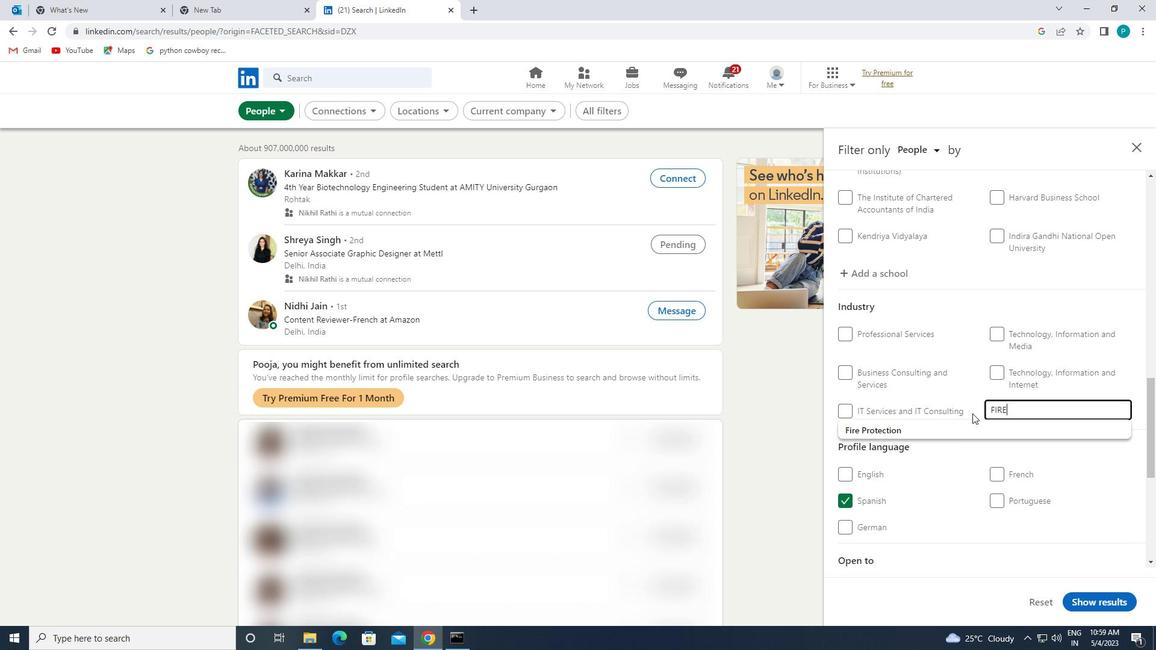 
Action: Mouse pressed left at (970, 422)
Screenshot: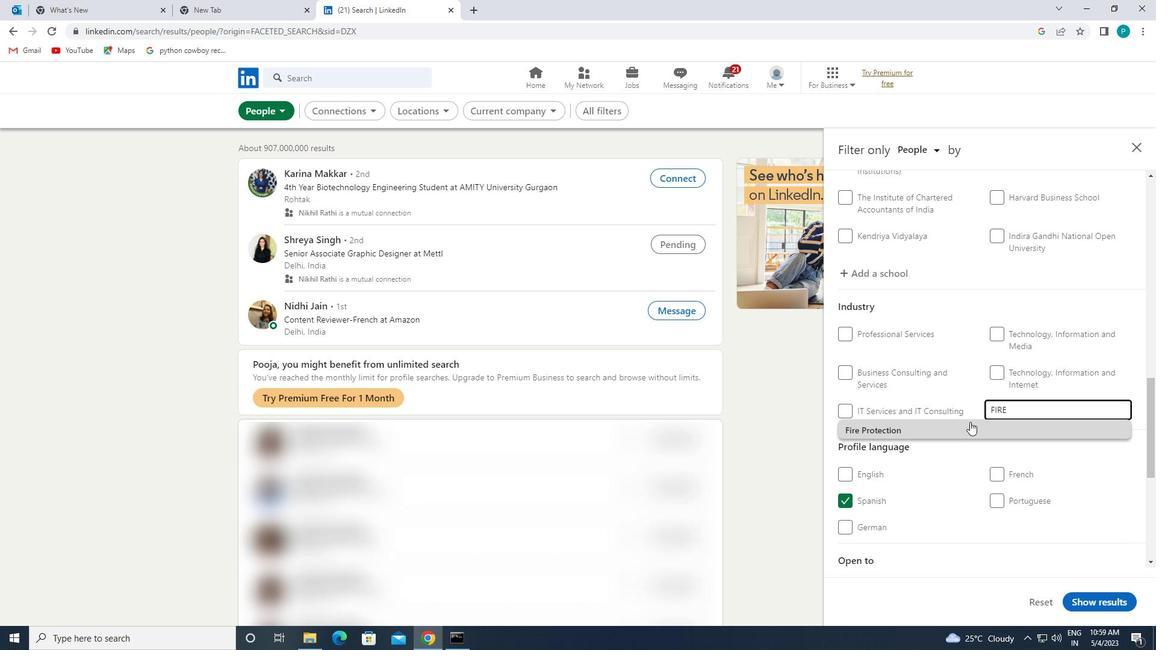 
Action: Mouse scrolled (970, 421) with delta (0, 0)
Screenshot: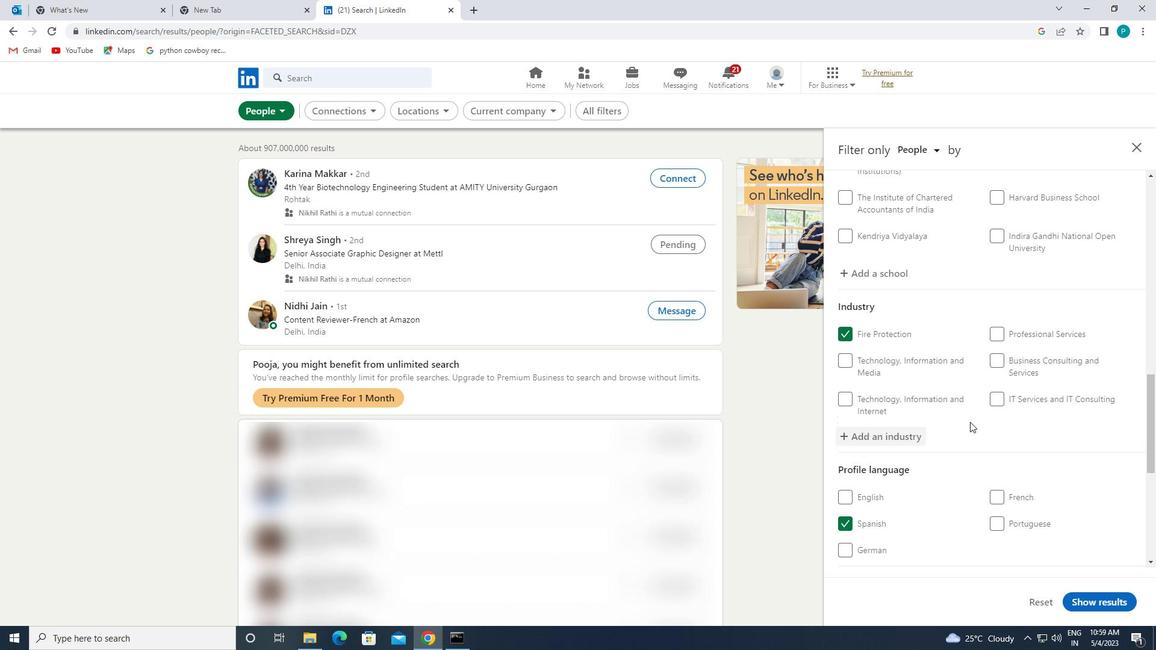 
Action: Mouse scrolled (970, 421) with delta (0, 0)
Screenshot: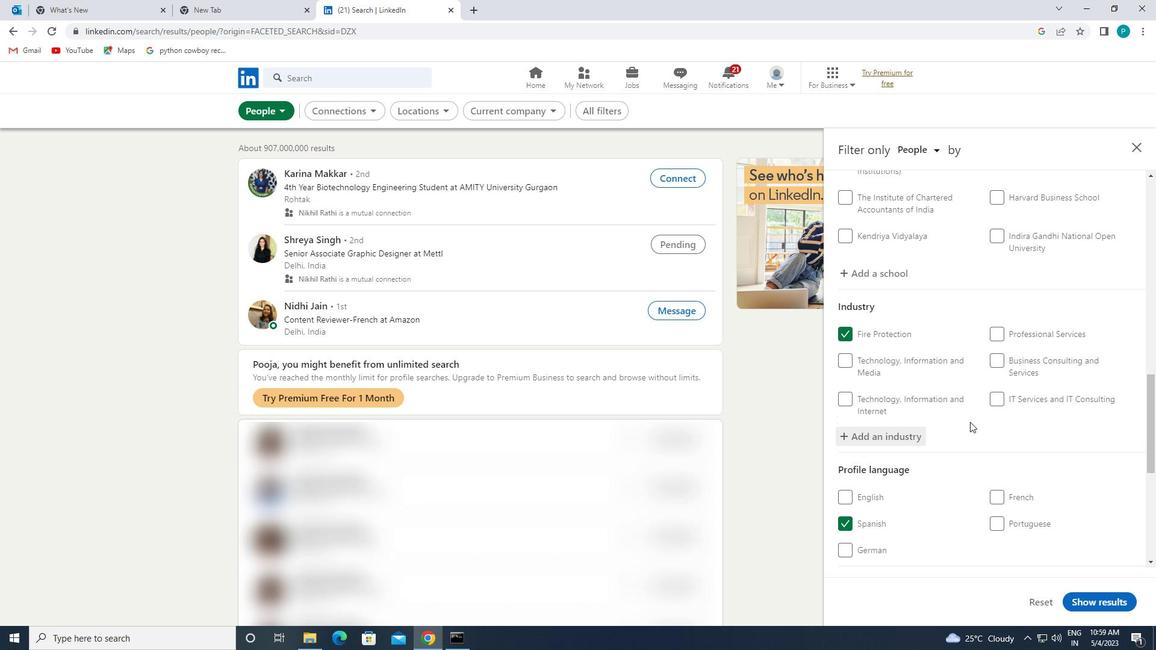 
Action: Mouse scrolled (970, 421) with delta (0, 0)
Screenshot: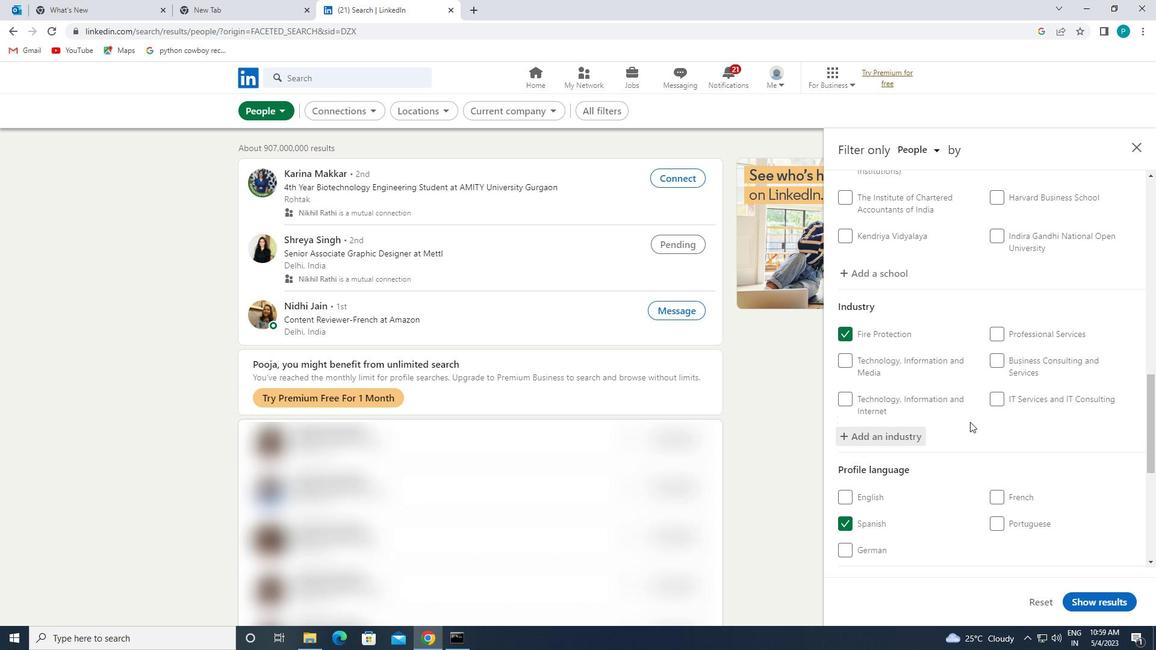 
Action: Mouse moved to (1011, 446)
Screenshot: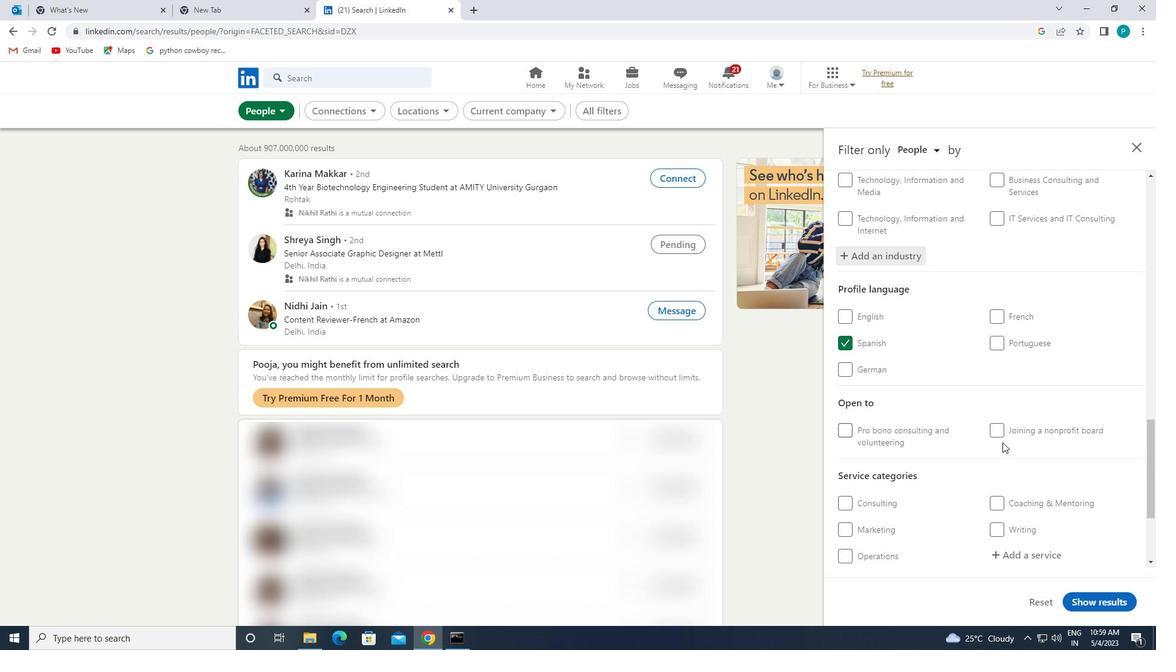 
Action: Mouse scrolled (1011, 445) with delta (0, 0)
Screenshot: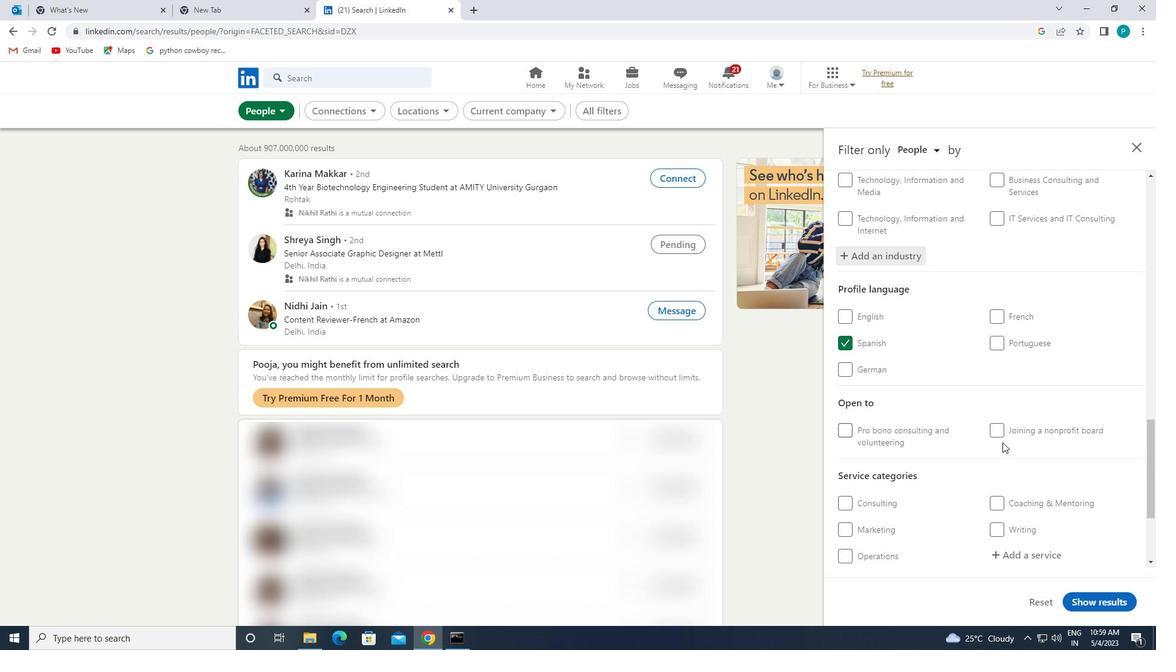 
Action: Mouse moved to (1019, 484)
Screenshot: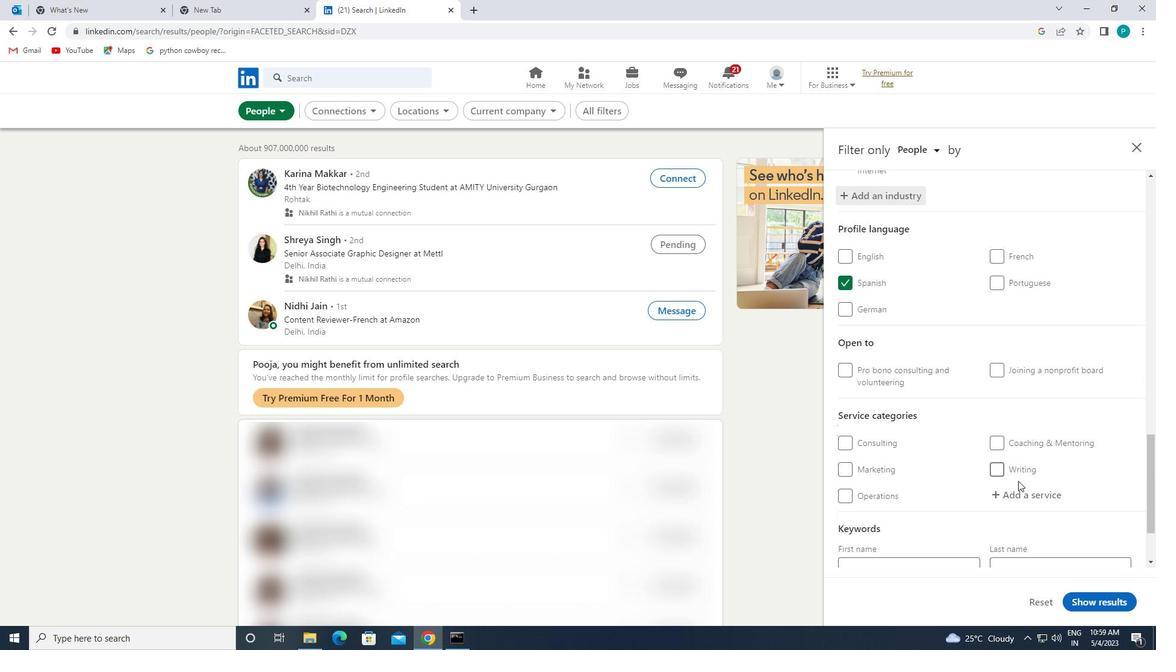
Action: Mouse pressed left at (1019, 484)
Screenshot: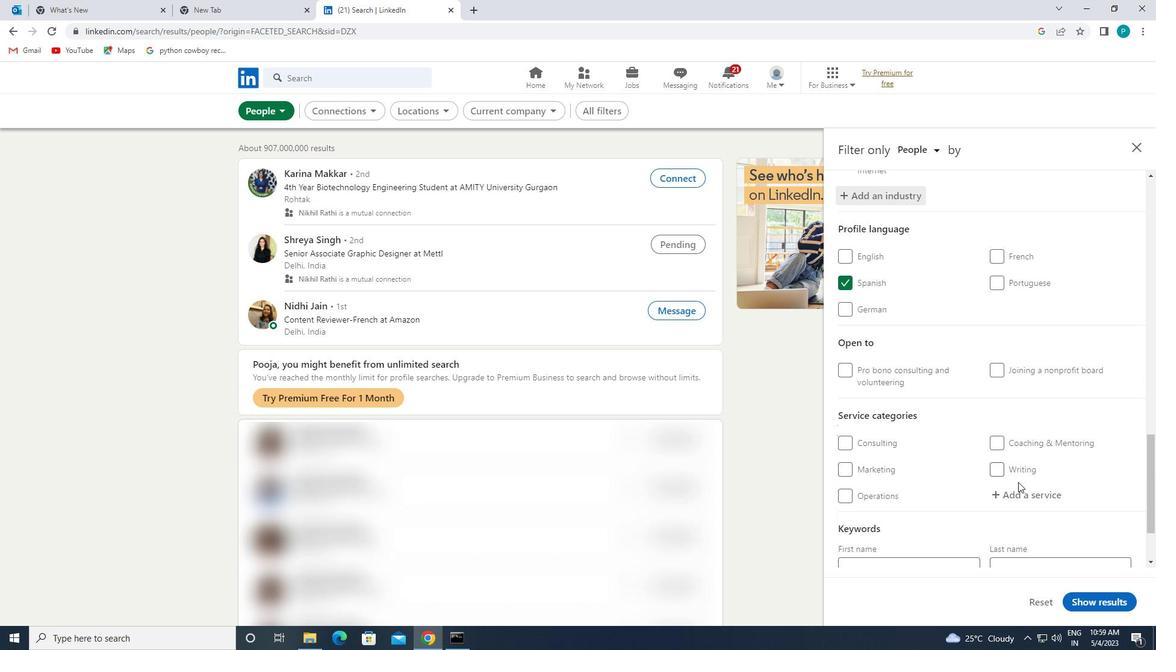 
Action: Mouse moved to (1024, 493)
Screenshot: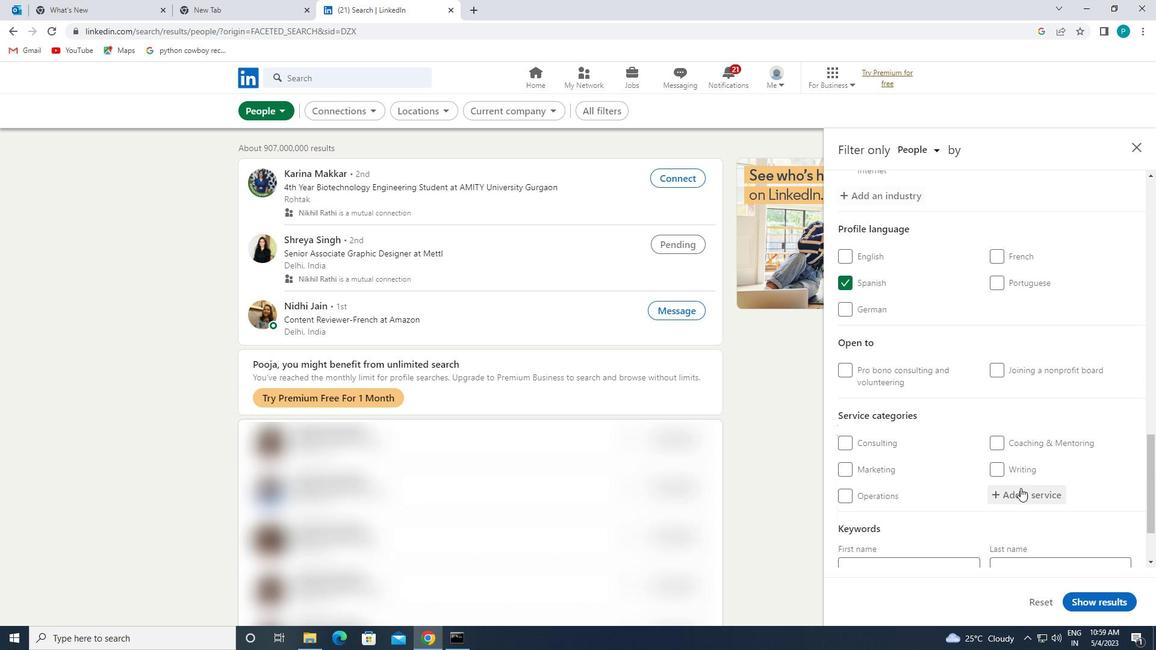 
Action: Mouse pressed left at (1024, 493)
Screenshot: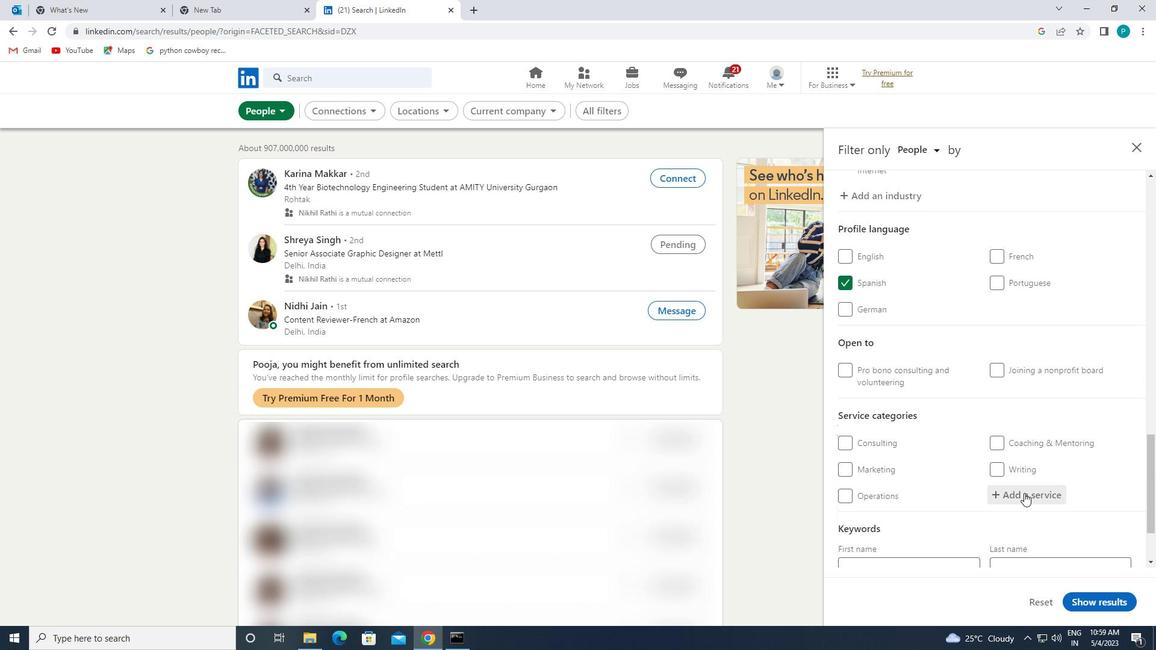 
Action: Mouse moved to (1031, 493)
Screenshot: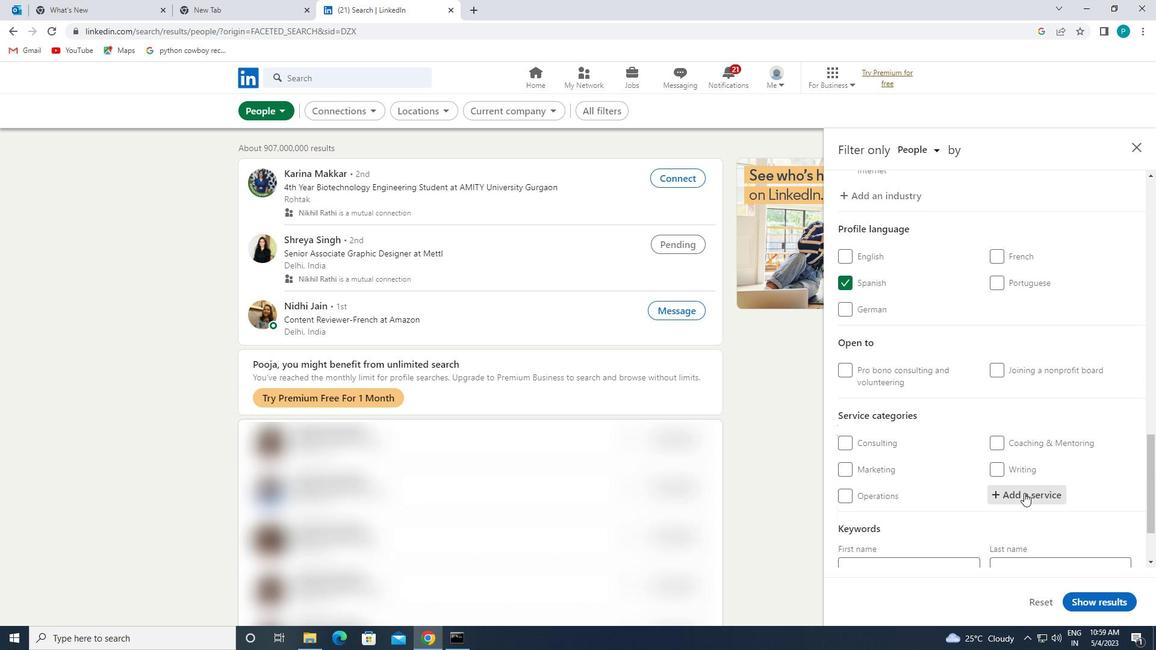
Action: Key pressed C<Key.caps_lock>ORPORATE
Screenshot: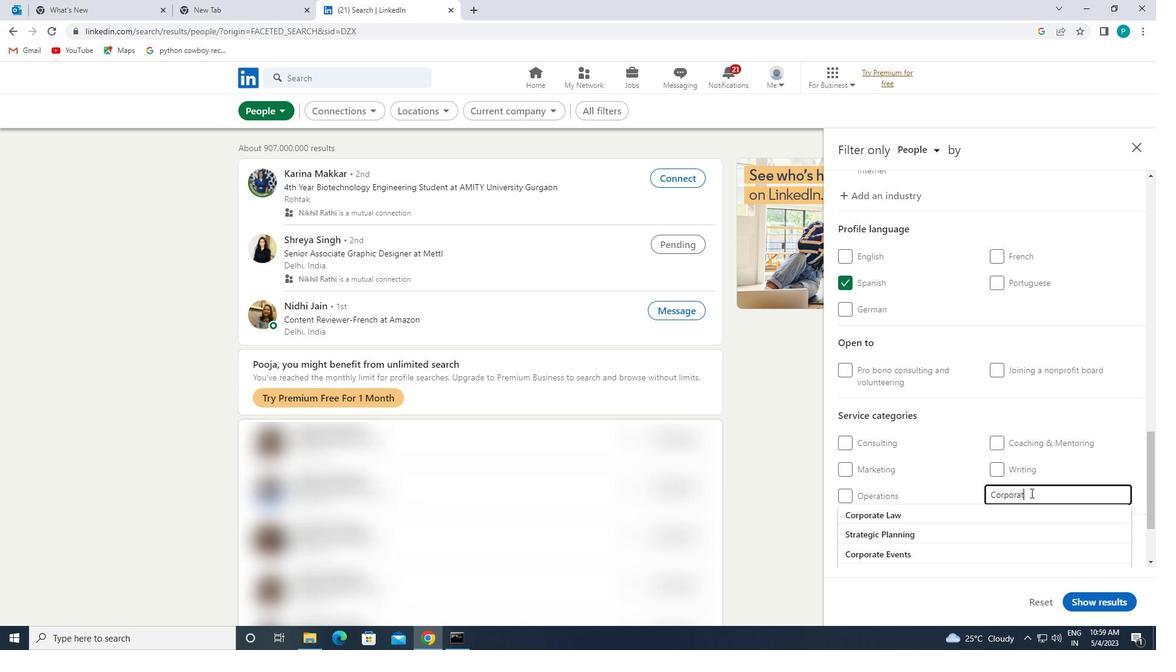 
Action: Mouse moved to (979, 456)
Screenshot: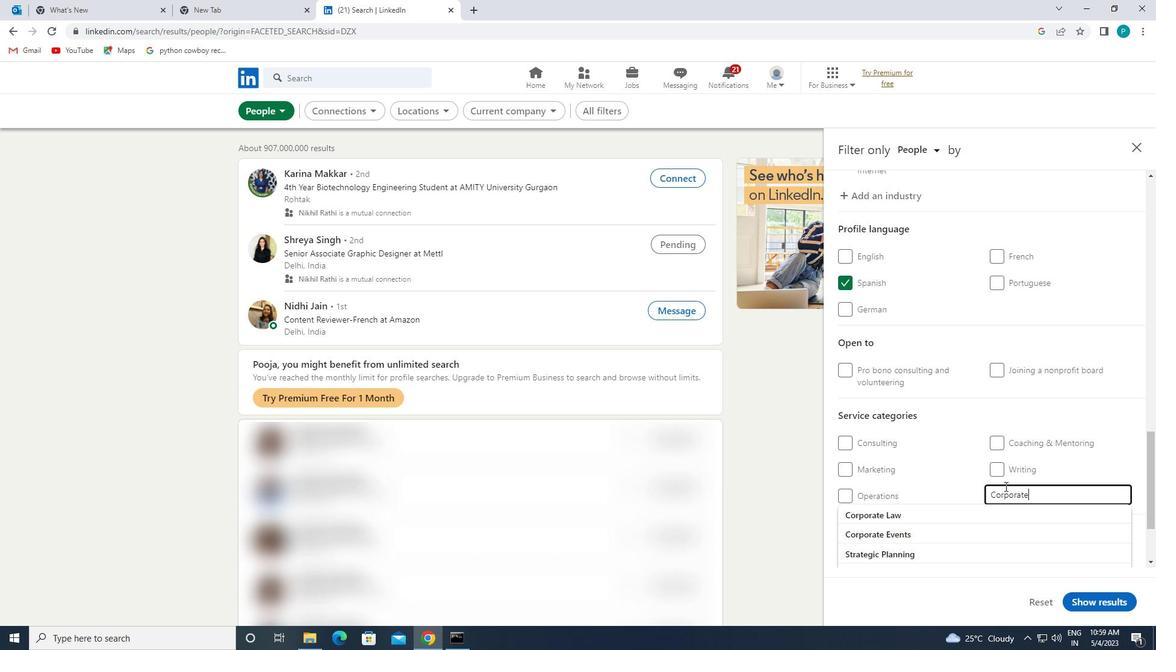 
Action: Mouse scrolled (979, 456) with delta (0, 0)
Screenshot: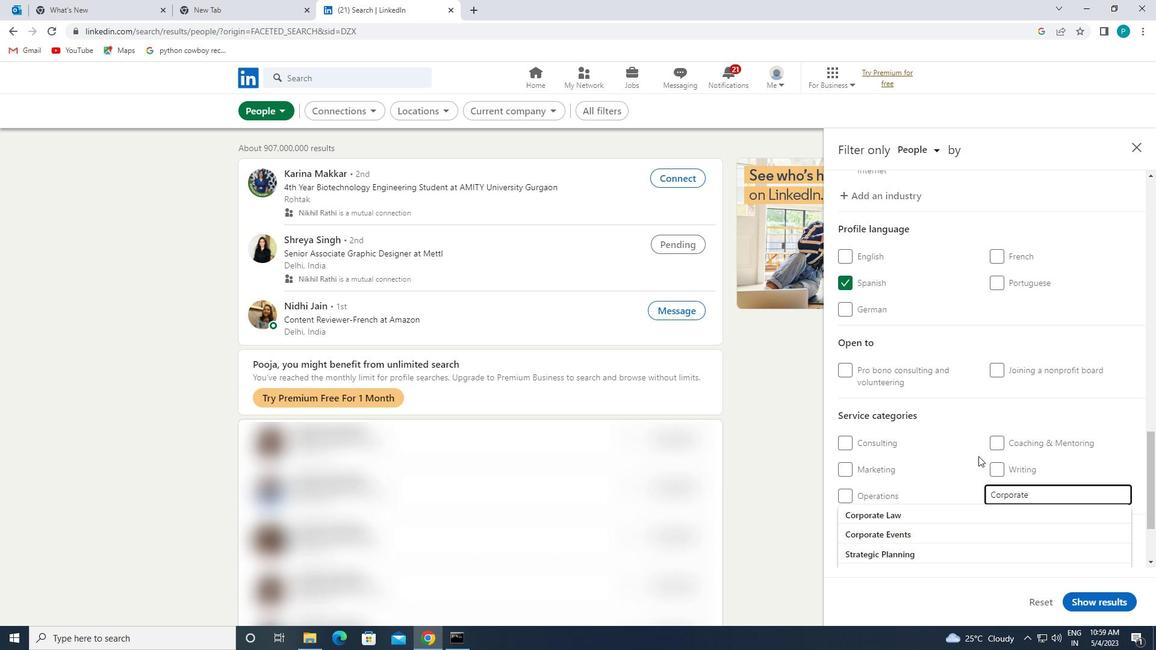 
Action: Mouse moved to (912, 472)
Screenshot: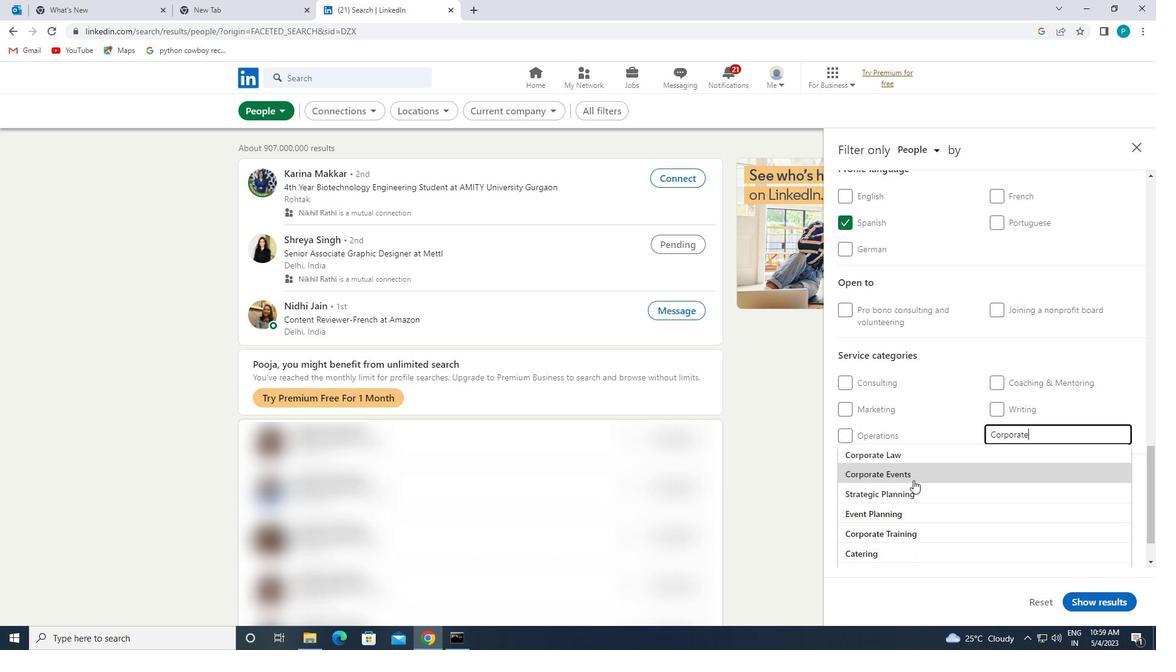
Action: Mouse pressed left at (912, 472)
Screenshot: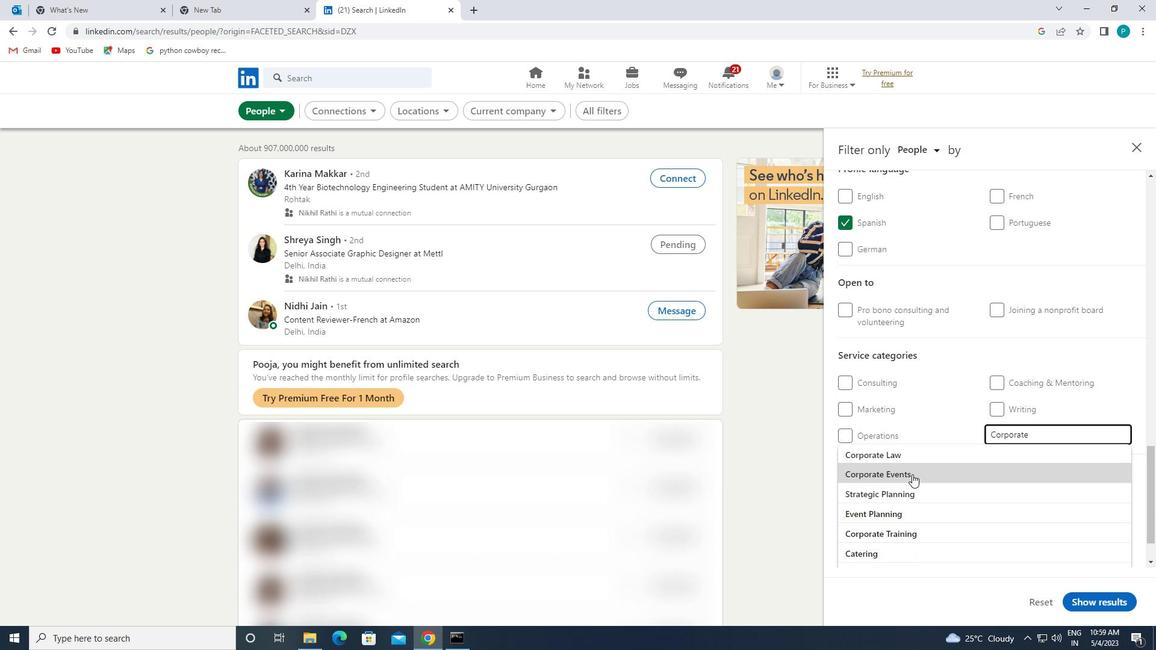
Action: Mouse scrolled (912, 472) with delta (0, 0)
Screenshot: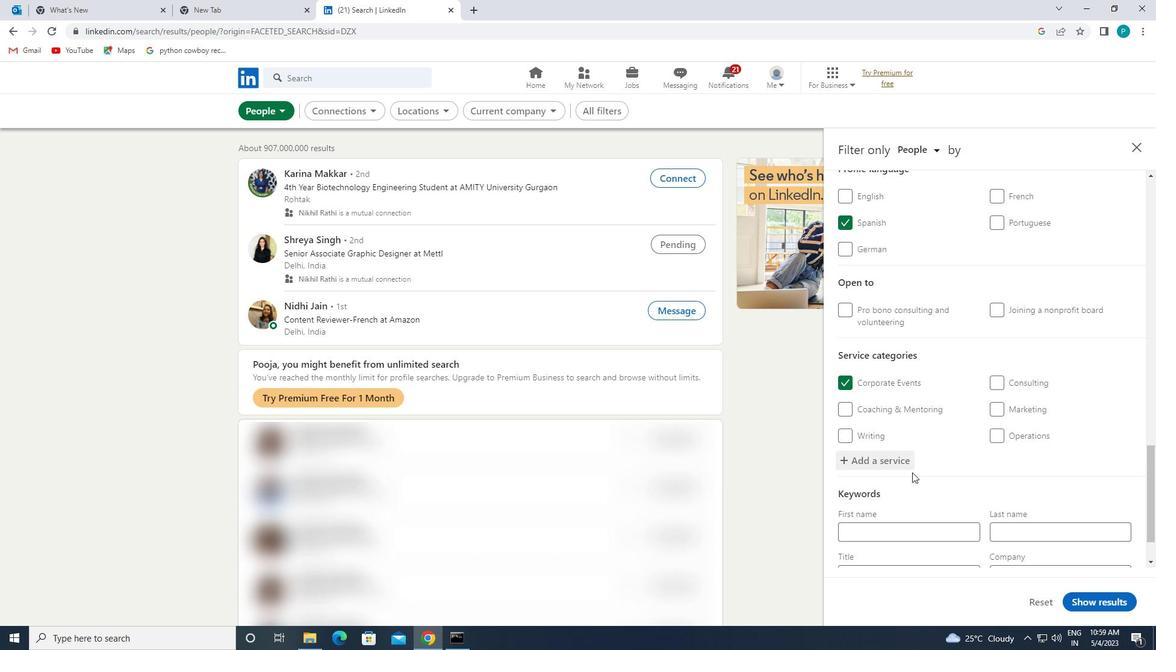 
Action: Mouse scrolled (912, 472) with delta (0, 0)
Screenshot: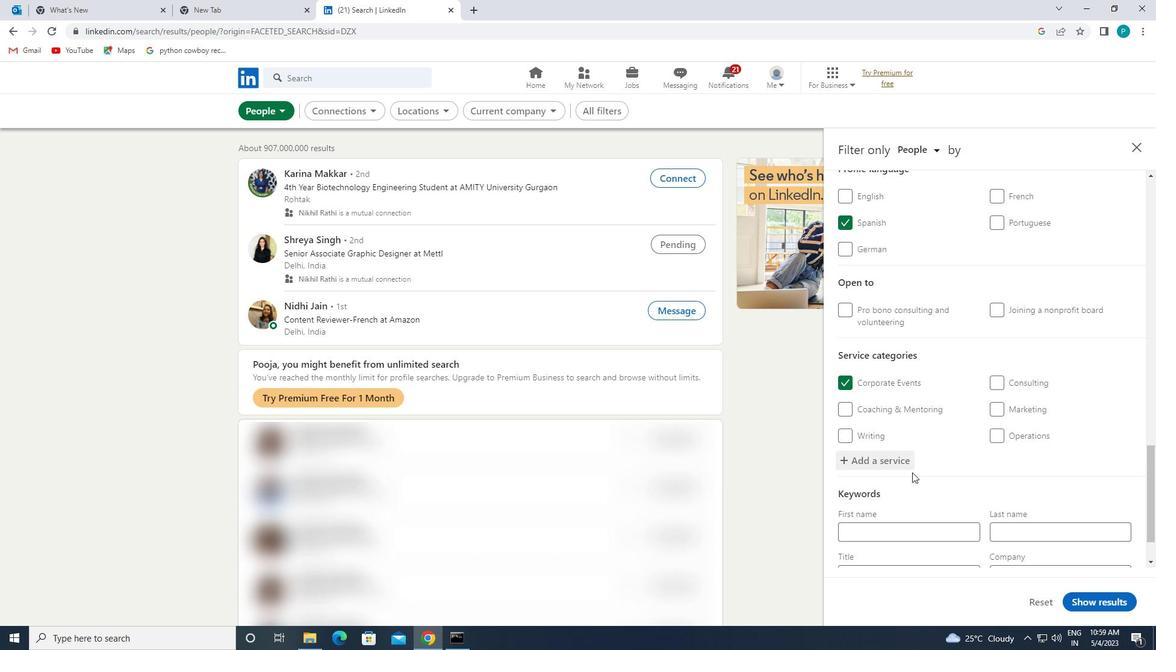 
Action: Mouse scrolled (912, 472) with delta (0, 0)
Screenshot: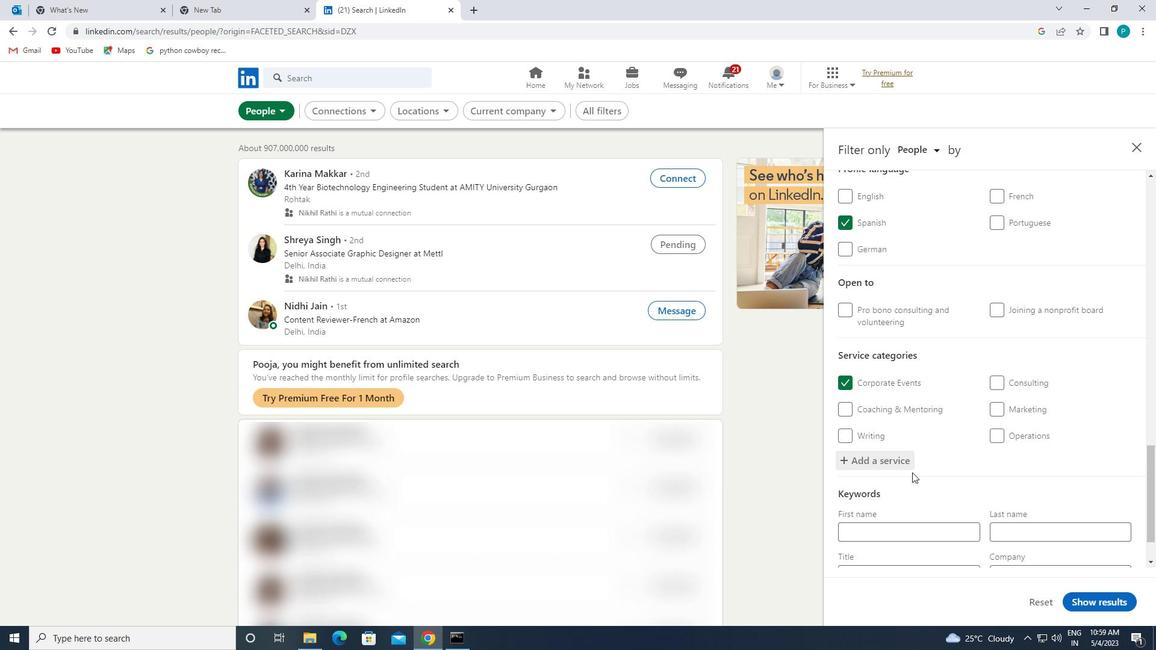 
Action: Mouse scrolled (912, 472) with delta (0, 0)
Screenshot: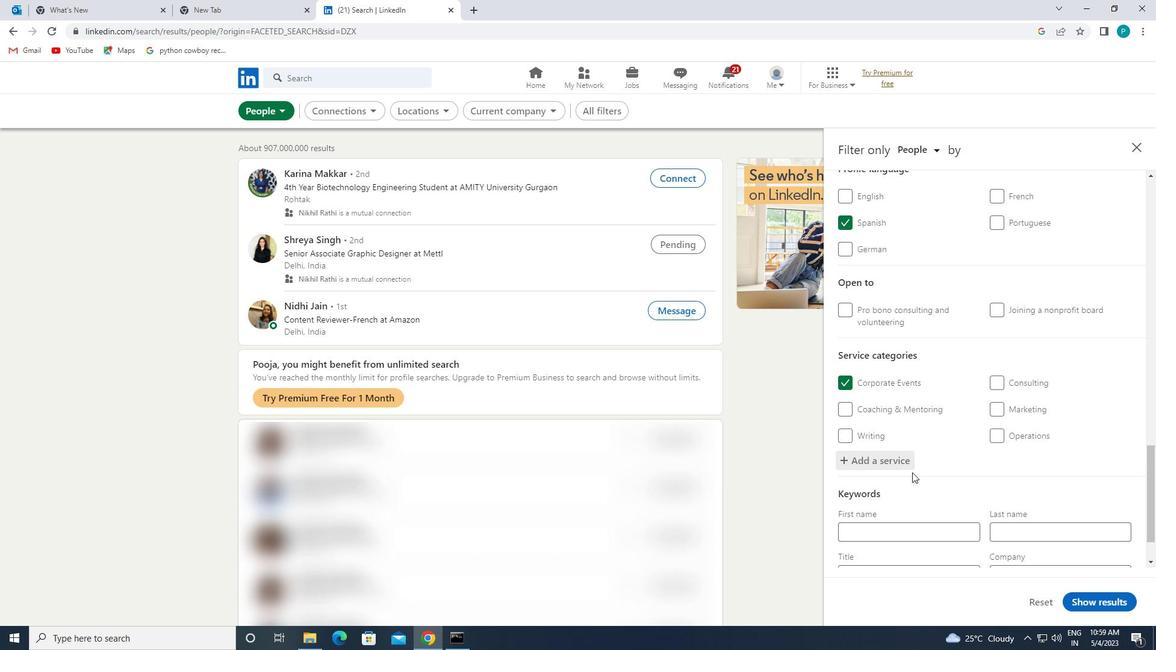 
Action: Mouse moved to (918, 506)
Screenshot: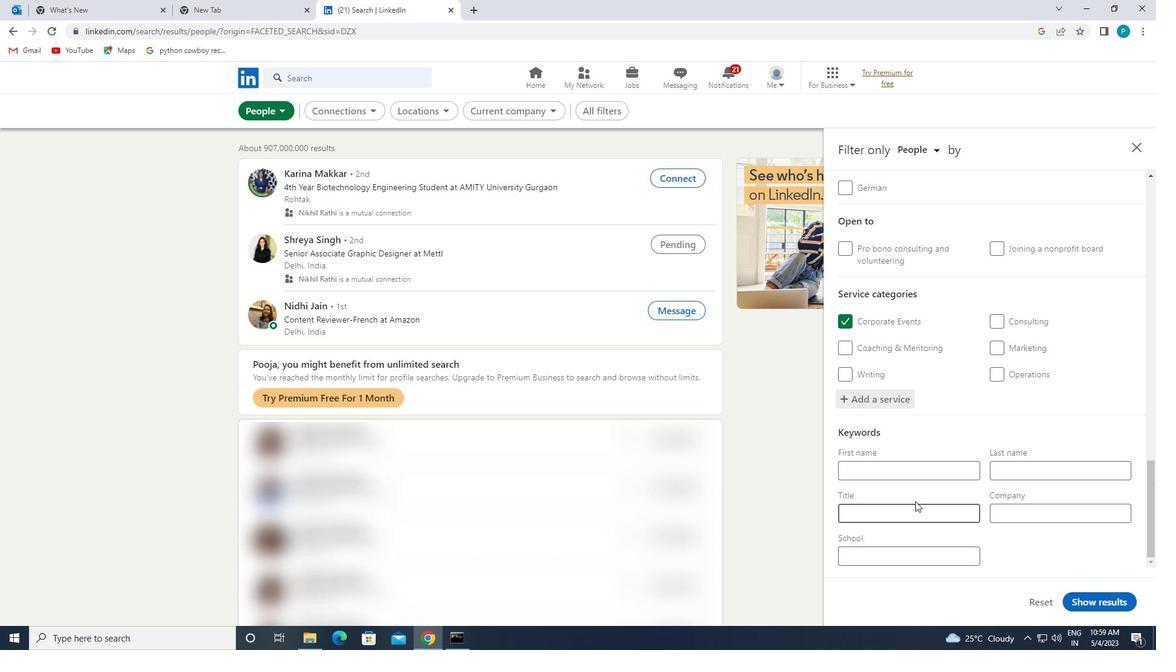 
Action: Mouse pressed left at (918, 506)
Screenshot: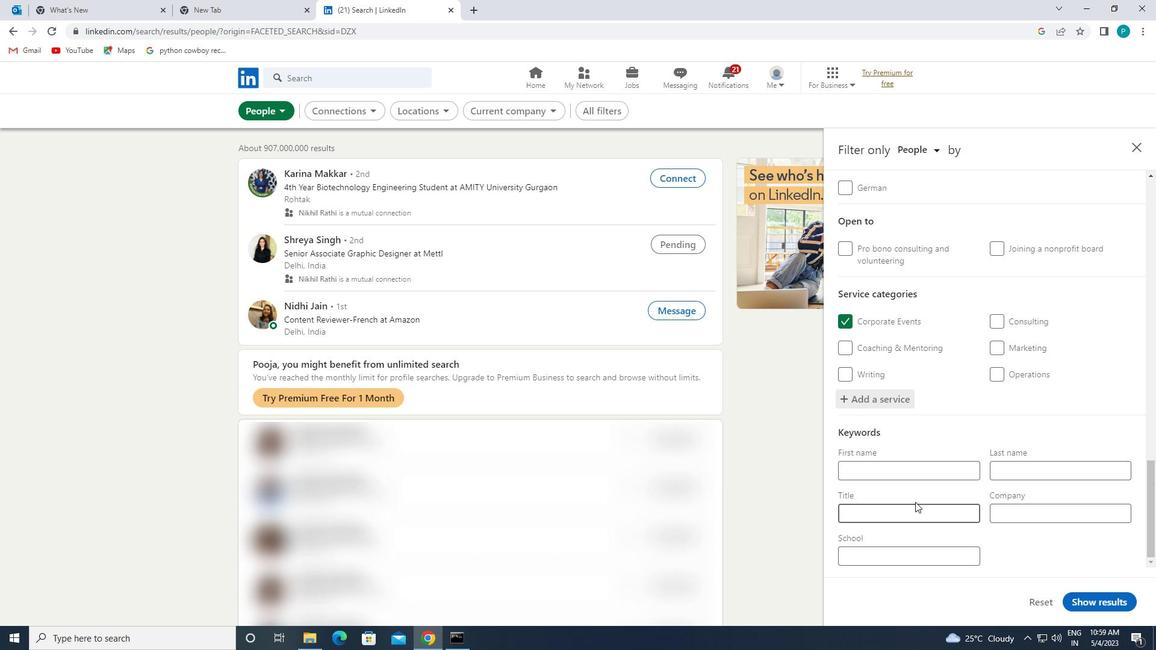 
Action: Key pressed <Key.caps_lock>H<Key.caps_lock>U<Key.backspace>OUSEKEEPER
Screenshot: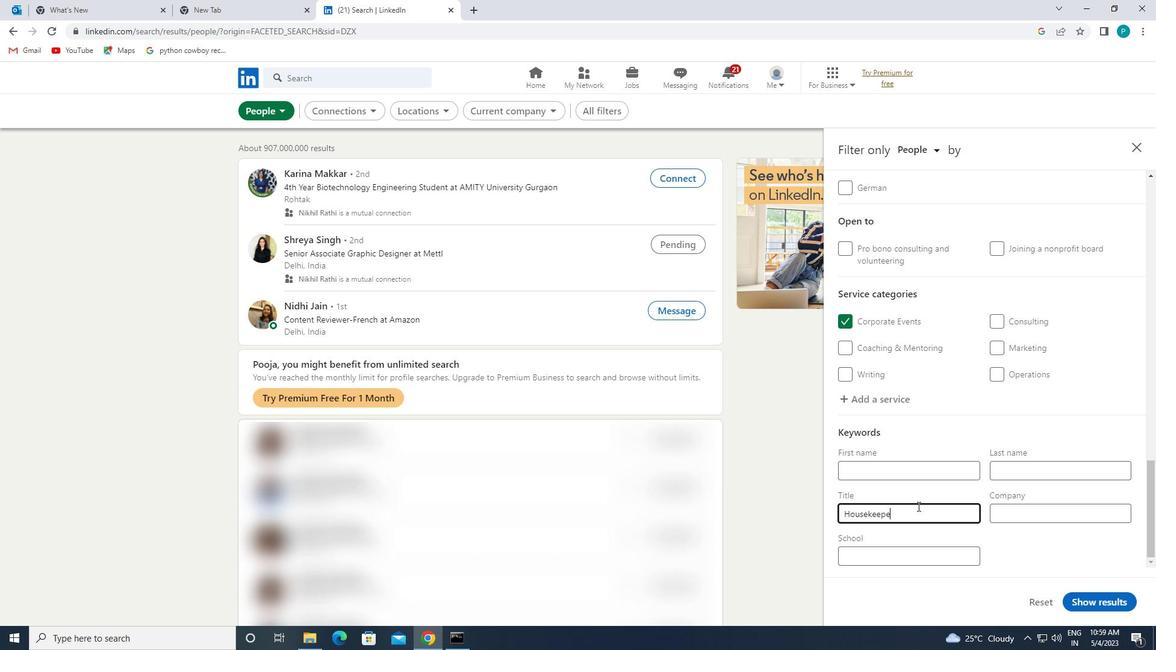 
Action: Mouse moved to (1103, 602)
Screenshot: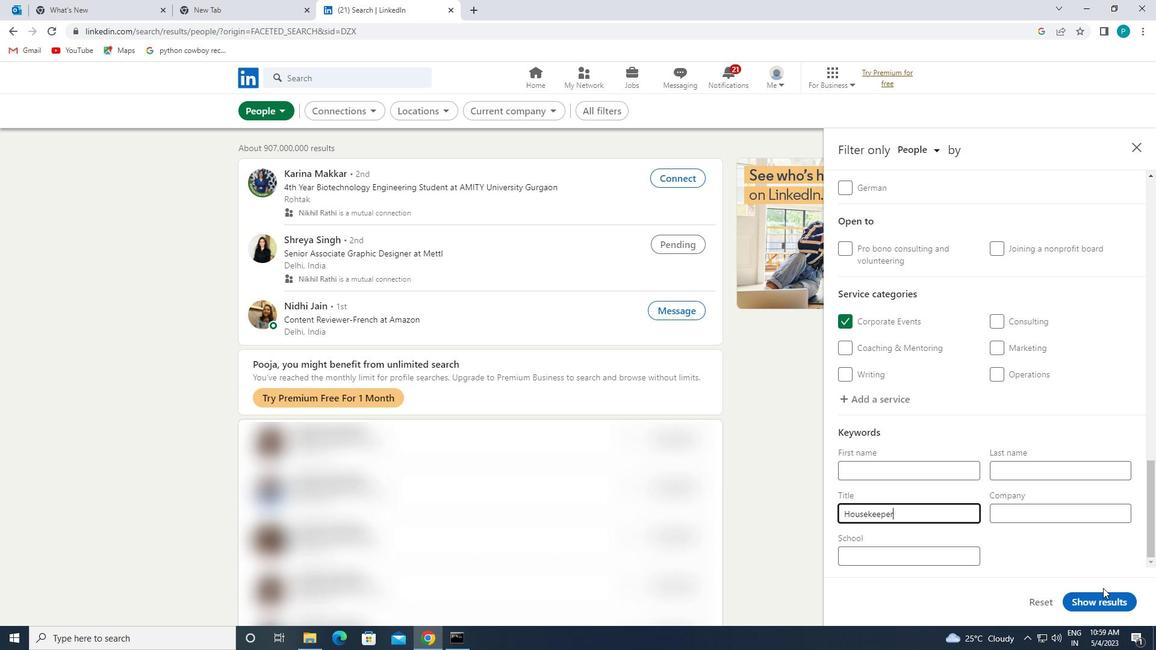 
Action: Mouse pressed left at (1103, 602)
Screenshot: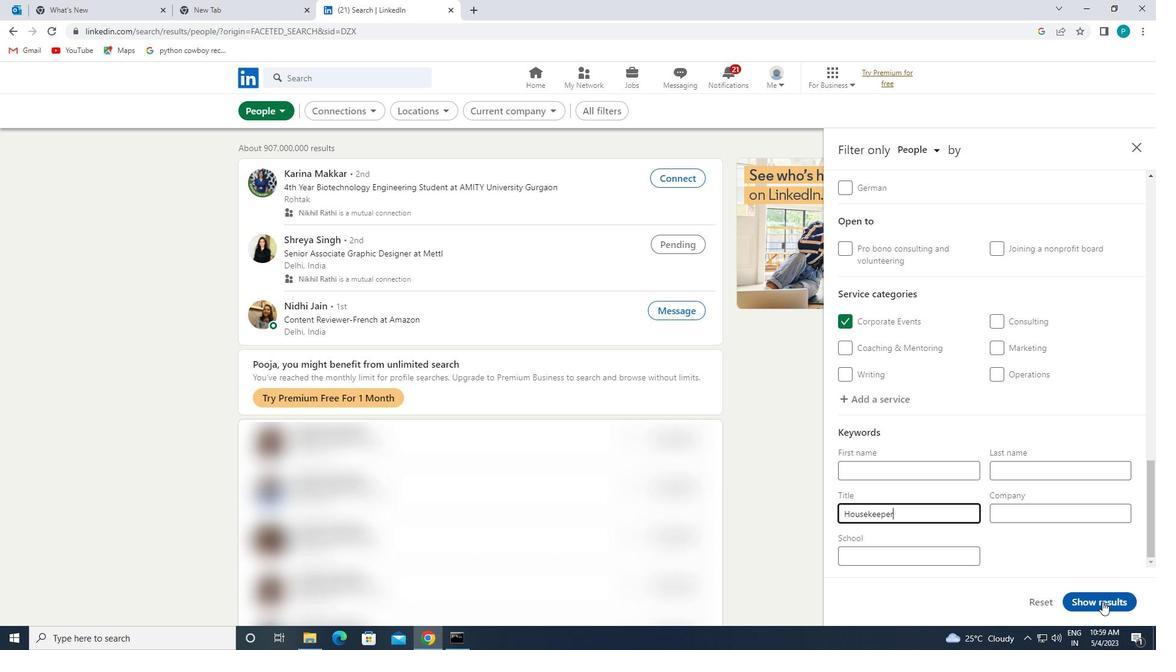 
